 Task: Find and compare flights from New Delhi to Mumbai for June 1st, considering price, duration, and stops.
Action: Mouse moved to (289, 248)
Screenshot: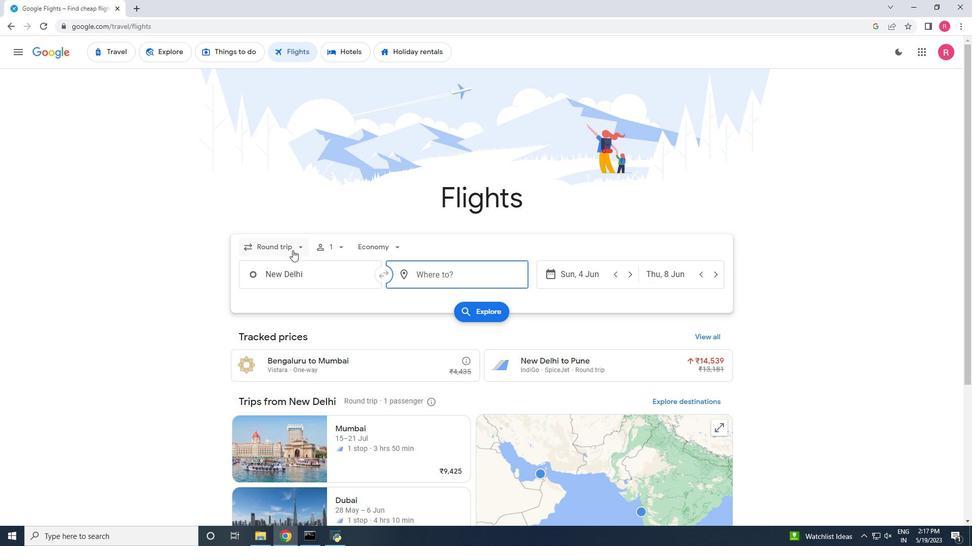 
Action: Mouse pressed left at (289, 248)
Screenshot: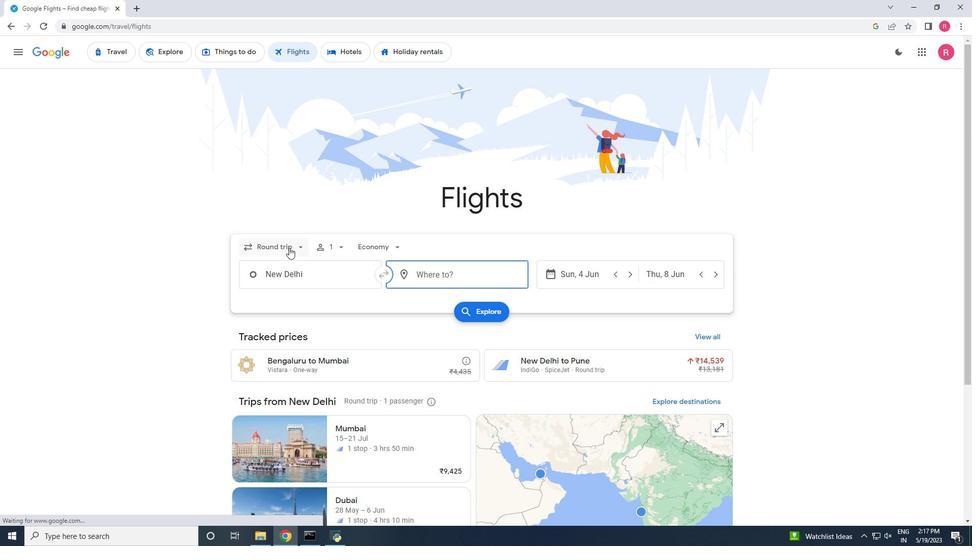 
Action: Mouse moved to (289, 287)
Screenshot: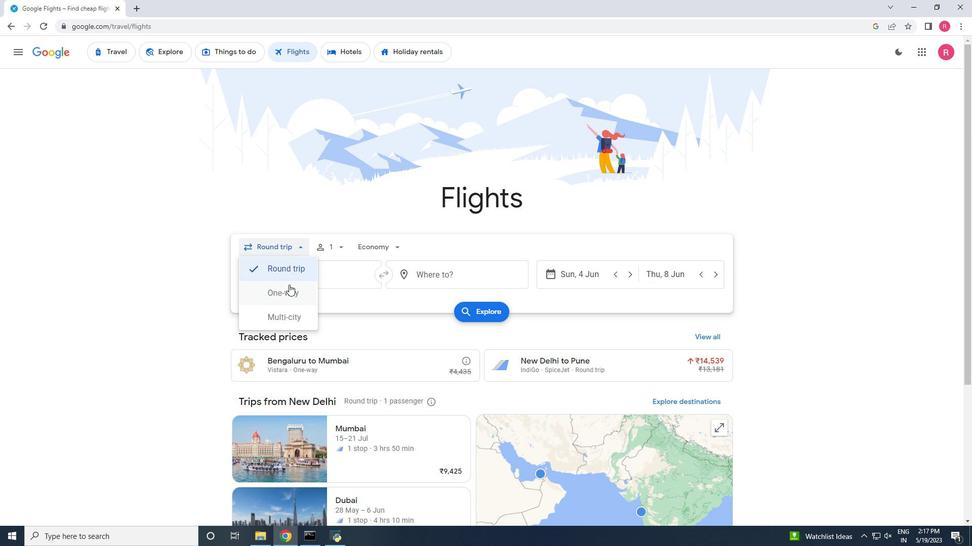 
Action: Mouse pressed left at (289, 287)
Screenshot: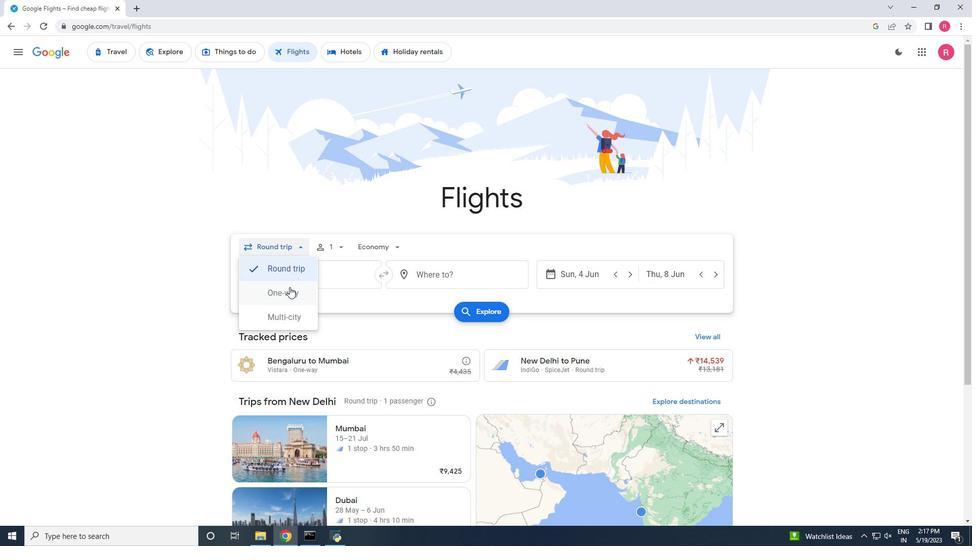 
Action: Mouse moved to (321, 279)
Screenshot: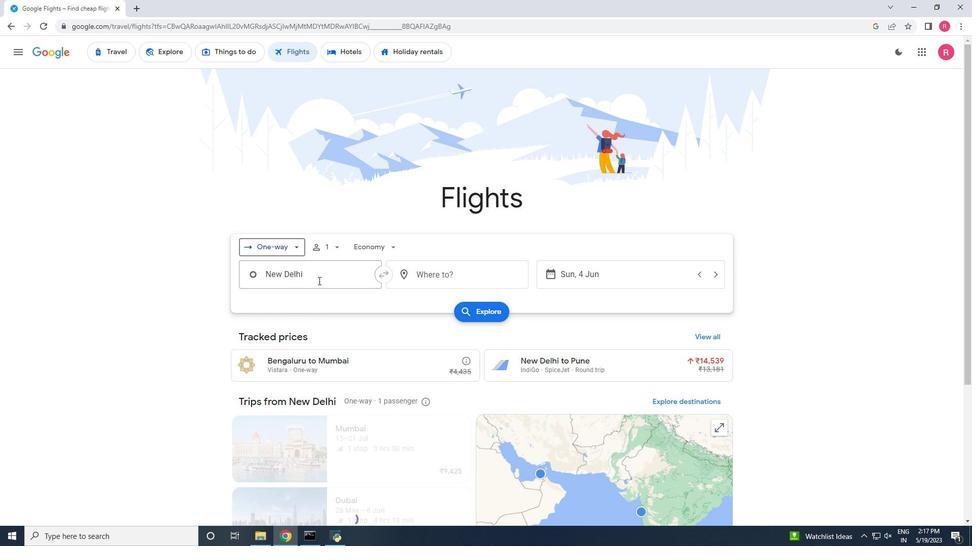 
Action: Mouse pressed left at (321, 279)
Screenshot: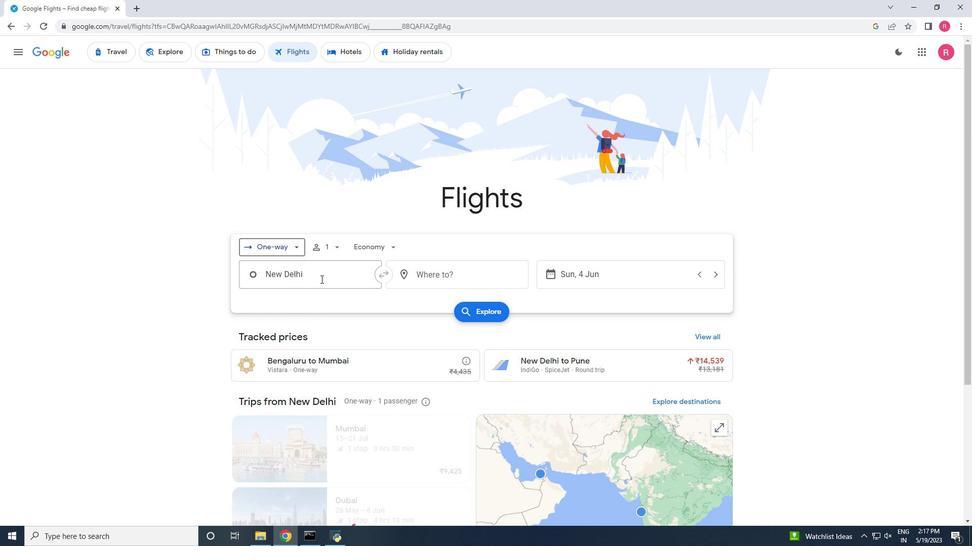 
Action: Mouse moved to (293, 319)
Screenshot: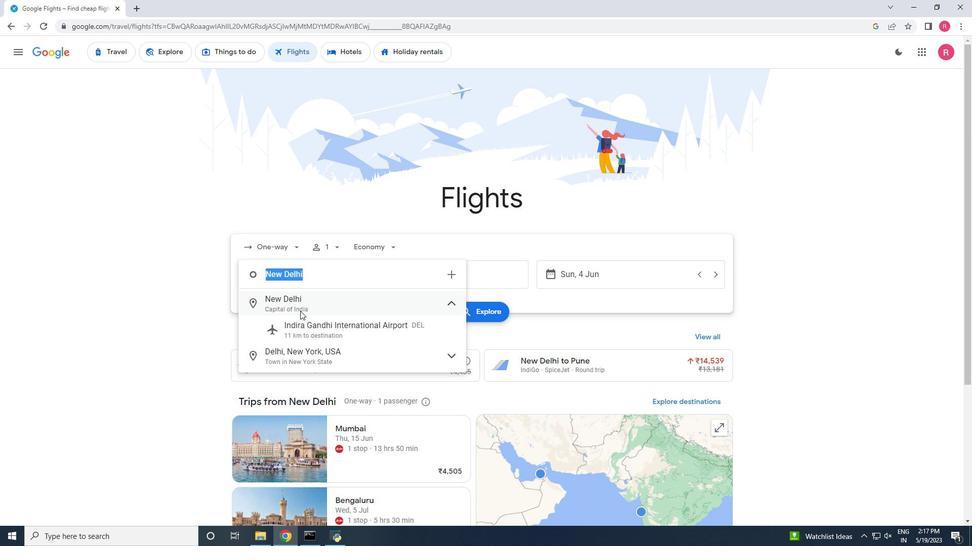 
Action: Mouse pressed left at (293, 319)
Screenshot: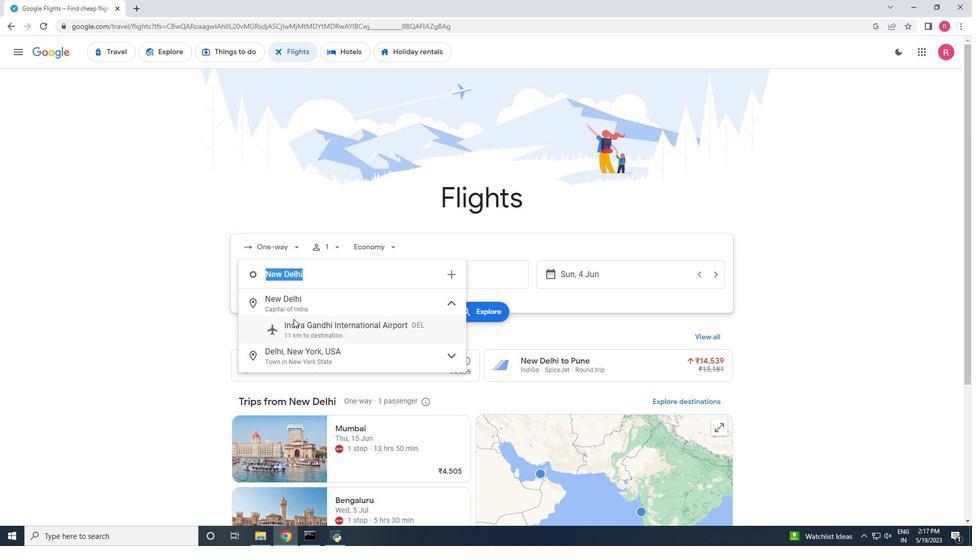 
Action: Mouse moved to (456, 282)
Screenshot: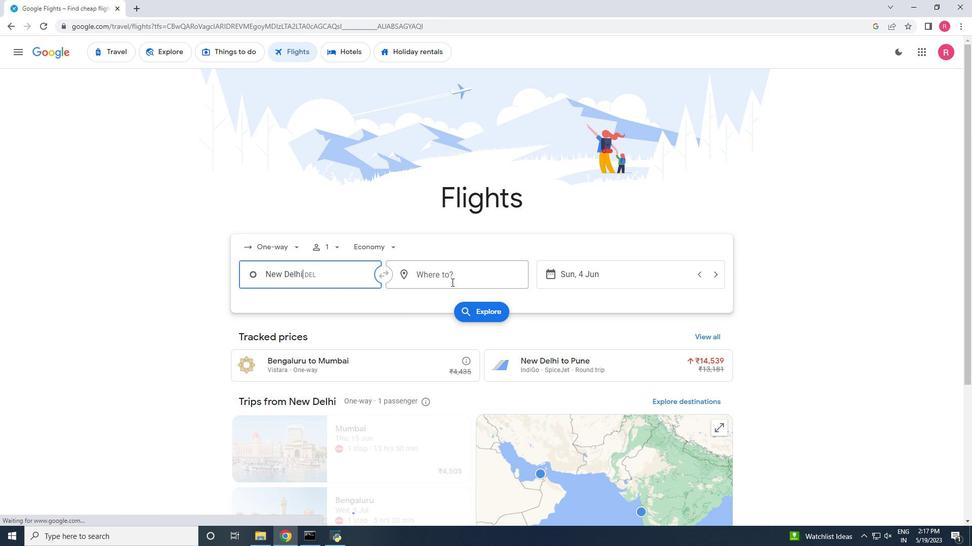 
Action: Mouse pressed left at (456, 282)
Screenshot: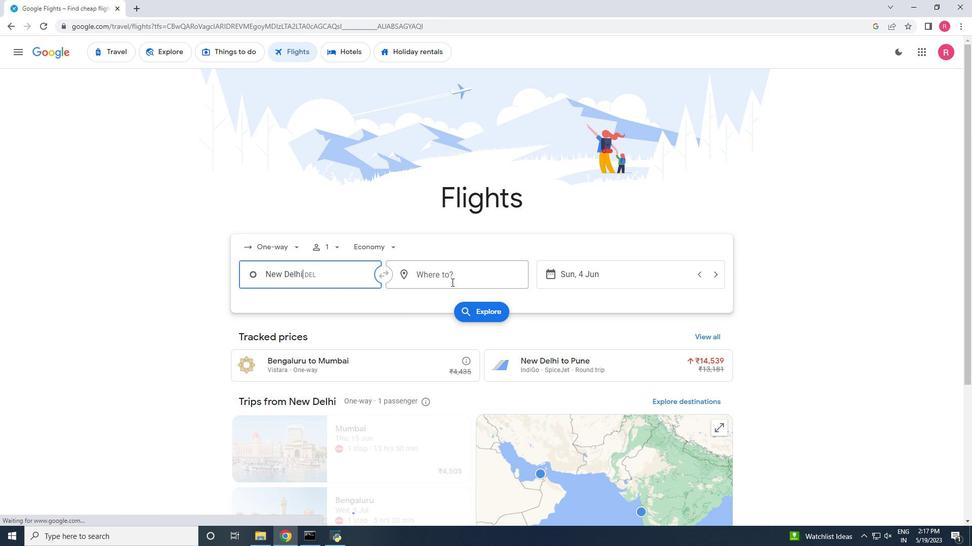 
Action: Mouse moved to (452, 326)
Screenshot: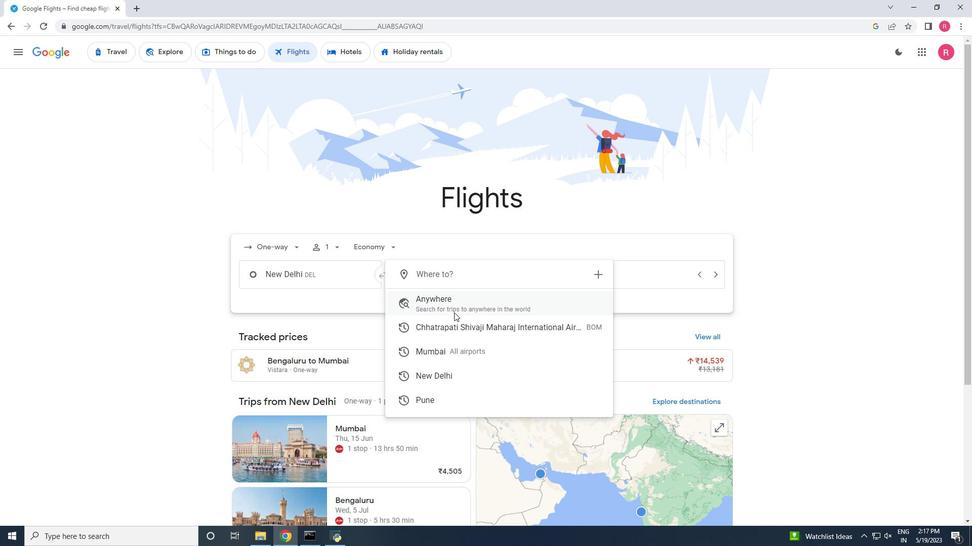 
Action: Mouse pressed left at (452, 326)
Screenshot: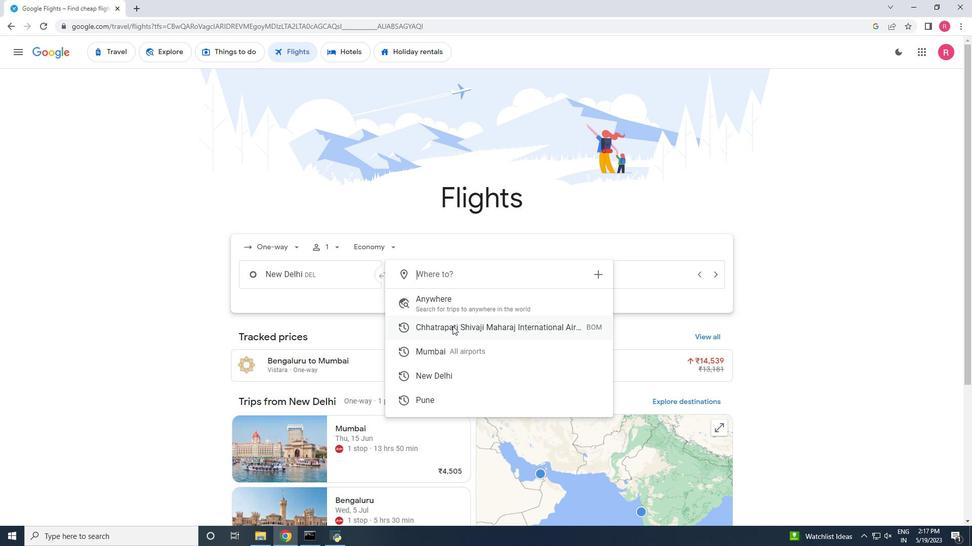 
Action: Mouse moved to (632, 270)
Screenshot: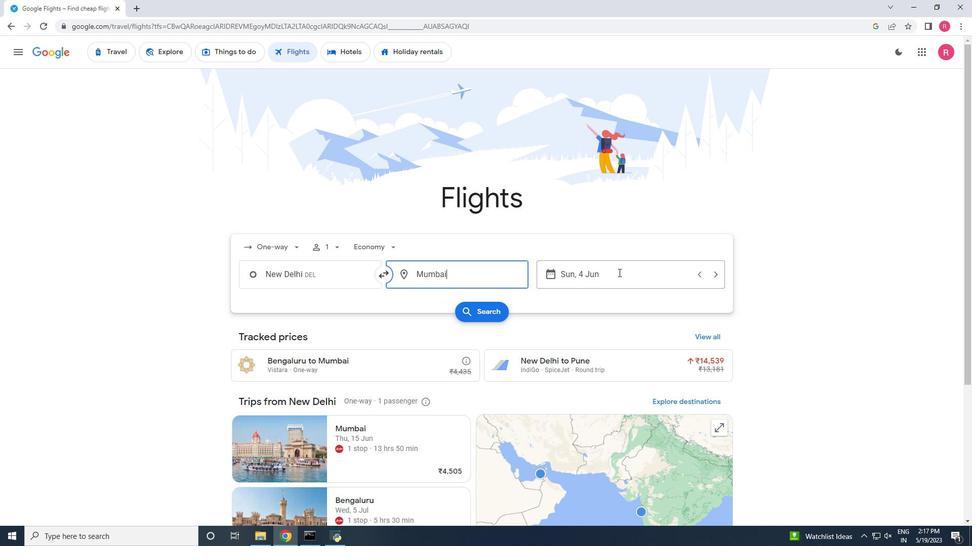 
Action: Mouse pressed left at (632, 270)
Screenshot: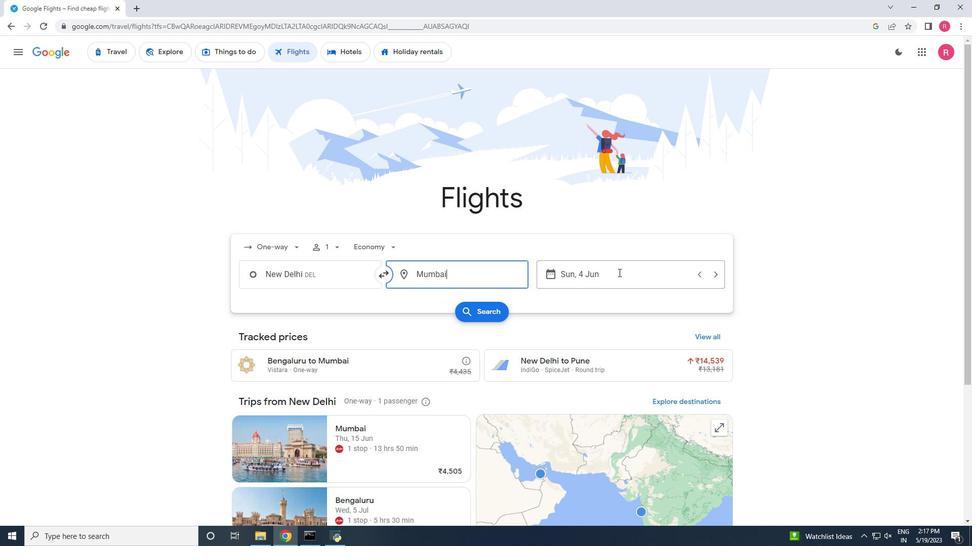 
Action: Mouse moved to (654, 345)
Screenshot: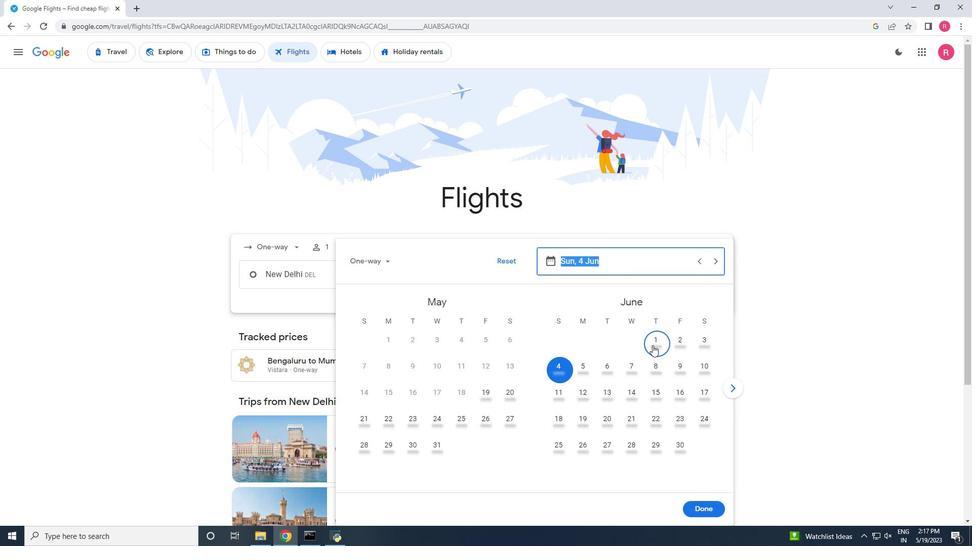 
Action: Mouse pressed left at (654, 345)
Screenshot: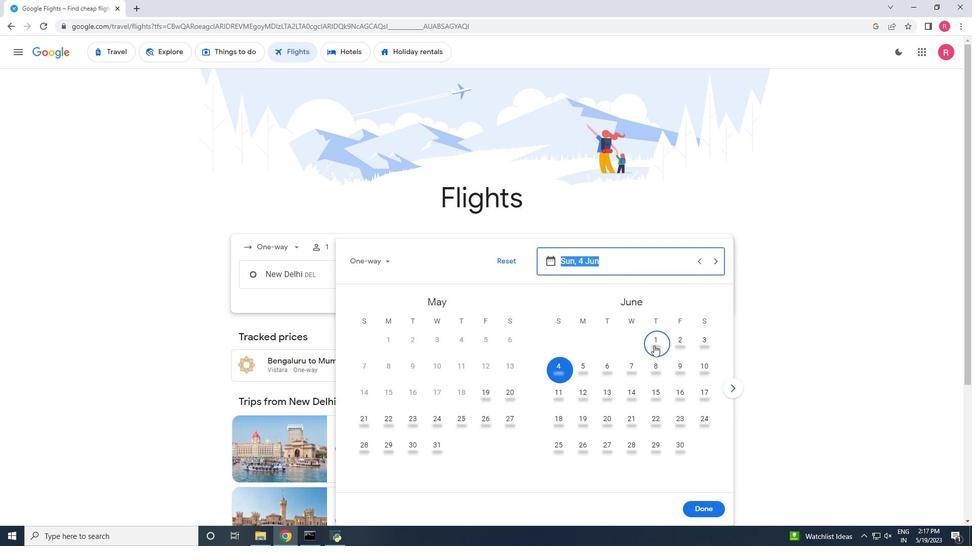 
Action: Mouse moved to (703, 506)
Screenshot: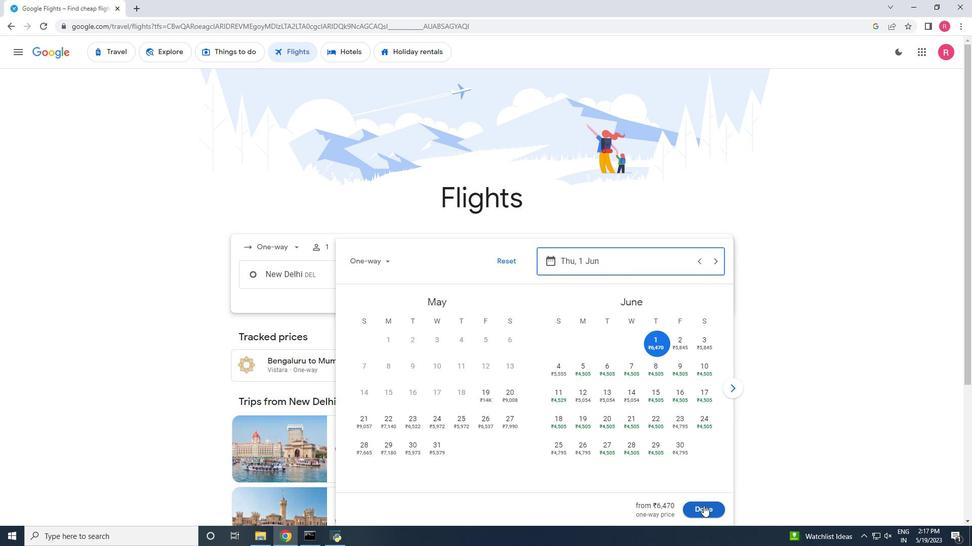 
Action: Mouse pressed left at (703, 506)
Screenshot: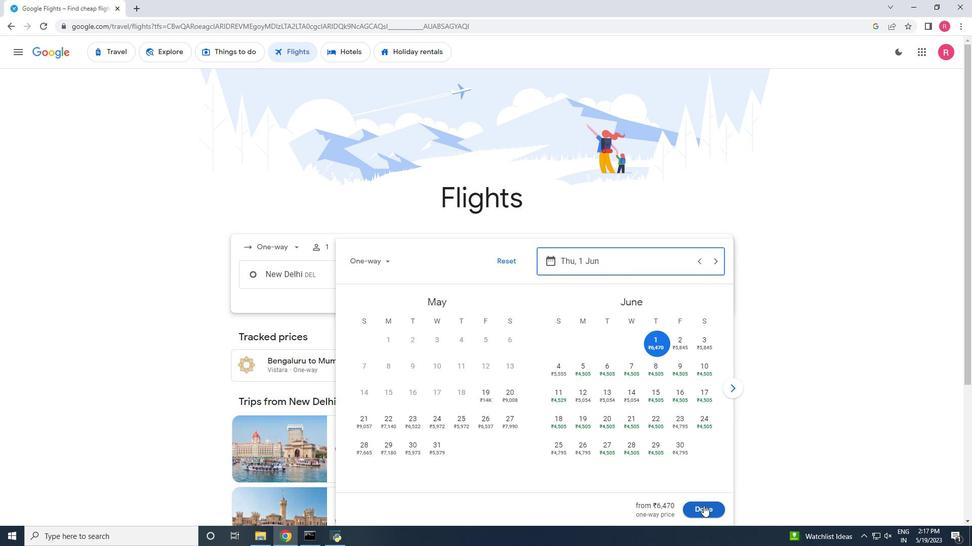 
Action: Mouse moved to (380, 244)
Screenshot: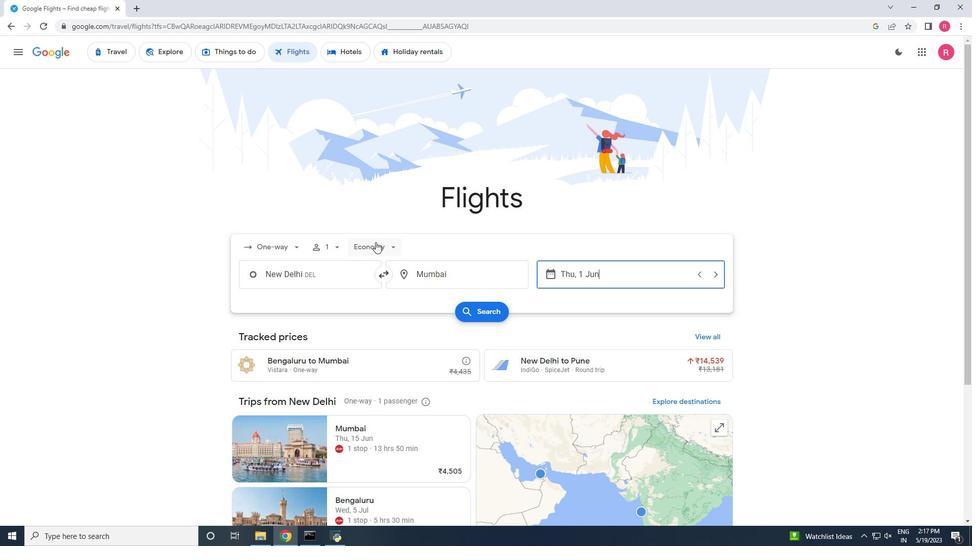 
Action: Mouse pressed left at (380, 244)
Screenshot: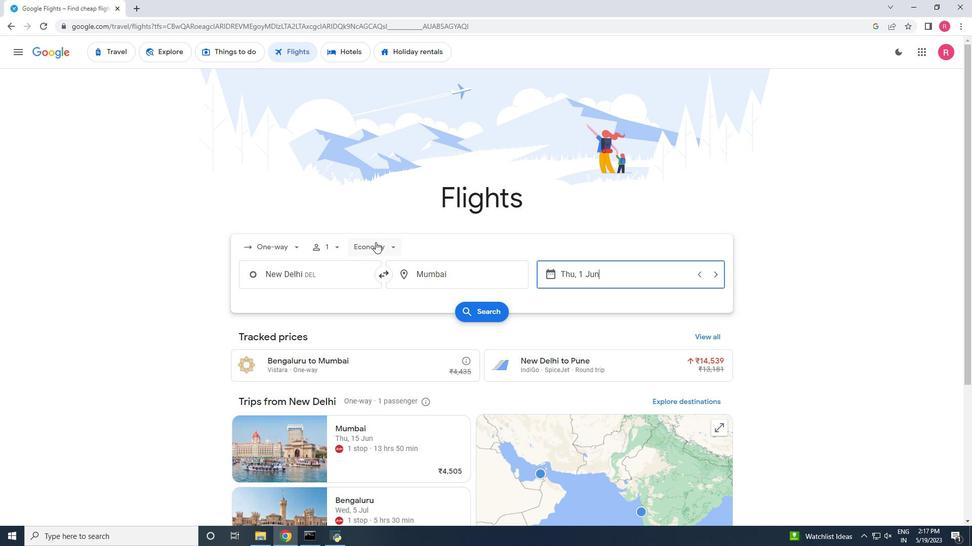 
Action: Mouse moved to (391, 269)
Screenshot: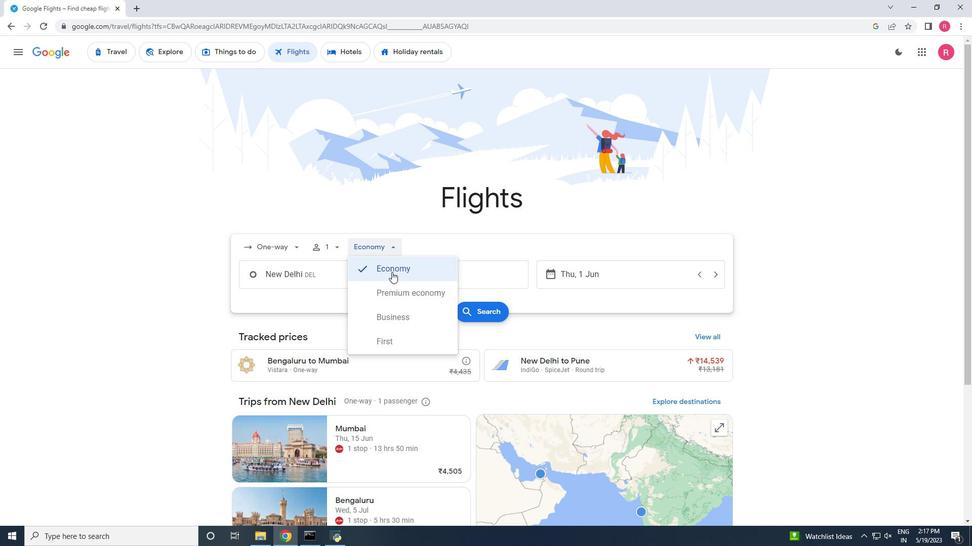 
Action: Mouse pressed left at (391, 269)
Screenshot: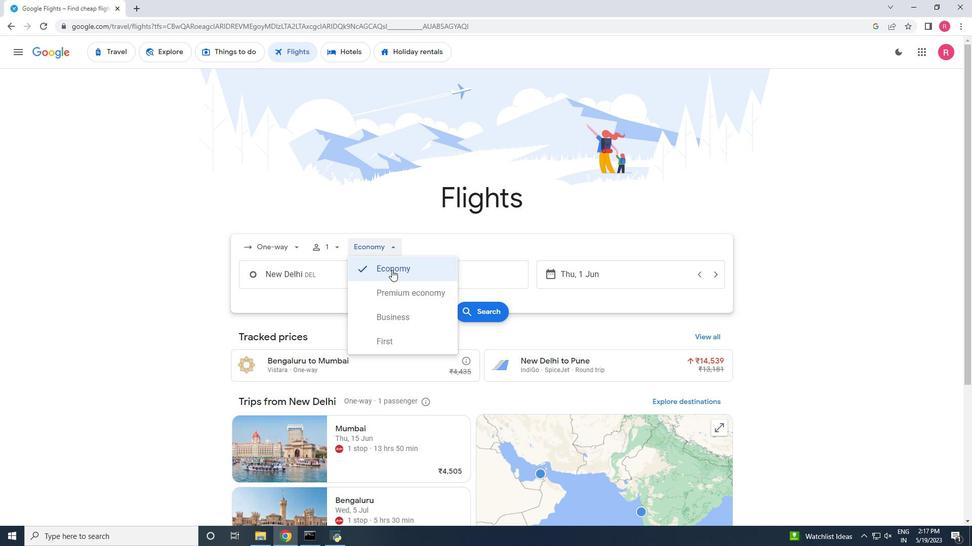 
Action: Mouse moved to (476, 306)
Screenshot: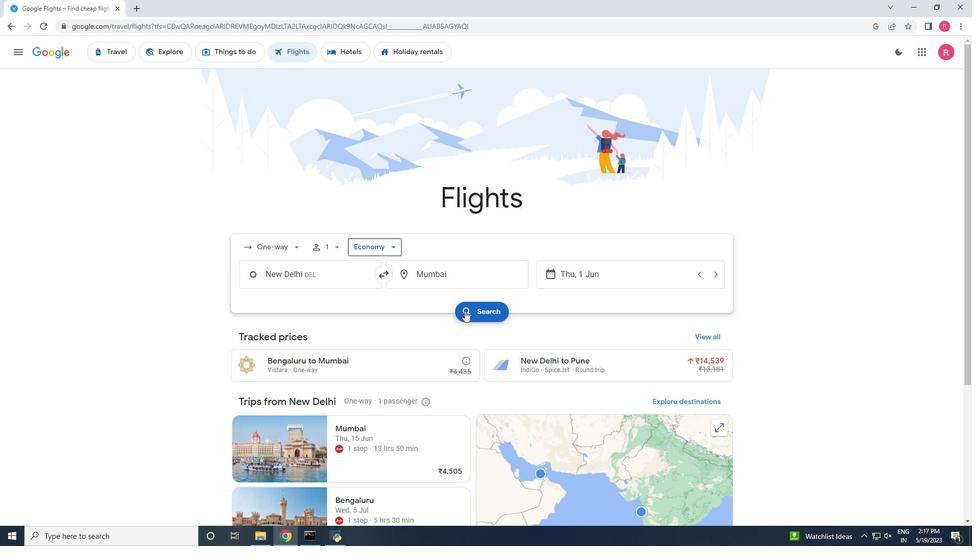 
Action: Mouse pressed left at (476, 306)
Screenshot: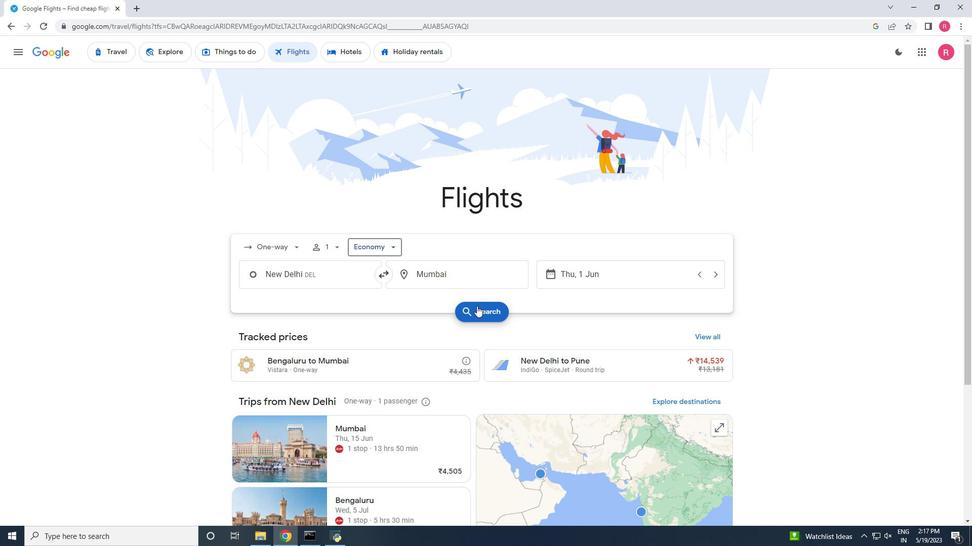 
Action: Mouse moved to (235, 148)
Screenshot: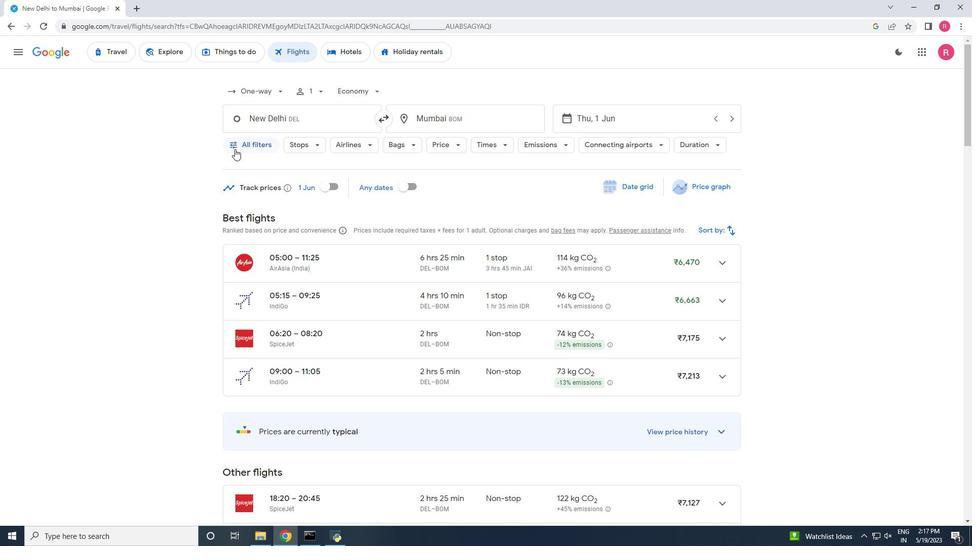 
Action: Mouse pressed left at (235, 148)
Screenshot: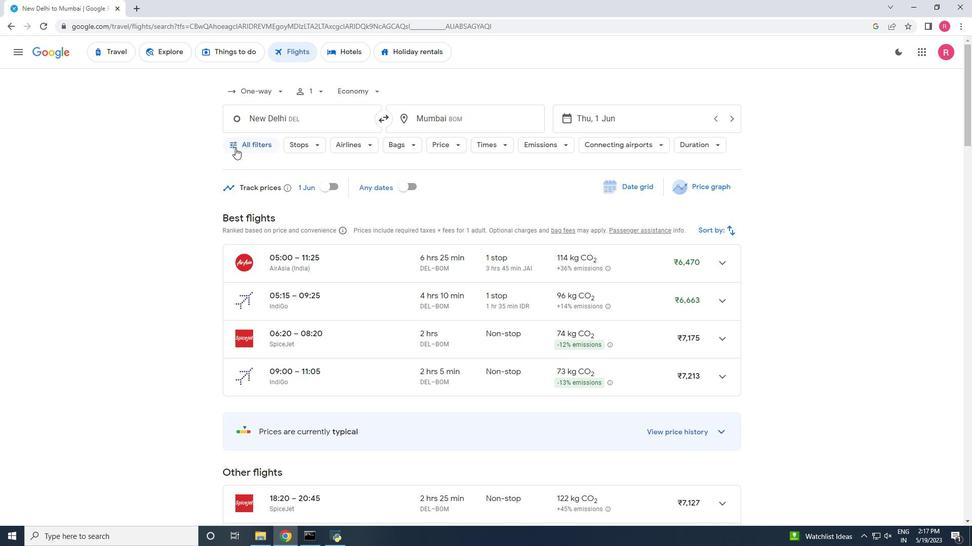 
Action: Mouse moved to (325, 315)
Screenshot: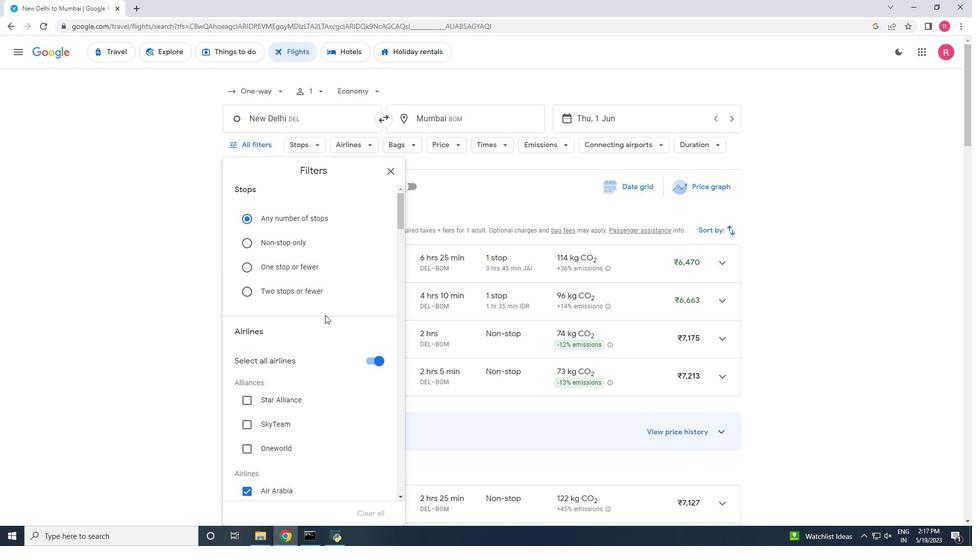 
Action: Mouse scrolled (325, 314) with delta (0, 0)
Screenshot: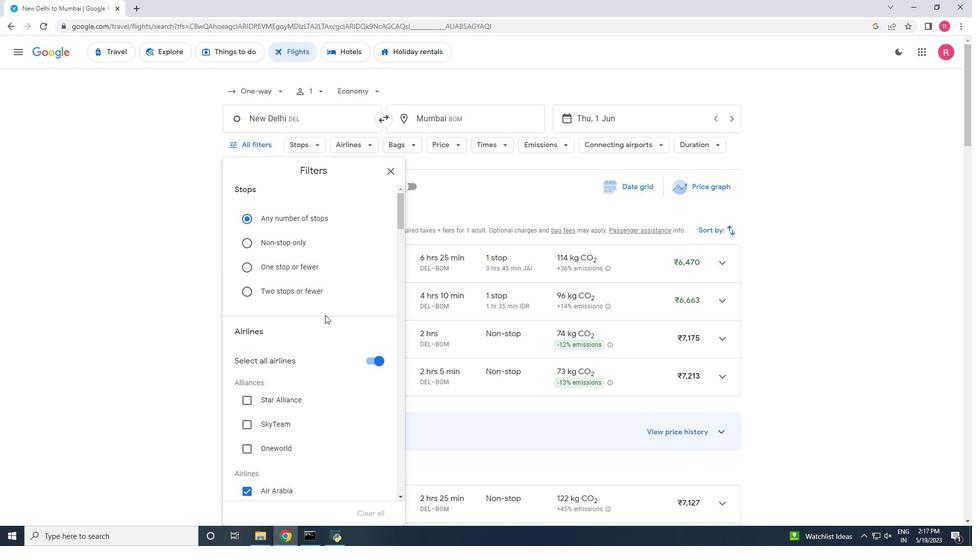 
Action: Mouse scrolled (325, 314) with delta (0, 0)
Screenshot: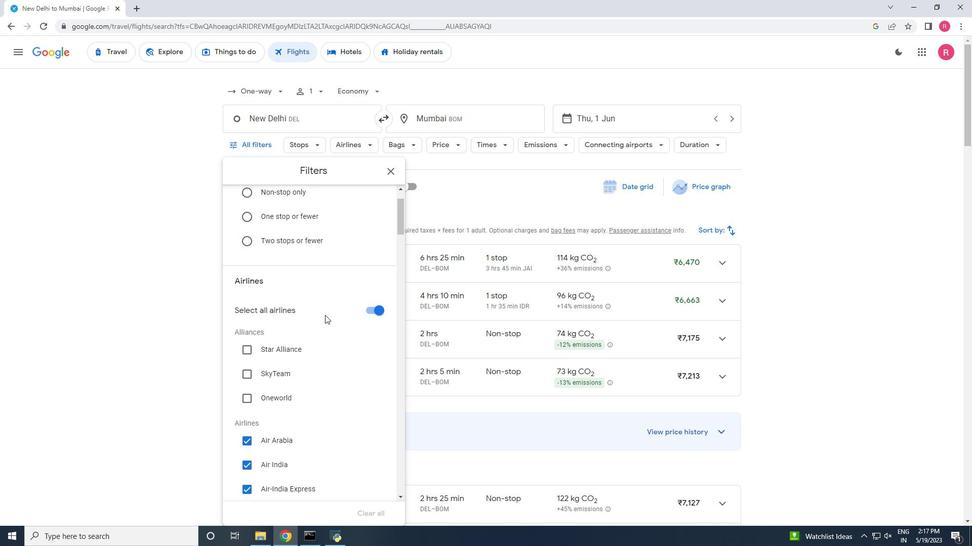 
Action: Mouse scrolled (325, 314) with delta (0, 0)
Screenshot: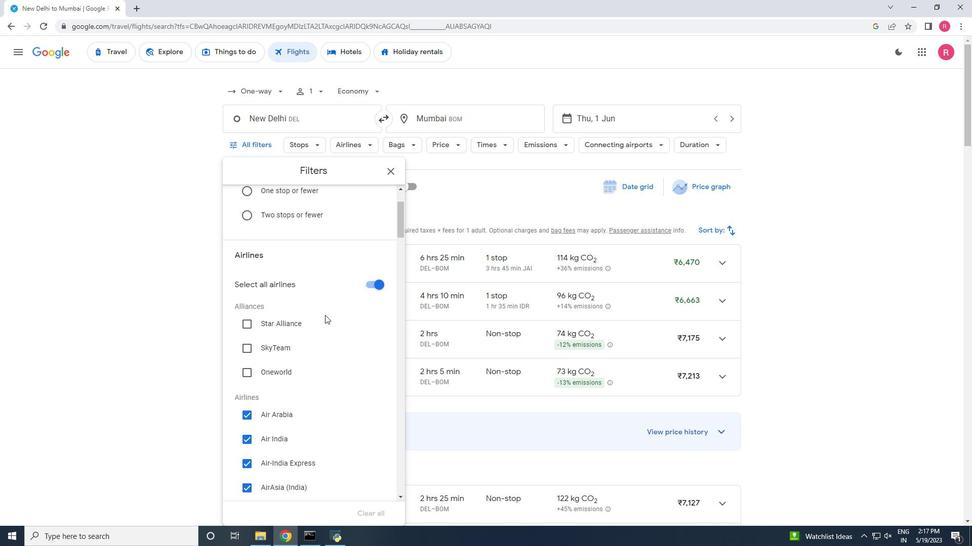 
Action: Mouse scrolled (325, 314) with delta (0, 0)
Screenshot: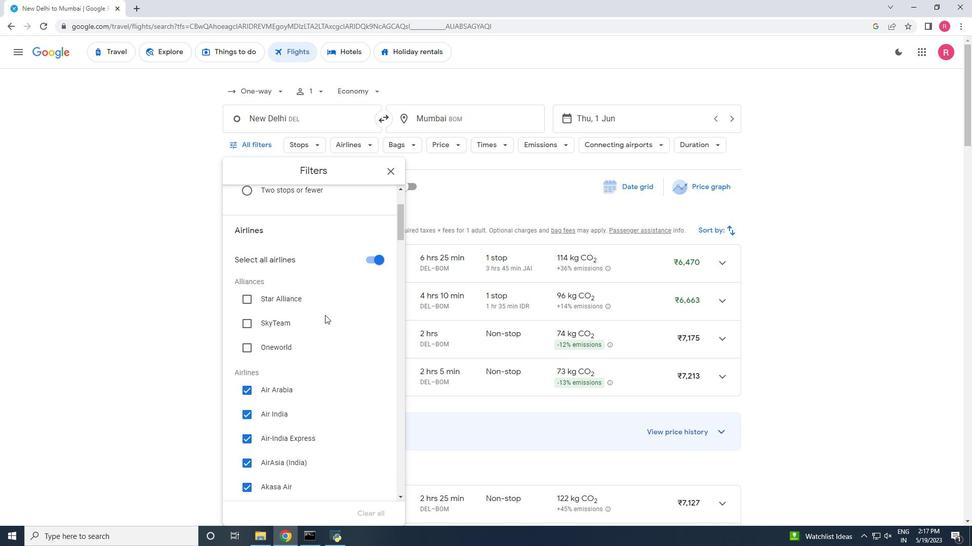 
Action: Mouse scrolled (325, 314) with delta (0, 0)
Screenshot: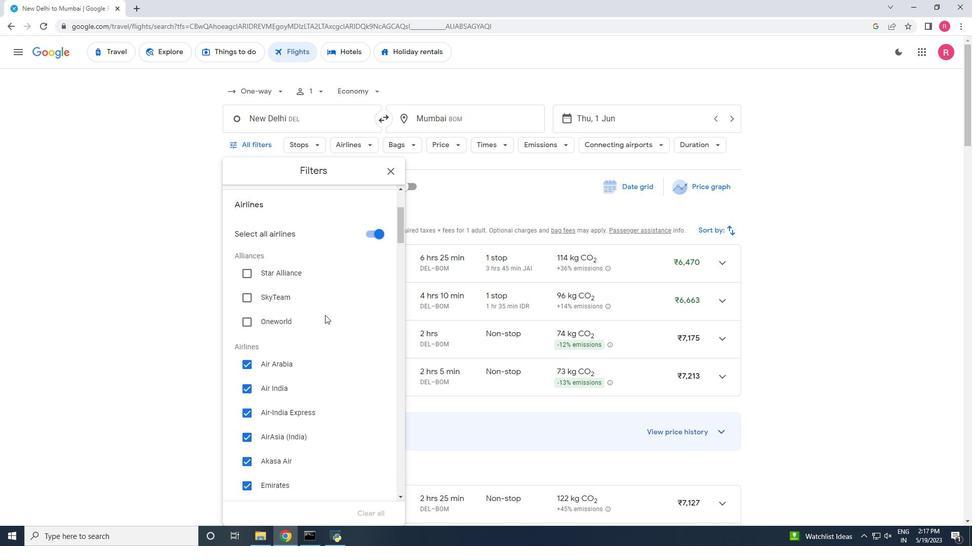 
Action: Mouse scrolled (325, 314) with delta (0, 0)
Screenshot: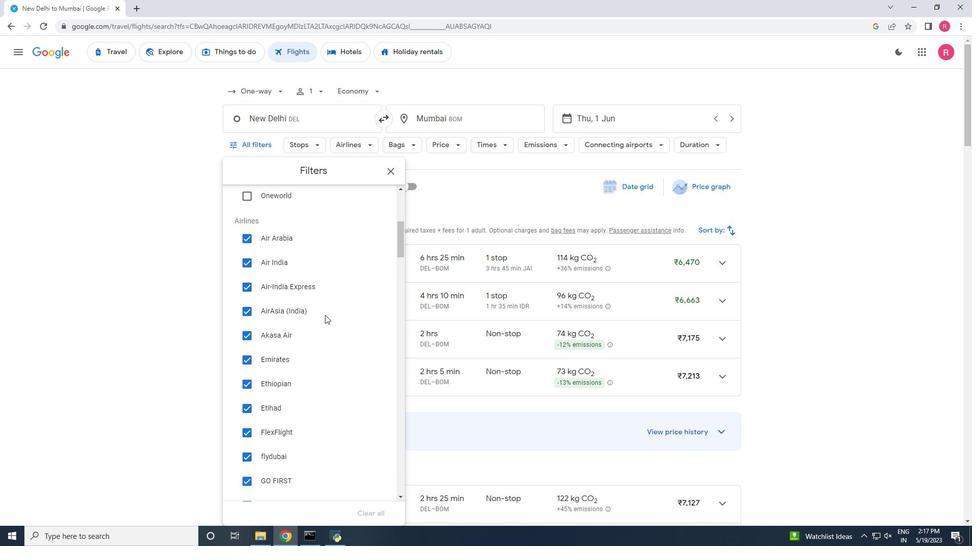 
Action: Mouse scrolled (325, 314) with delta (0, 0)
Screenshot: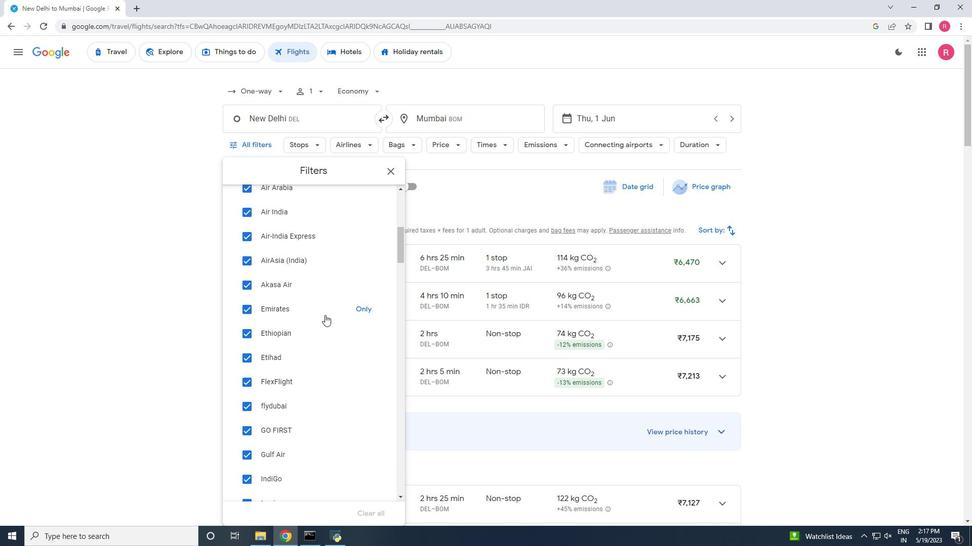 
Action: Mouse scrolled (325, 314) with delta (0, 0)
Screenshot: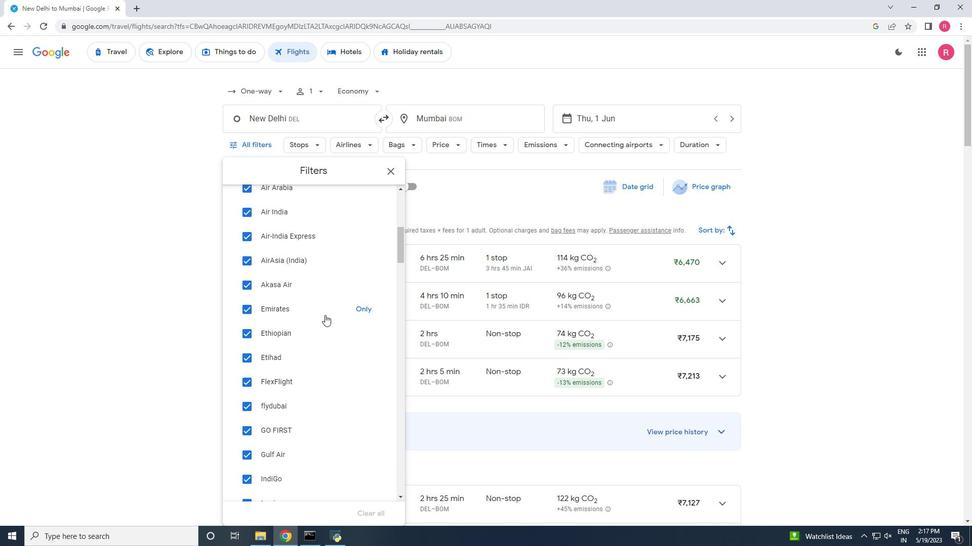 
Action: Mouse scrolled (325, 314) with delta (0, 0)
Screenshot: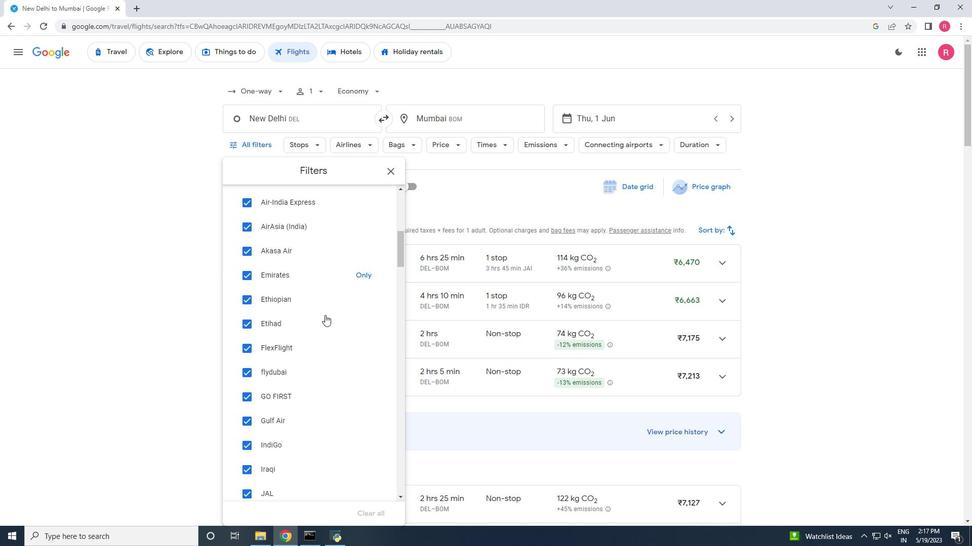 
Action: Mouse scrolled (325, 314) with delta (0, 0)
Screenshot: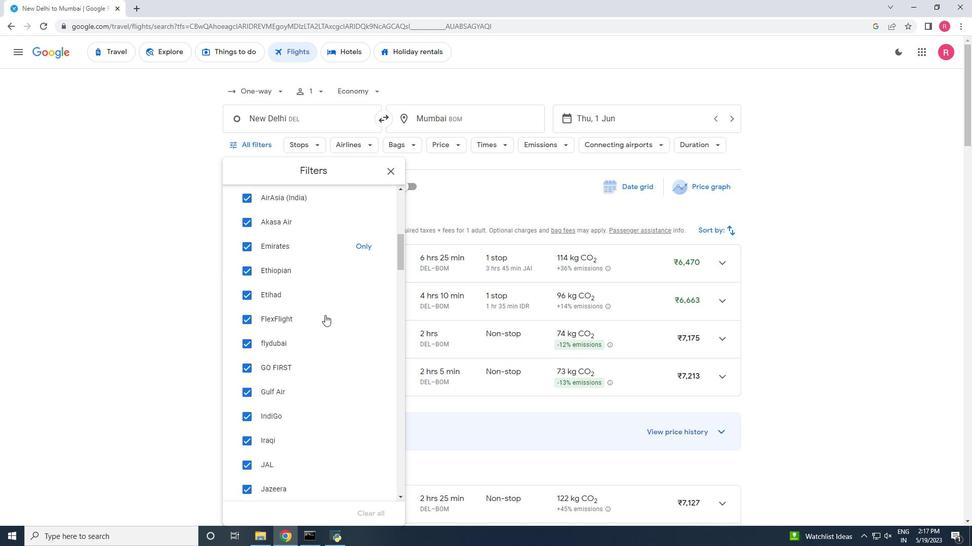 
Action: Mouse scrolled (325, 314) with delta (0, 0)
Screenshot: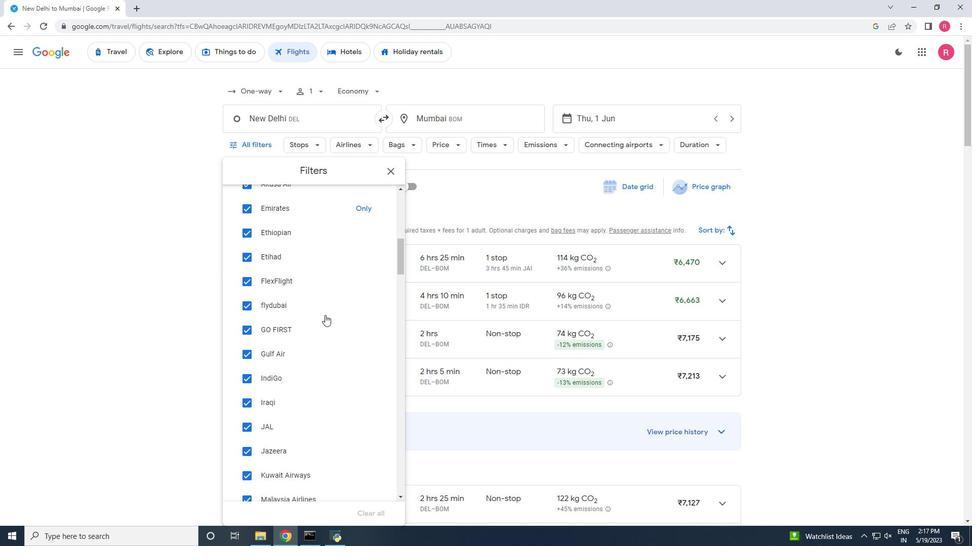 
Action: Mouse scrolled (325, 314) with delta (0, 0)
Screenshot: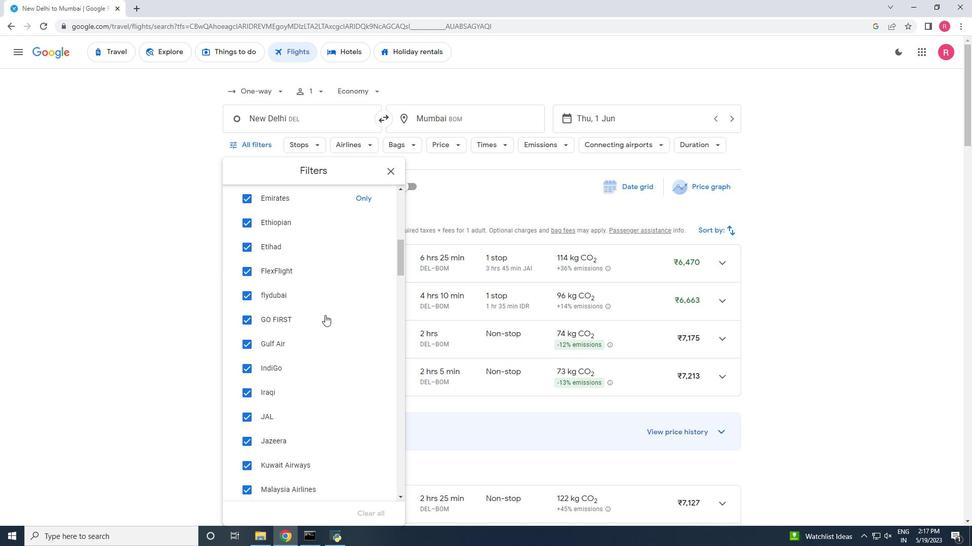 
Action: Mouse scrolled (325, 314) with delta (0, 0)
Screenshot: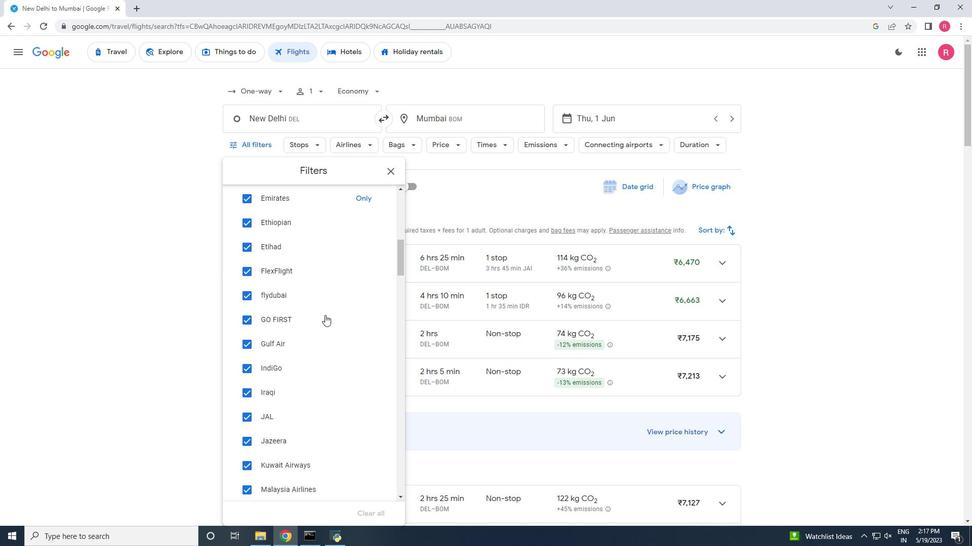 
Action: Mouse moved to (325, 314)
Screenshot: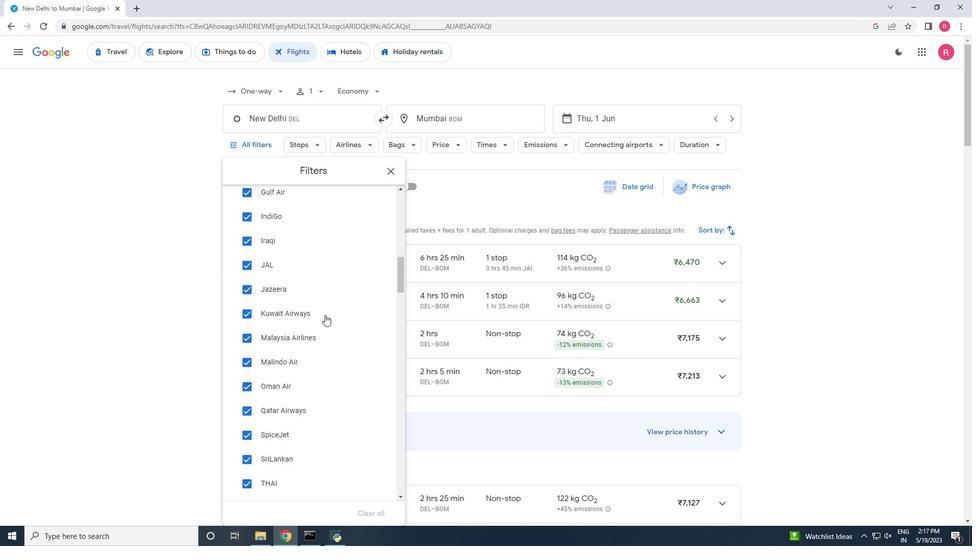 
Action: Mouse scrolled (325, 314) with delta (0, 0)
Screenshot: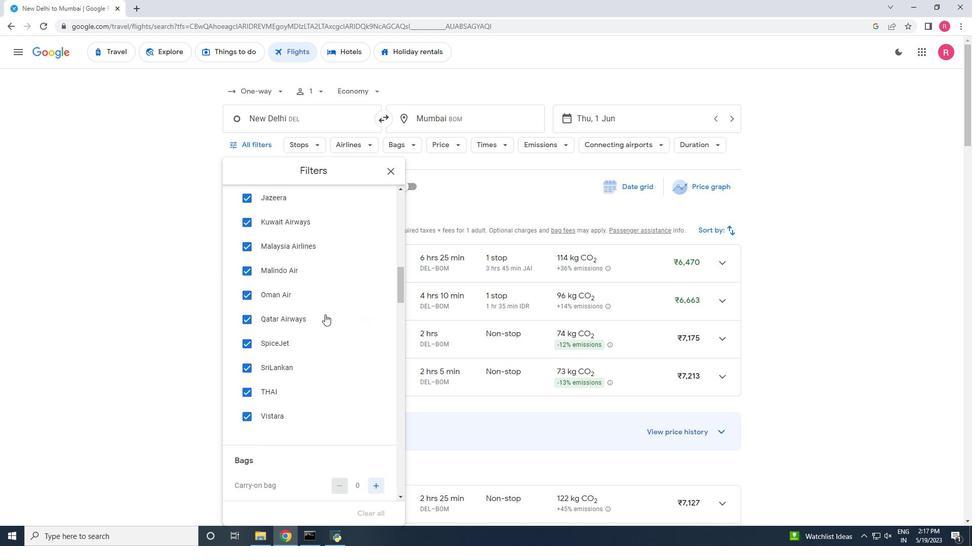 
Action: Mouse scrolled (325, 314) with delta (0, 0)
Screenshot: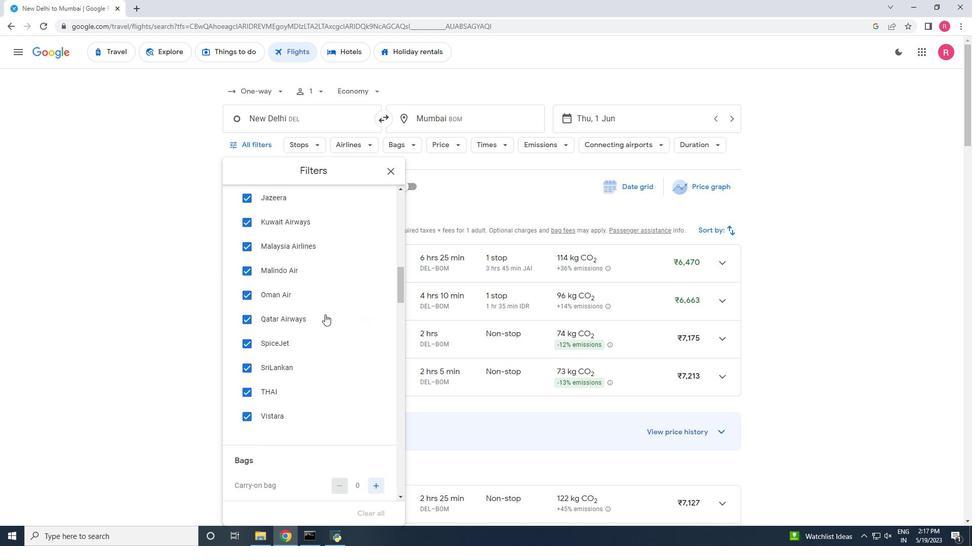 
Action: Mouse scrolled (325, 314) with delta (0, 0)
Screenshot: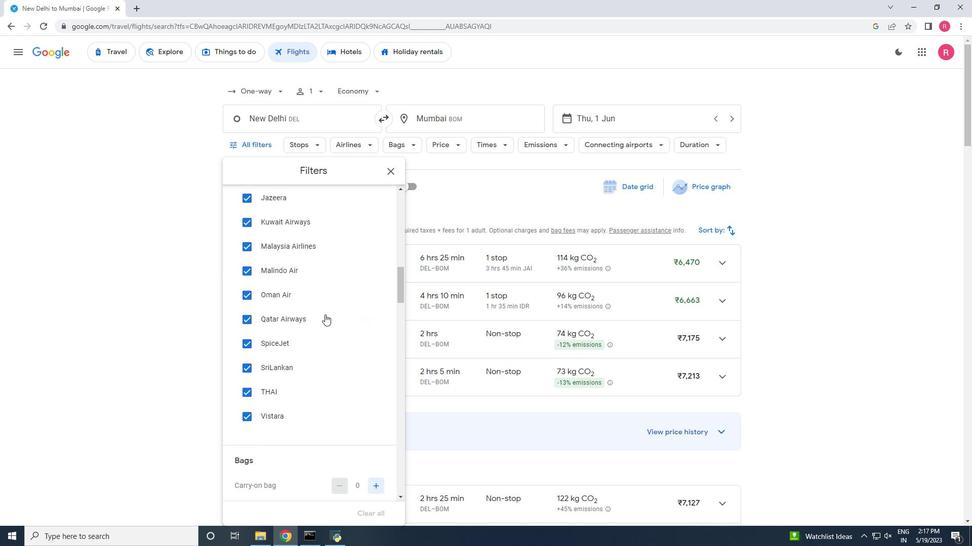 
Action: Mouse scrolled (325, 314) with delta (0, 0)
Screenshot: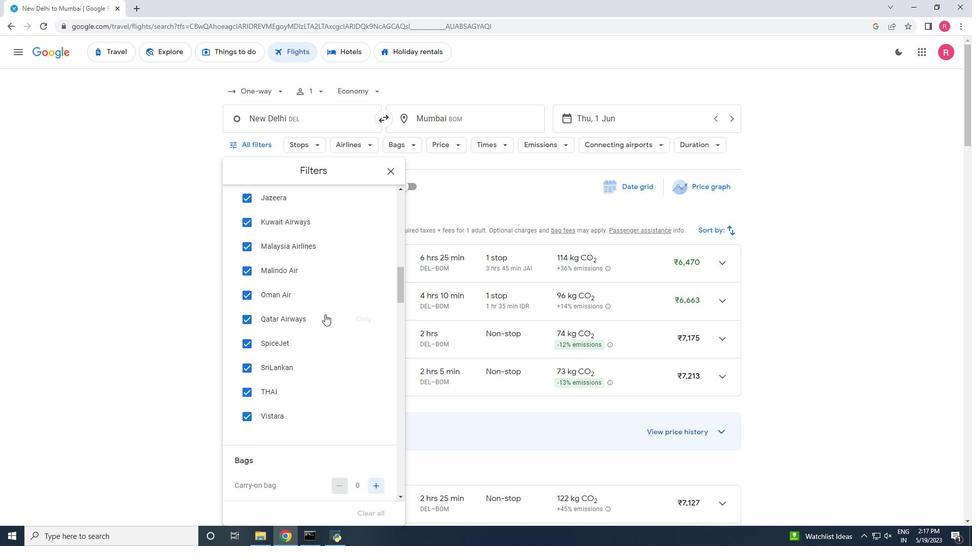 
Action: Mouse scrolled (325, 314) with delta (0, 0)
Screenshot: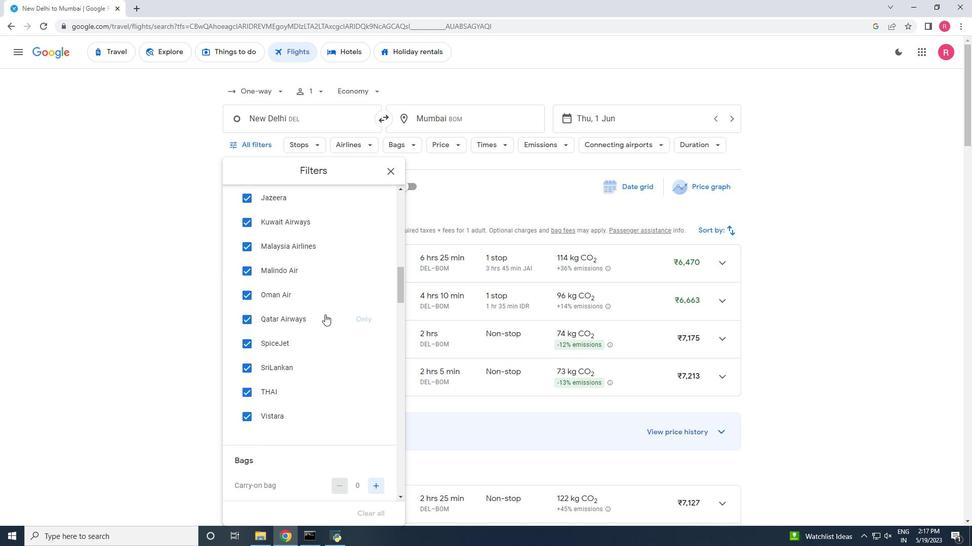 
Action: Mouse moved to (463, 429)
Screenshot: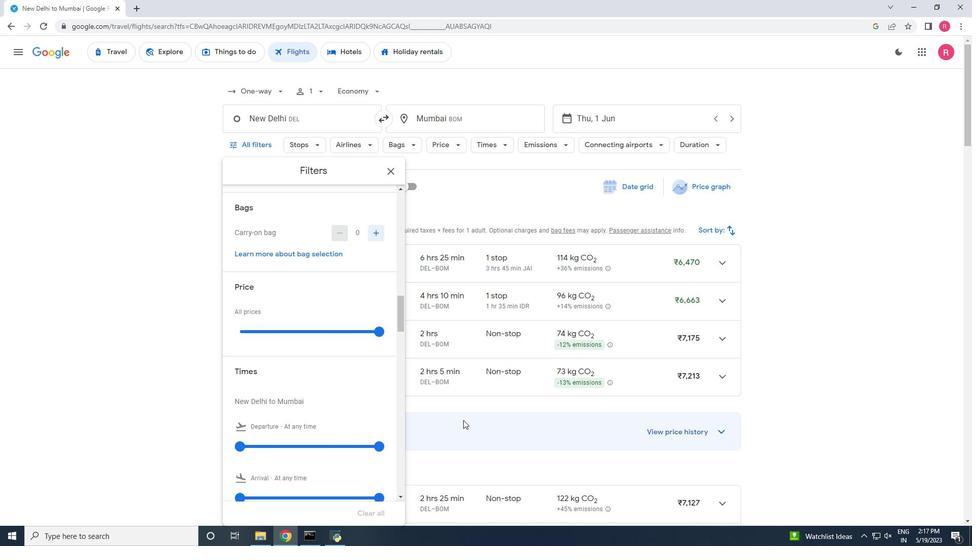 
Action: Mouse pressed left at (463, 429)
Screenshot: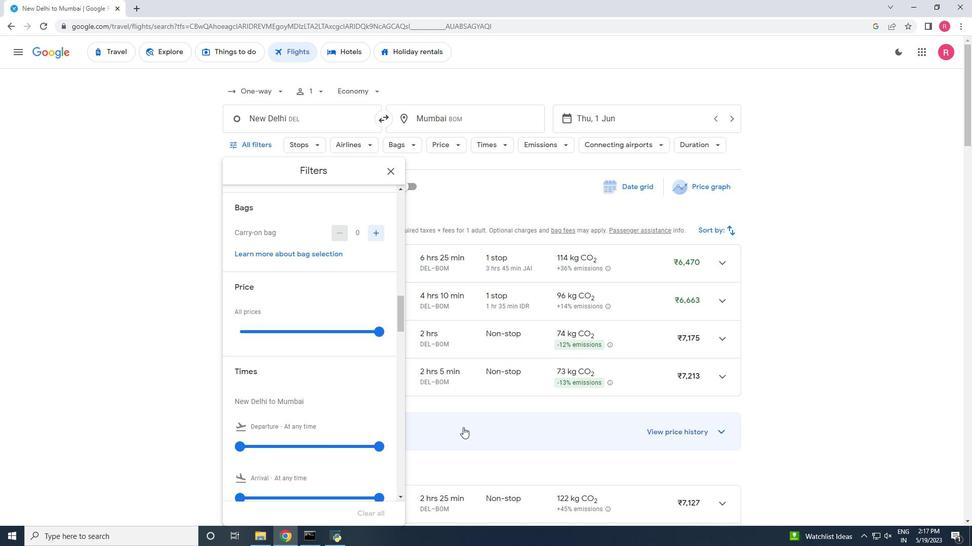 
Action: Mouse moved to (460, 416)
Screenshot: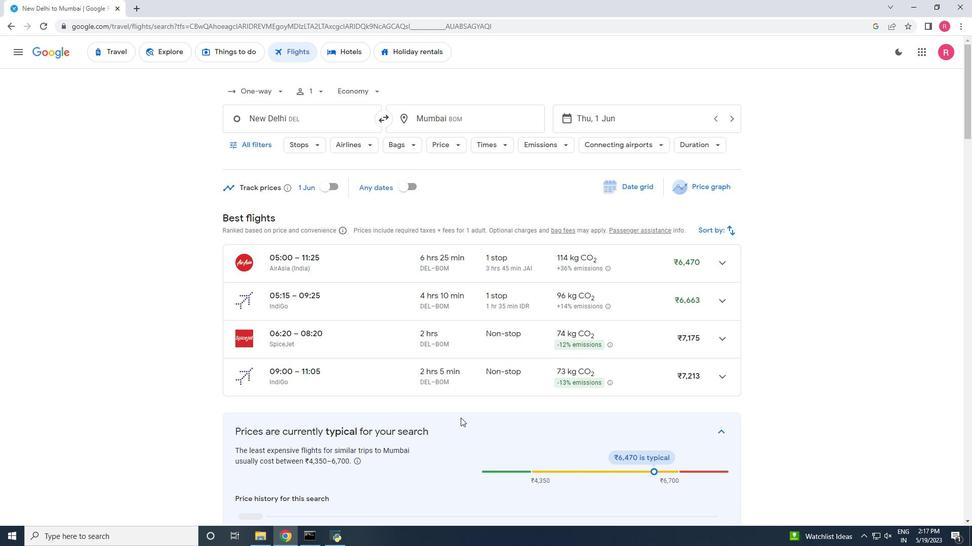 
Action: Mouse scrolled (460, 415) with delta (0, 0)
Screenshot: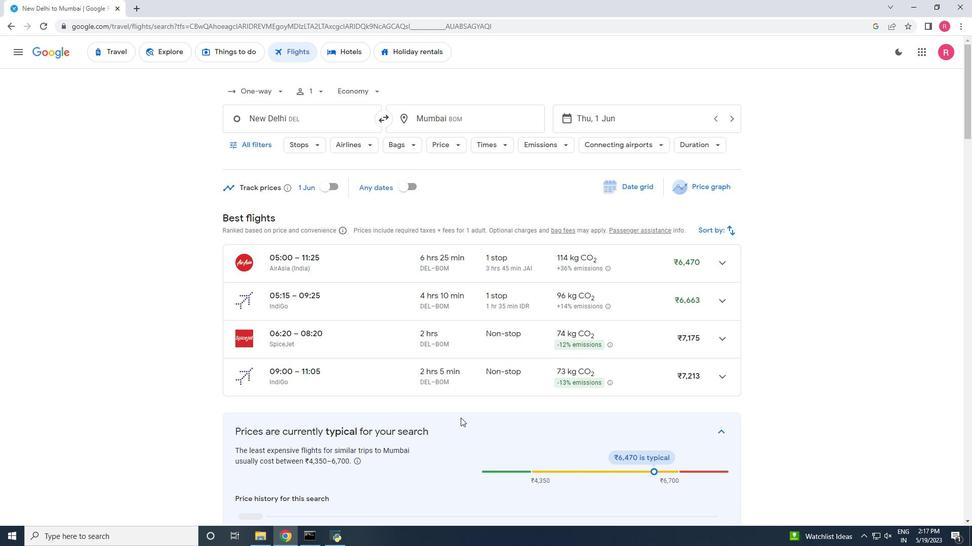 
Action: Mouse moved to (719, 214)
Screenshot: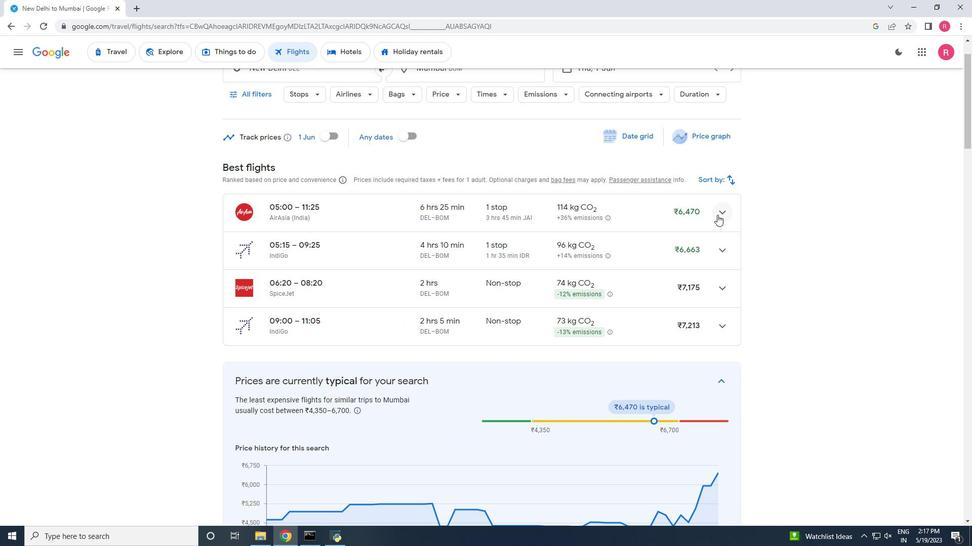 
Action: Mouse pressed left at (719, 214)
Screenshot: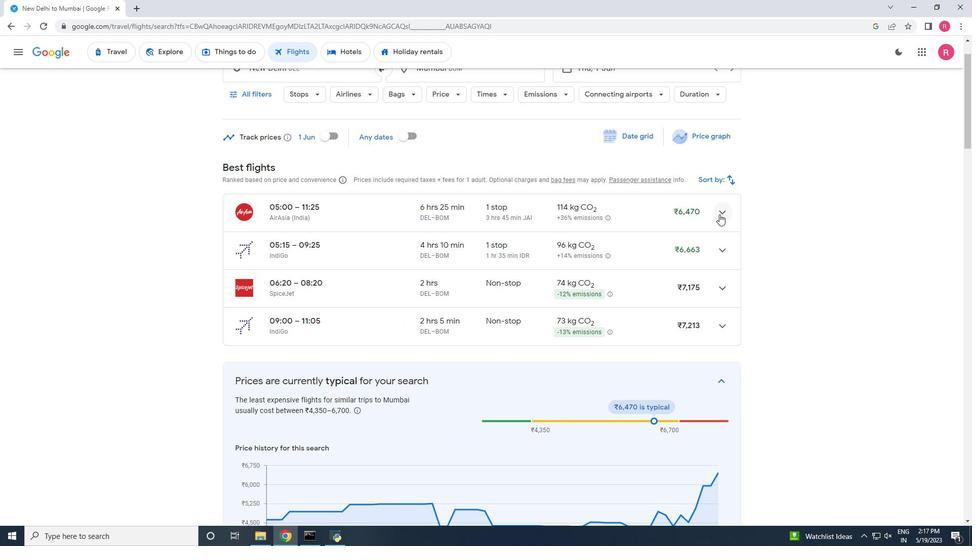 
Action: Mouse moved to (509, 293)
Screenshot: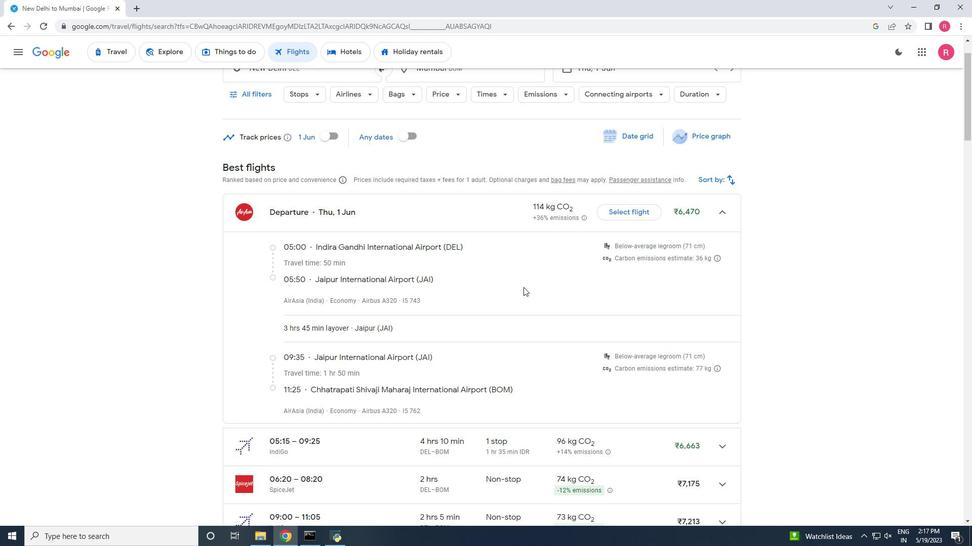
Action: Mouse scrolled (509, 292) with delta (0, 0)
Screenshot: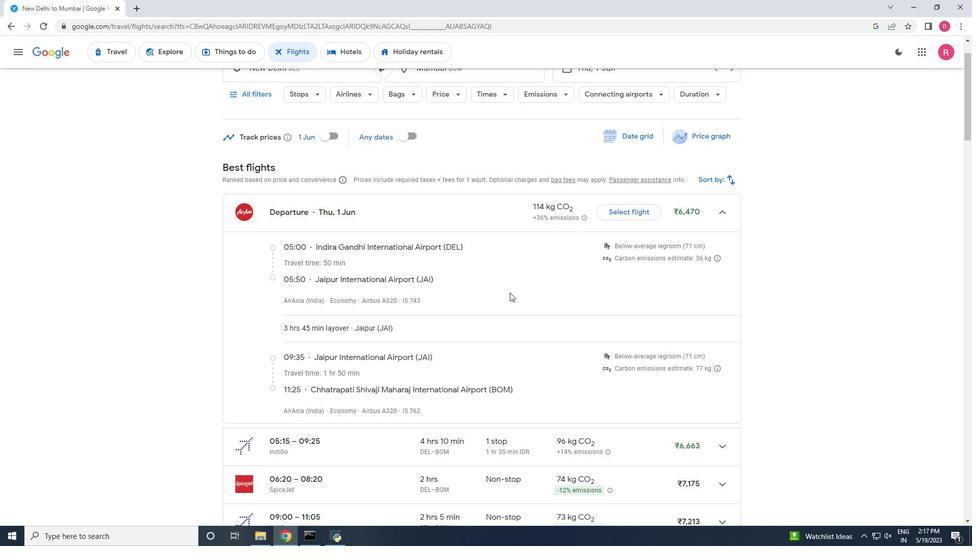 
Action: Mouse scrolled (509, 292) with delta (0, 0)
Screenshot: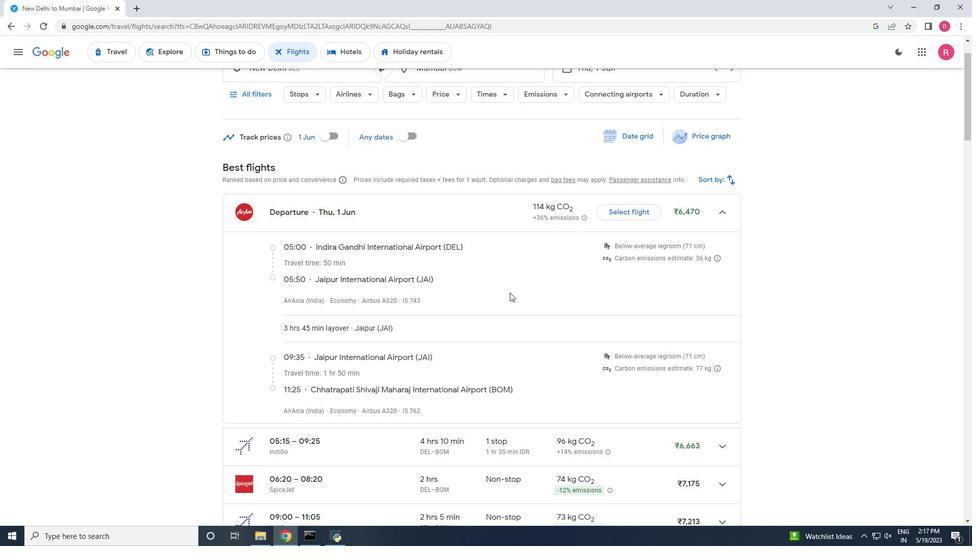 
Action: Mouse scrolled (509, 292) with delta (0, 0)
Screenshot: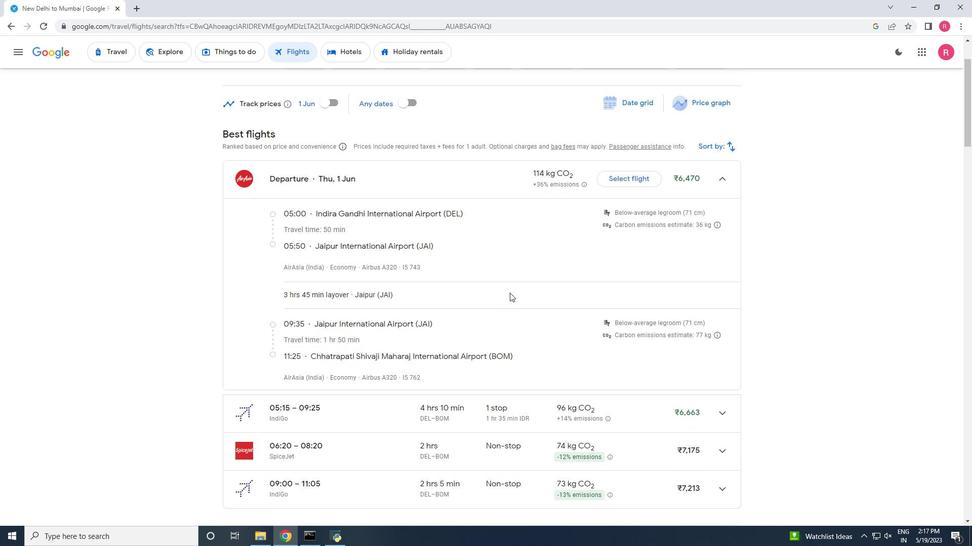 
Action: Mouse moved to (724, 300)
Screenshot: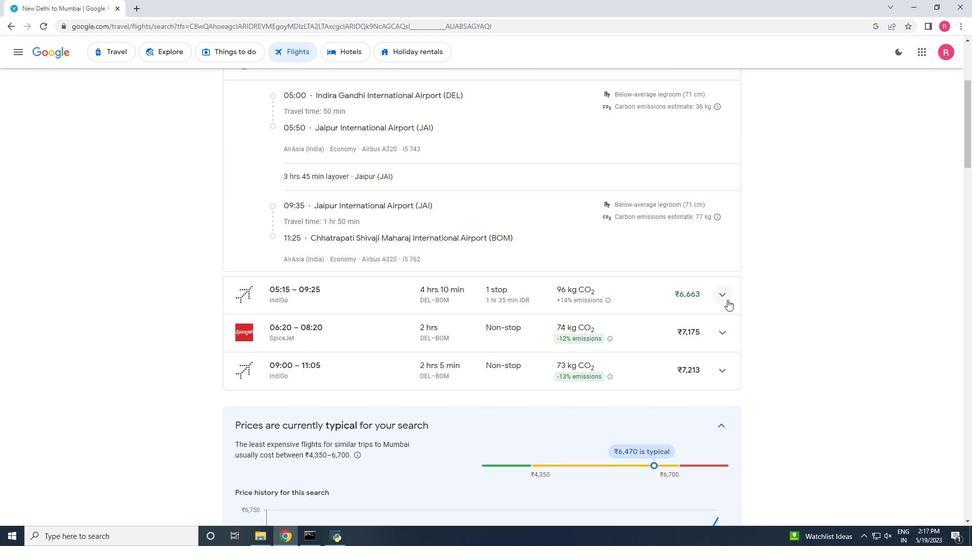 
Action: Mouse pressed left at (724, 300)
Screenshot: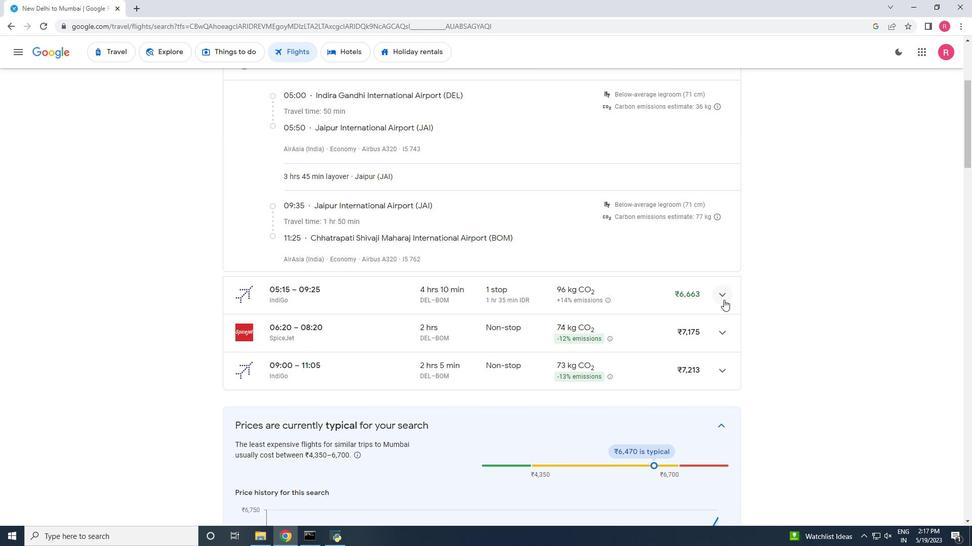 
Action: Mouse moved to (624, 297)
Screenshot: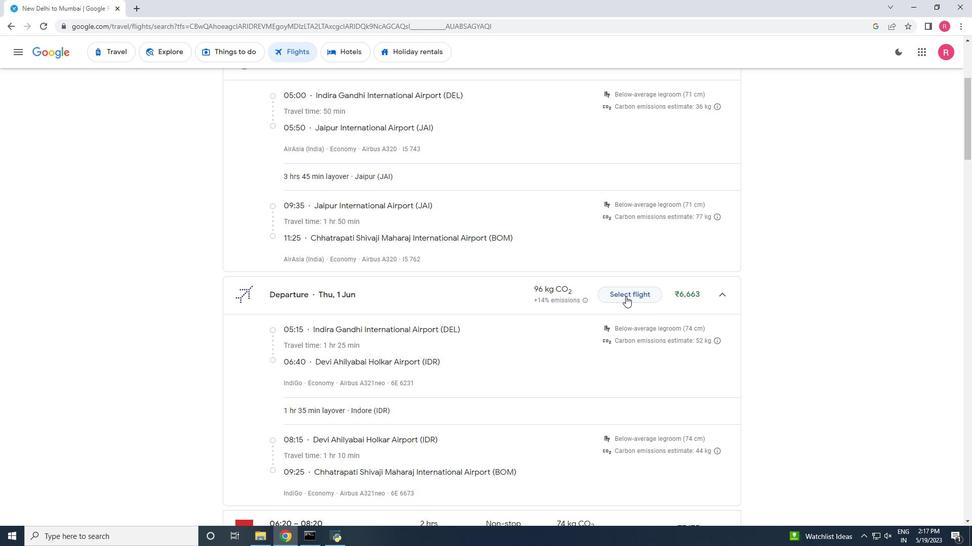 
Action: Mouse scrolled (624, 296) with delta (0, 0)
Screenshot: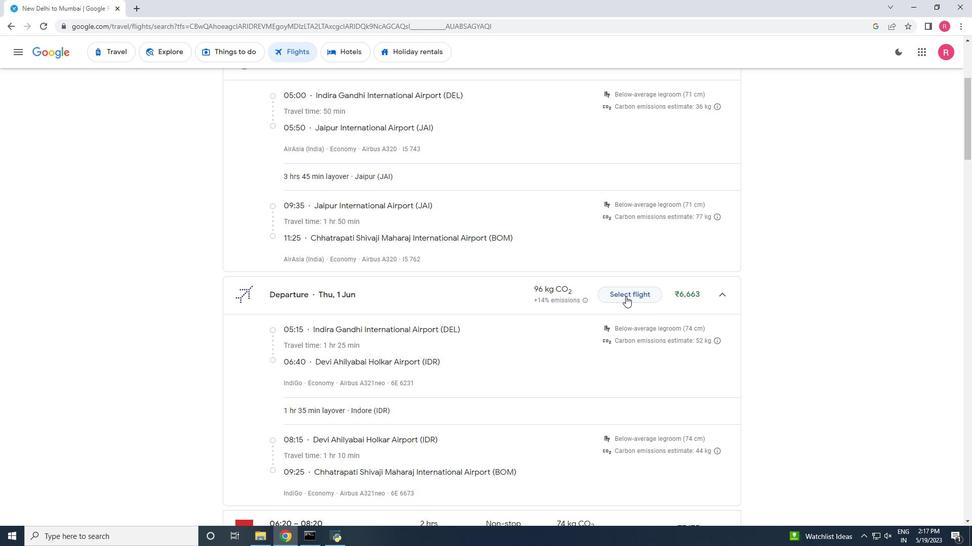 
Action: Mouse scrolled (624, 296) with delta (0, 0)
Screenshot: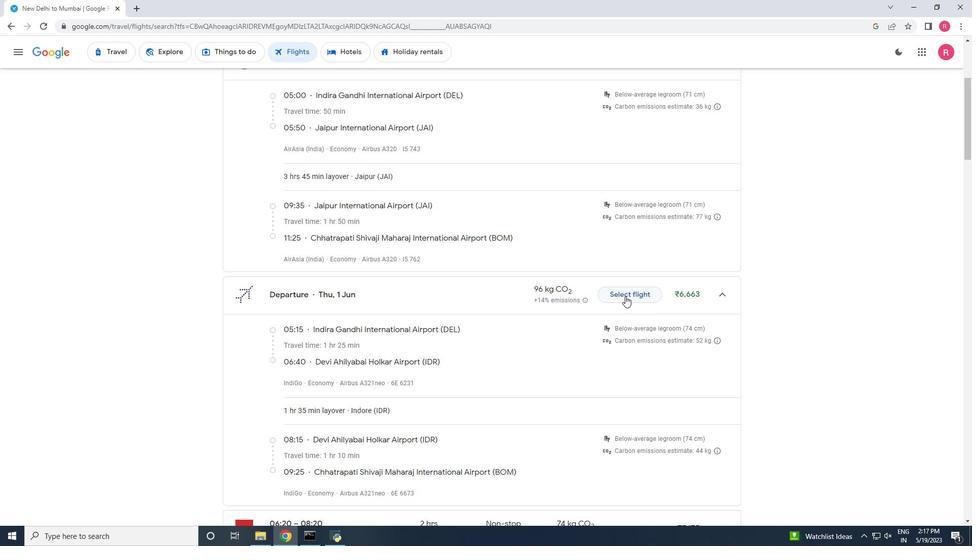 
Action: Mouse scrolled (624, 296) with delta (0, 0)
Screenshot: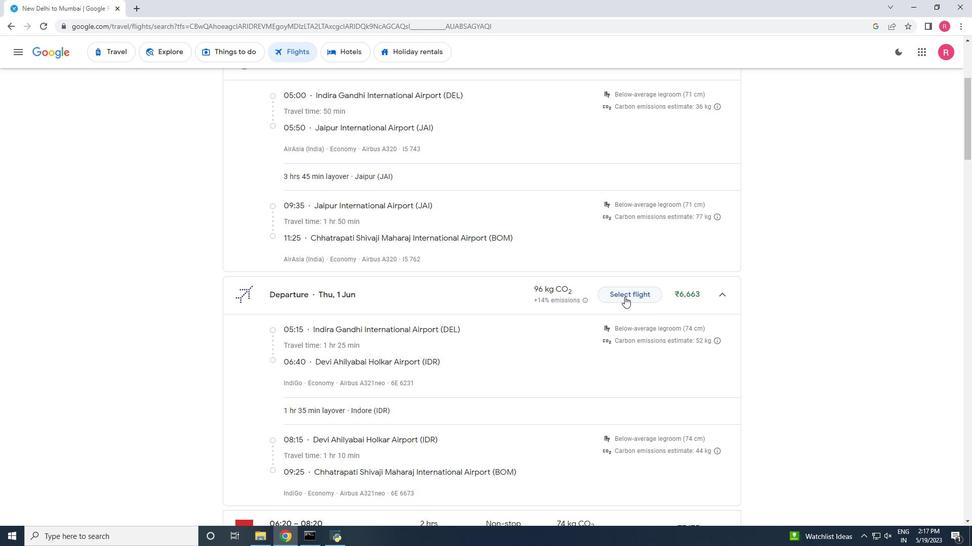 
Action: Mouse scrolled (624, 296) with delta (0, 0)
Screenshot: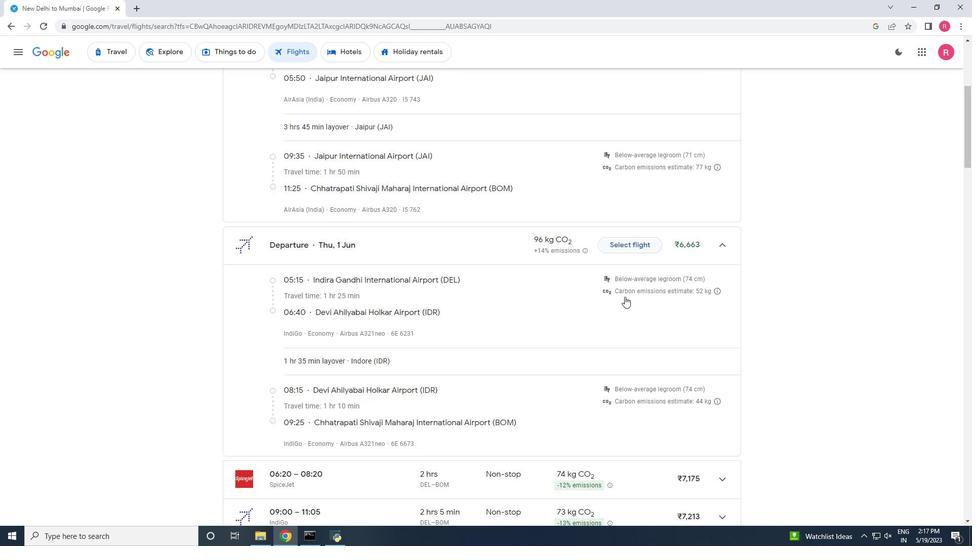 
Action: Mouse moved to (729, 359)
Screenshot: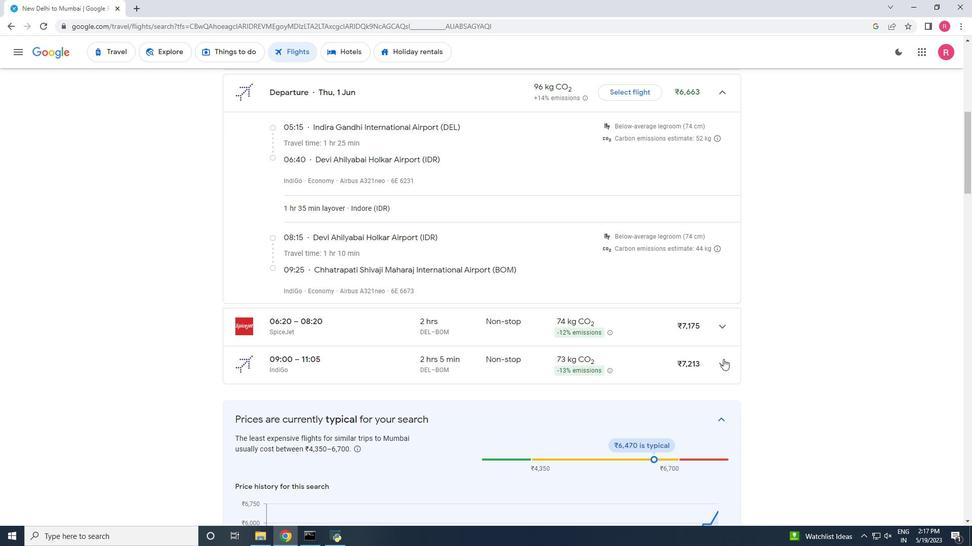 
Action: Mouse scrolled (729, 358) with delta (0, 0)
Screenshot: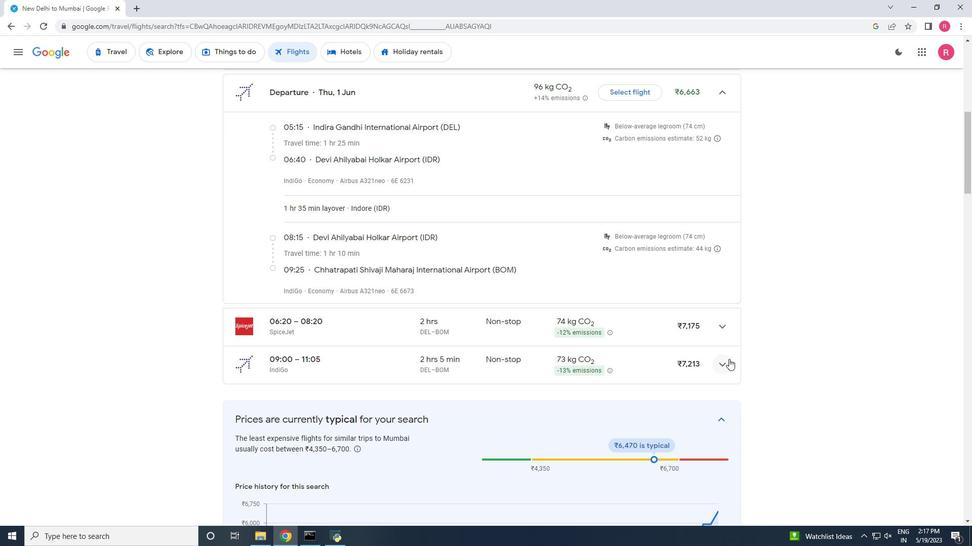 
Action: Mouse moved to (727, 359)
Screenshot: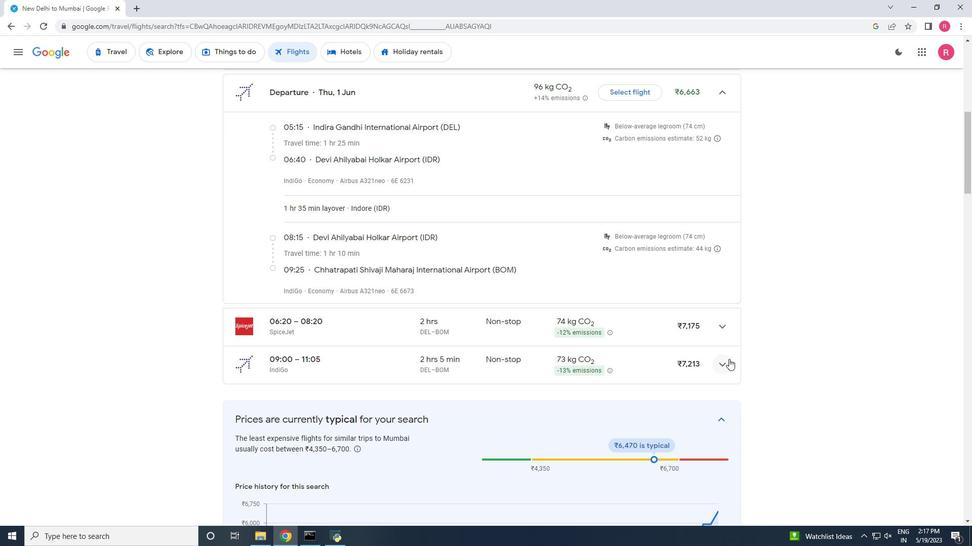 
Action: Mouse scrolled (727, 358) with delta (0, 0)
Screenshot: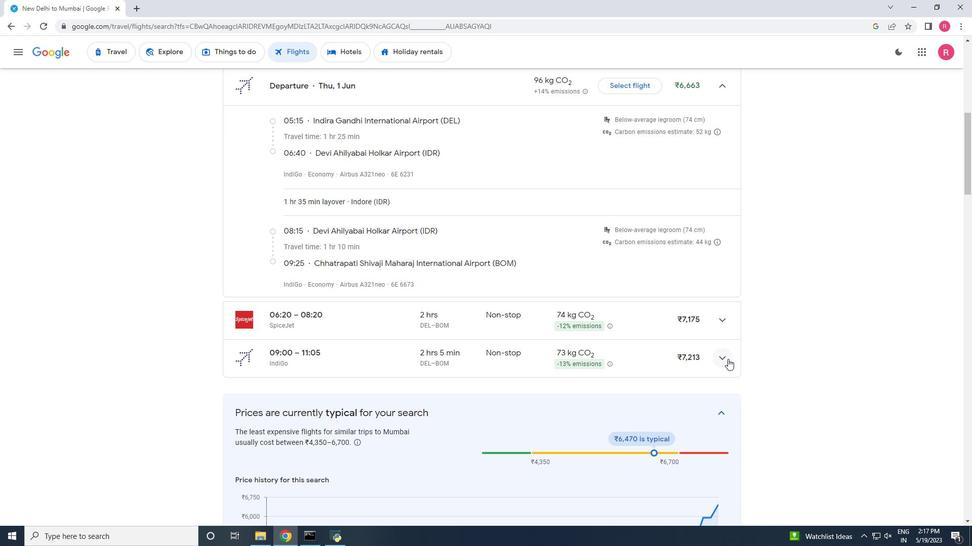 
Action: Mouse moved to (724, 359)
Screenshot: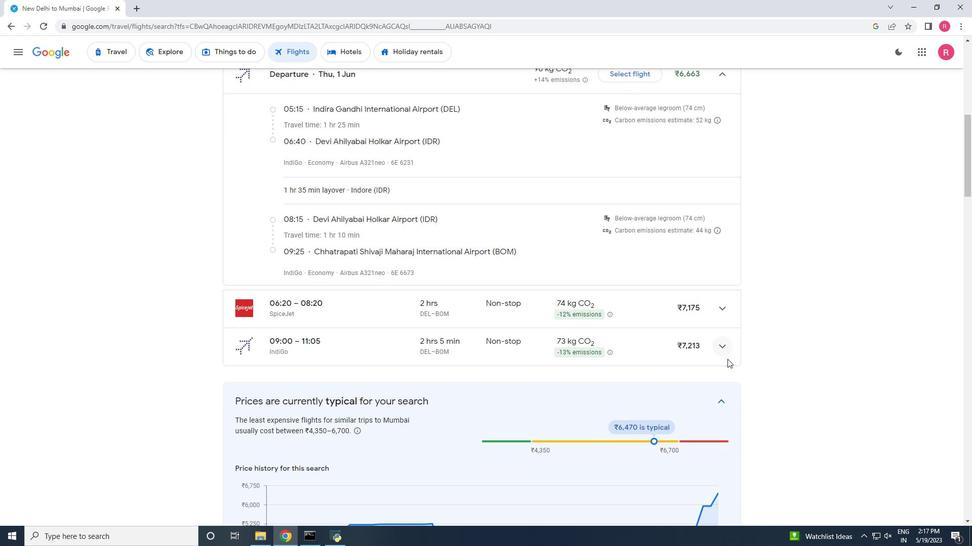 
Action: Mouse scrolled (724, 358) with delta (0, 0)
Screenshot: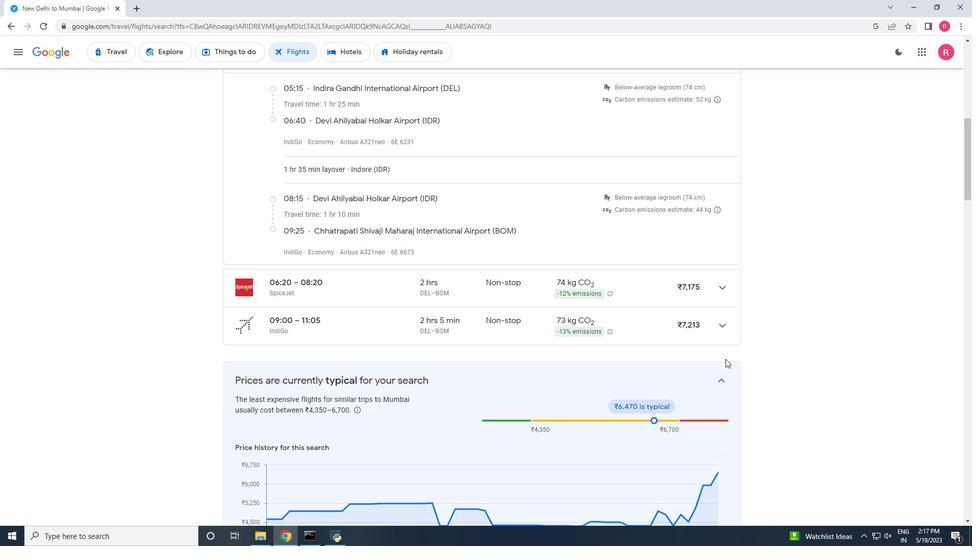 
Action: Mouse moved to (723, 359)
Screenshot: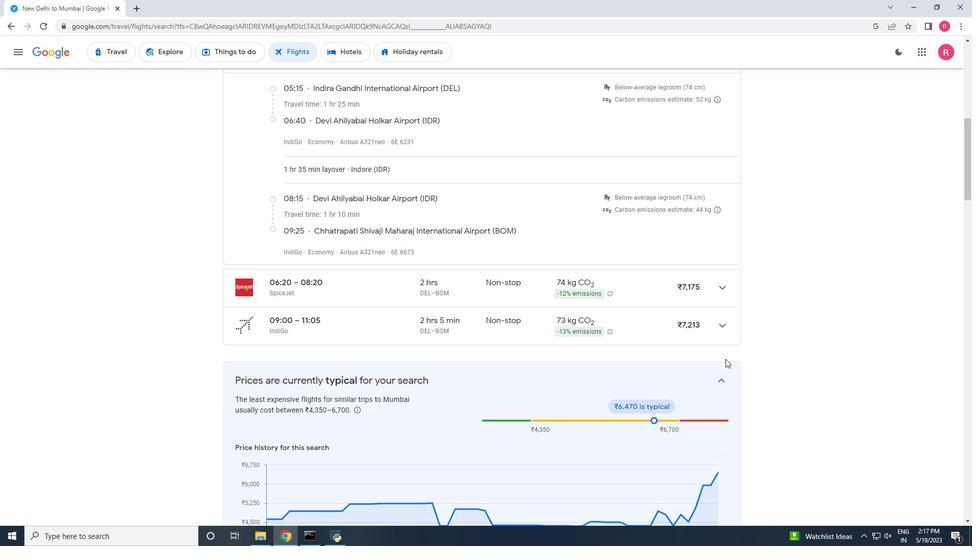 
Action: Mouse scrolled (723, 358) with delta (0, 0)
Screenshot: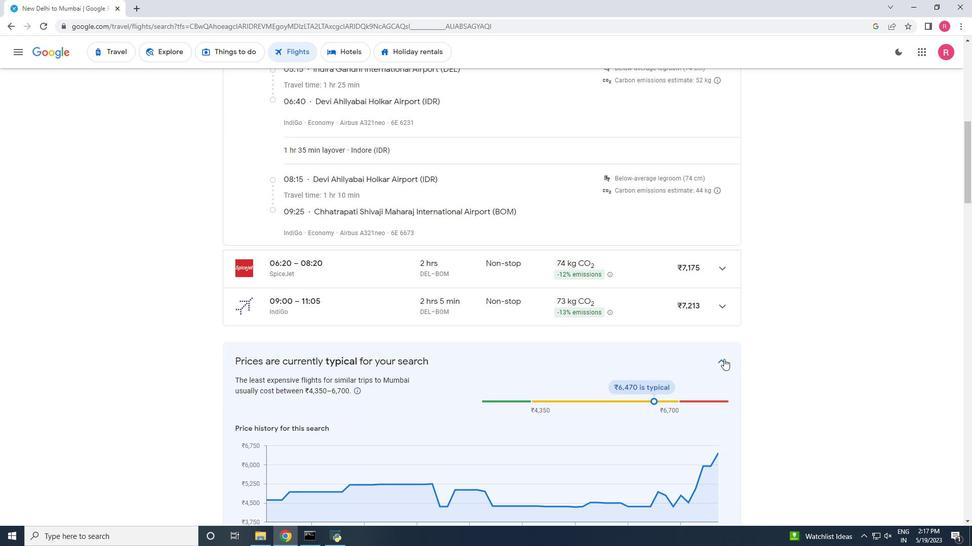 
Action: Mouse scrolled (723, 358) with delta (0, 0)
Screenshot: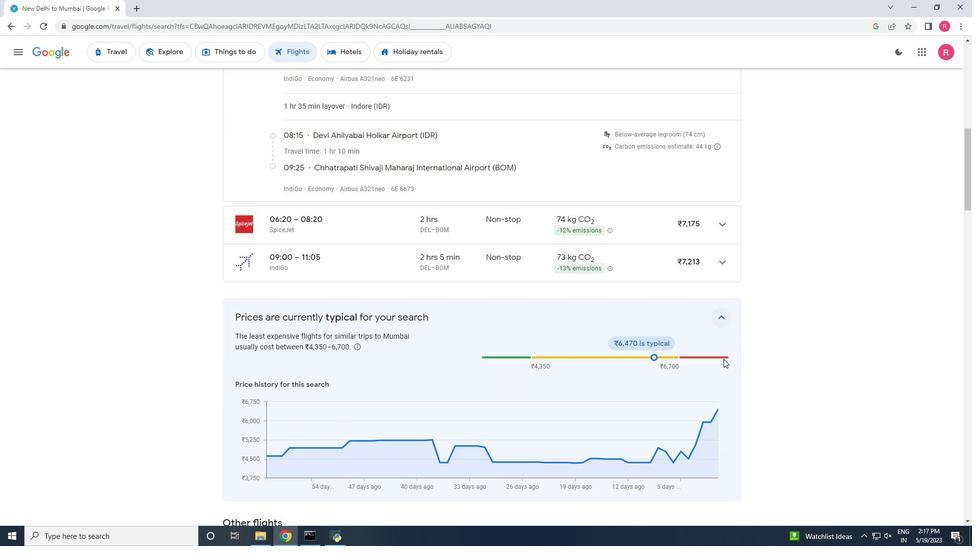 
Action: Mouse moved to (723, 359)
Screenshot: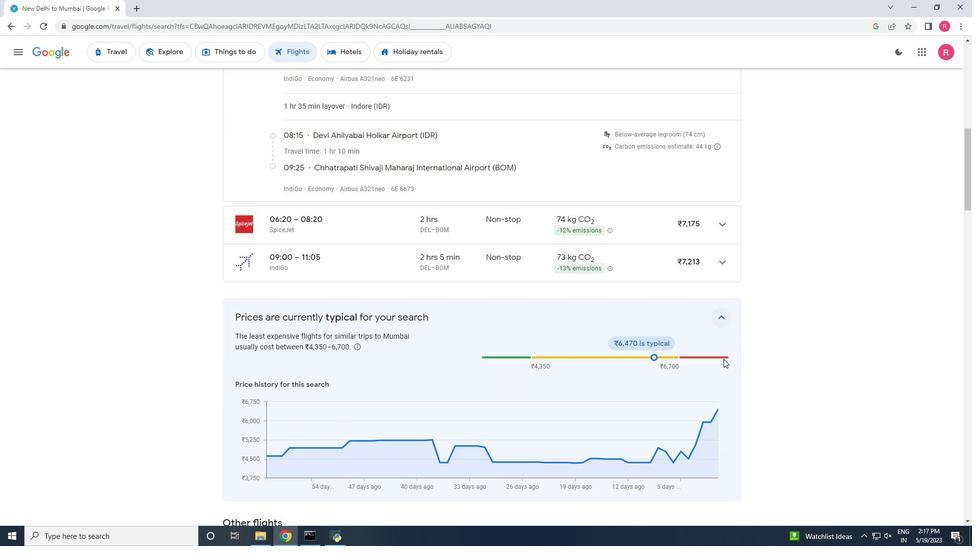 
Action: Mouse scrolled (723, 358) with delta (0, 0)
Screenshot: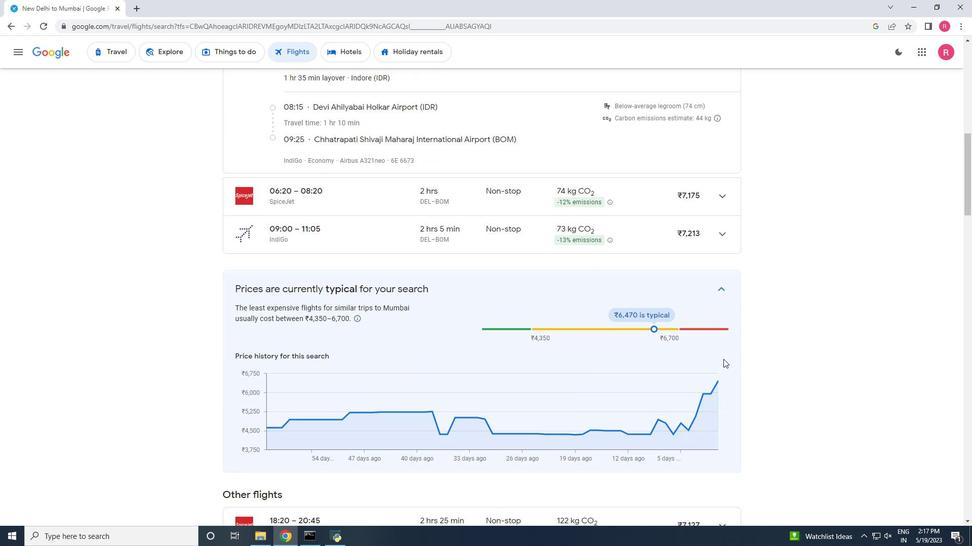 
Action: Mouse moved to (719, 355)
Screenshot: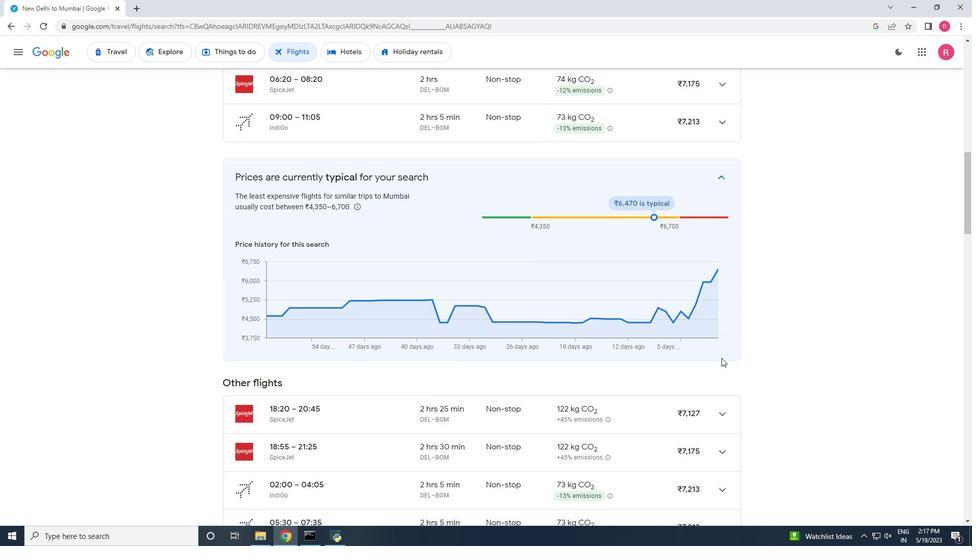 
Action: Mouse pressed left at (719, 355)
Screenshot: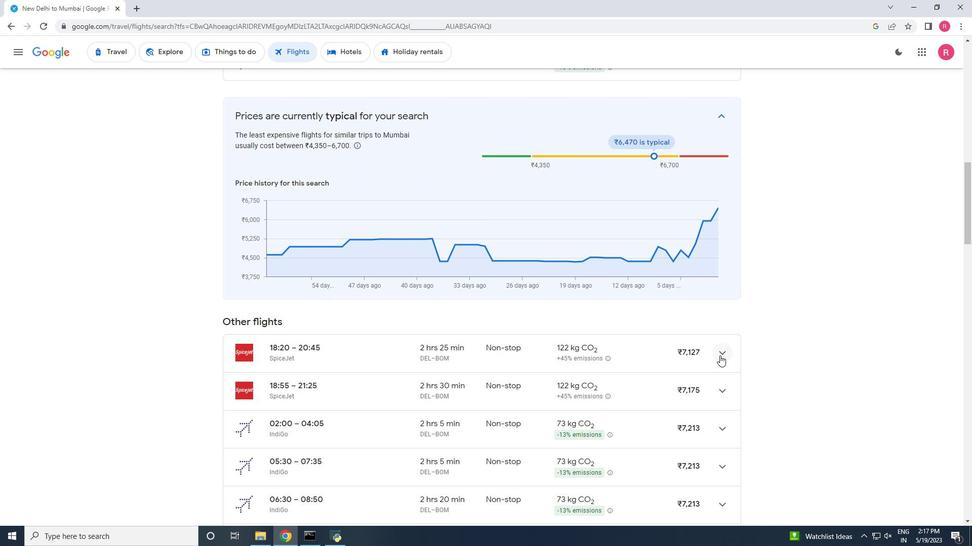 
Action: Mouse moved to (705, 357)
Screenshot: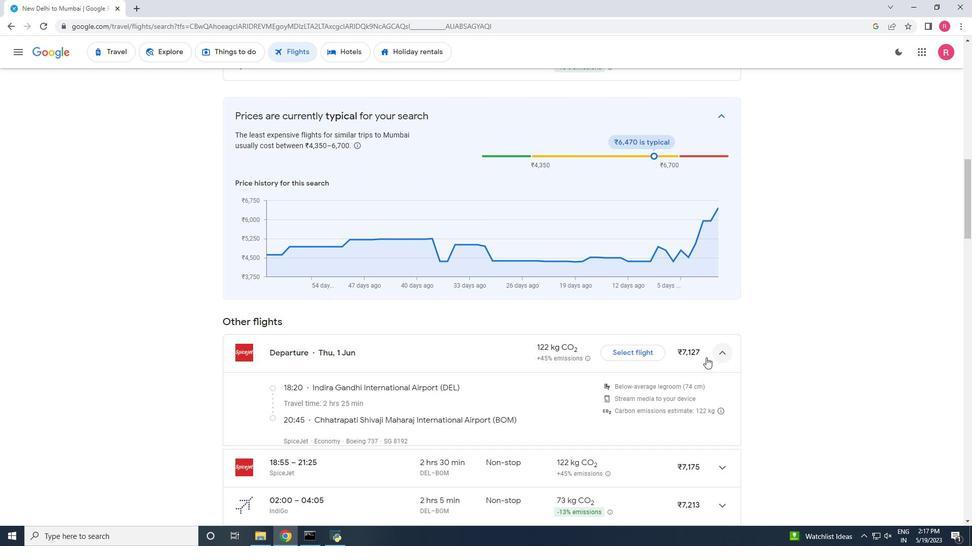 
Action: Mouse scrolled (705, 357) with delta (0, 0)
Screenshot: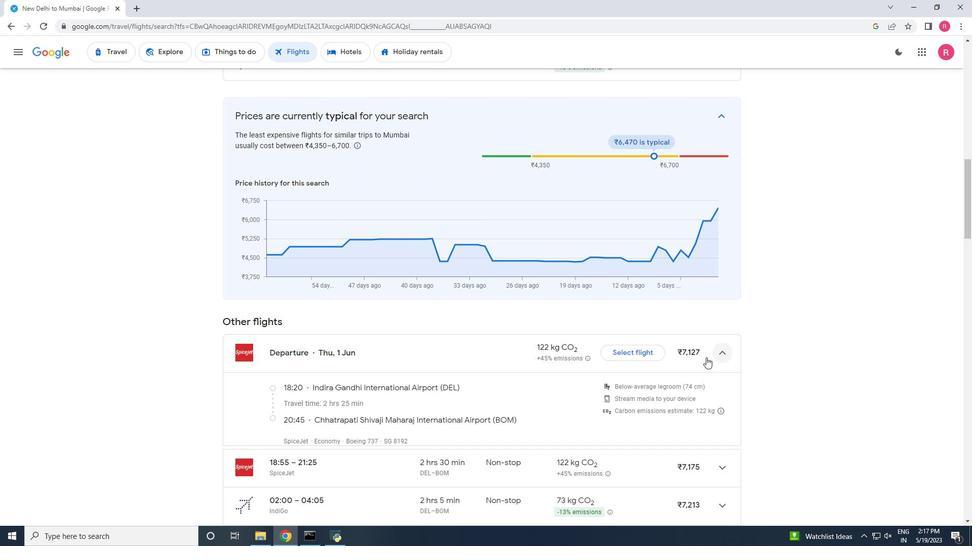 
Action: Mouse scrolled (705, 357) with delta (0, 0)
Screenshot: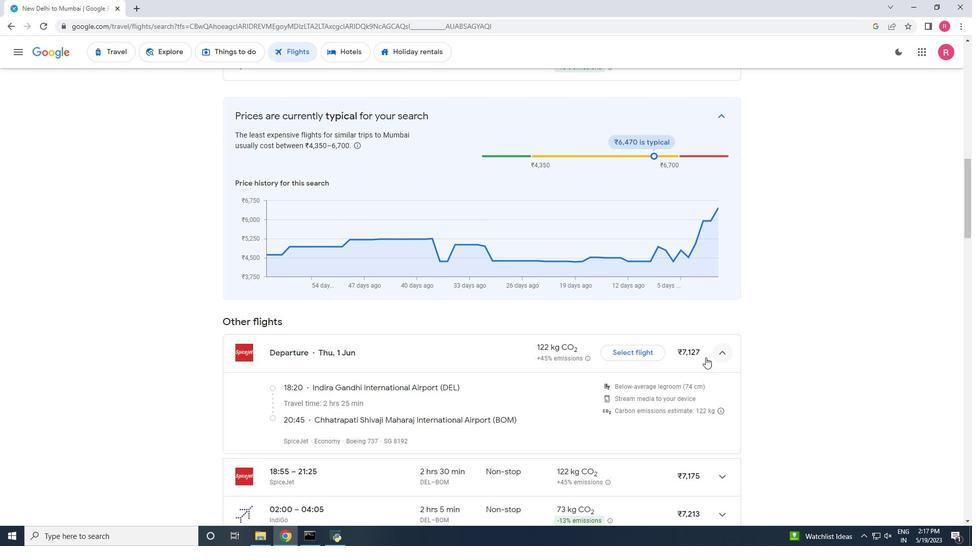 
Action: Mouse scrolled (705, 357) with delta (0, 0)
Screenshot: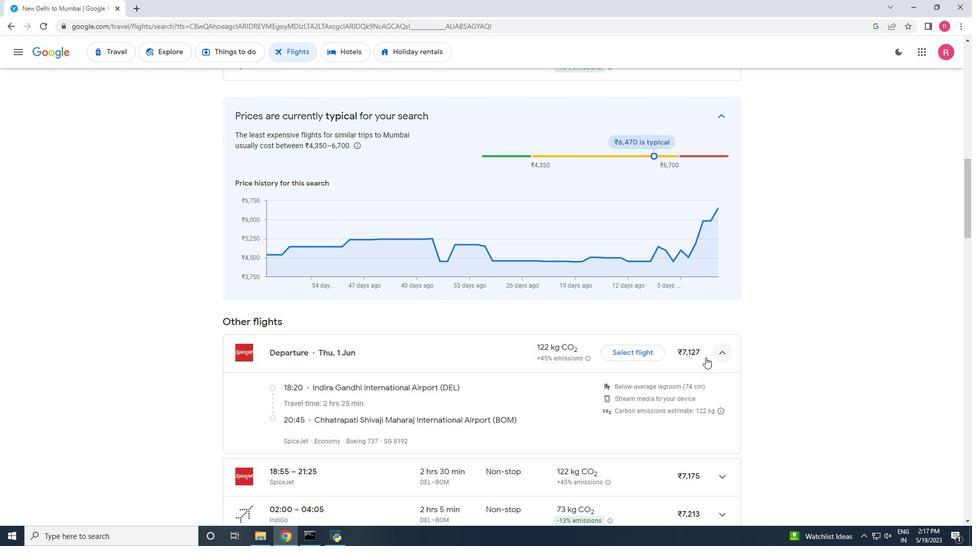 
Action: Mouse scrolled (705, 357) with delta (0, 0)
Screenshot: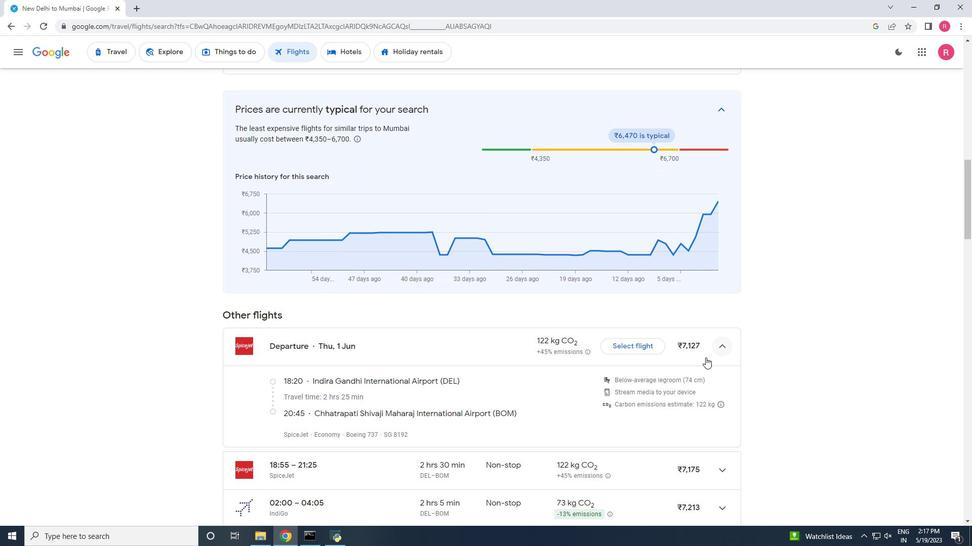 
Action: Mouse moved to (726, 271)
Screenshot: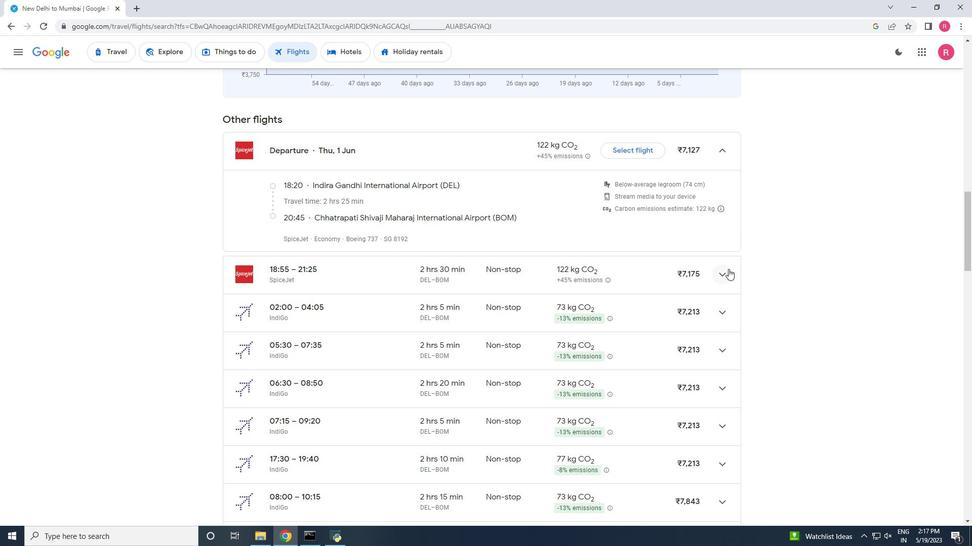 
Action: Mouse pressed left at (726, 271)
Screenshot: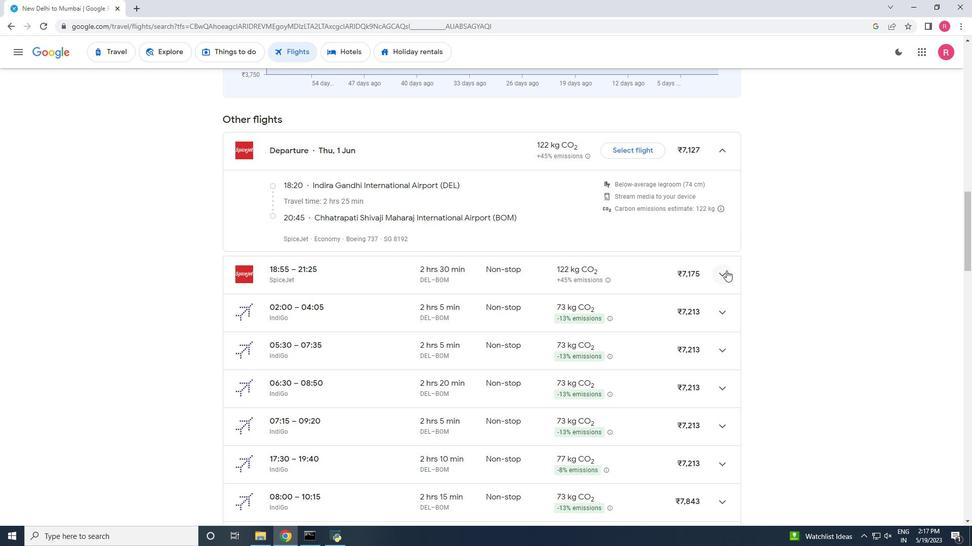 
Action: Mouse moved to (681, 328)
Screenshot: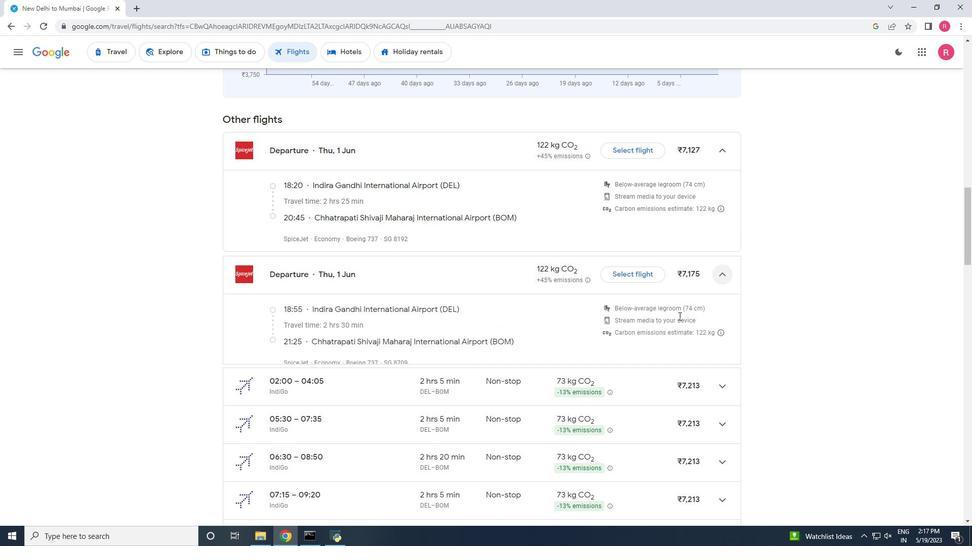 
Action: Mouse scrolled (681, 327) with delta (0, 0)
Screenshot: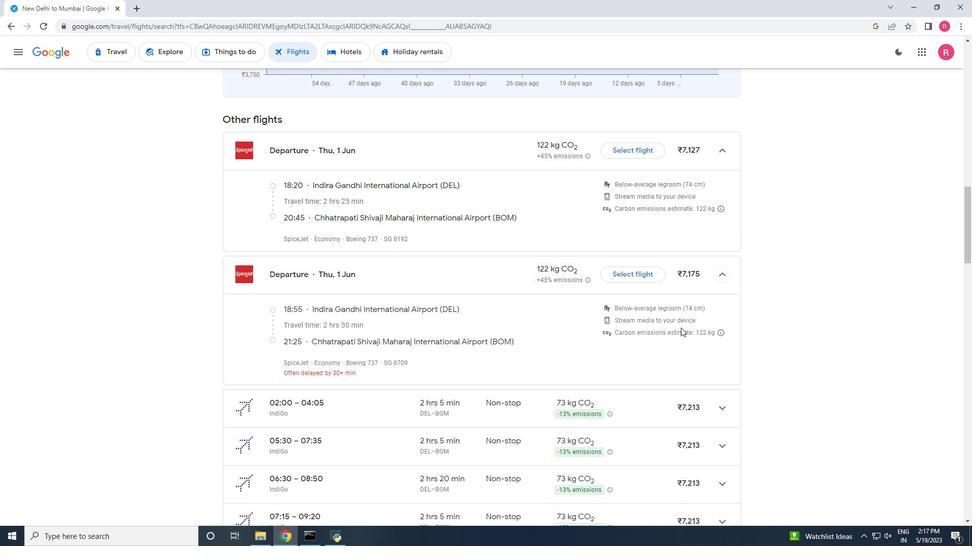 
Action: Mouse scrolled (681, 327) with delta (0, 0)
Screenshot: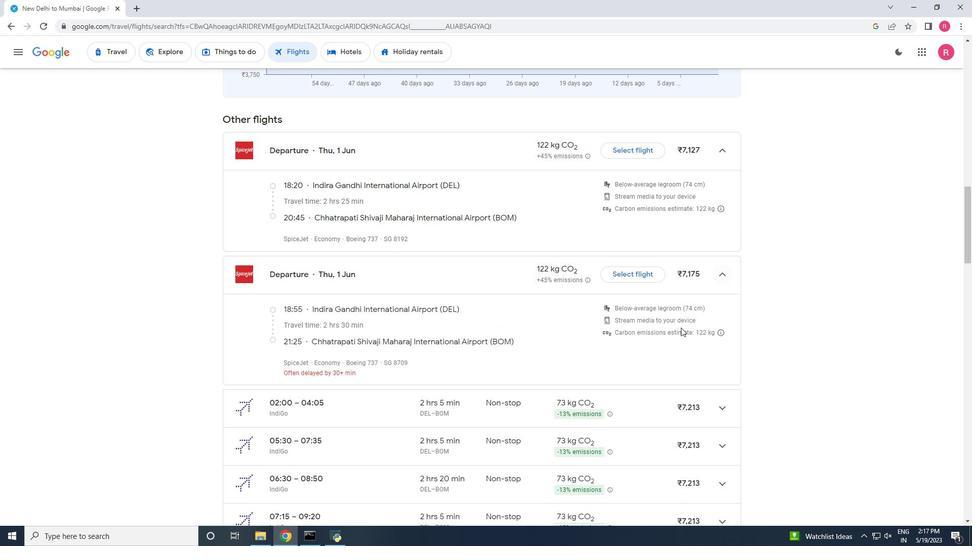 
Action: Mouse scrolled (681, 327) with delta (0, 0)
Screenshot: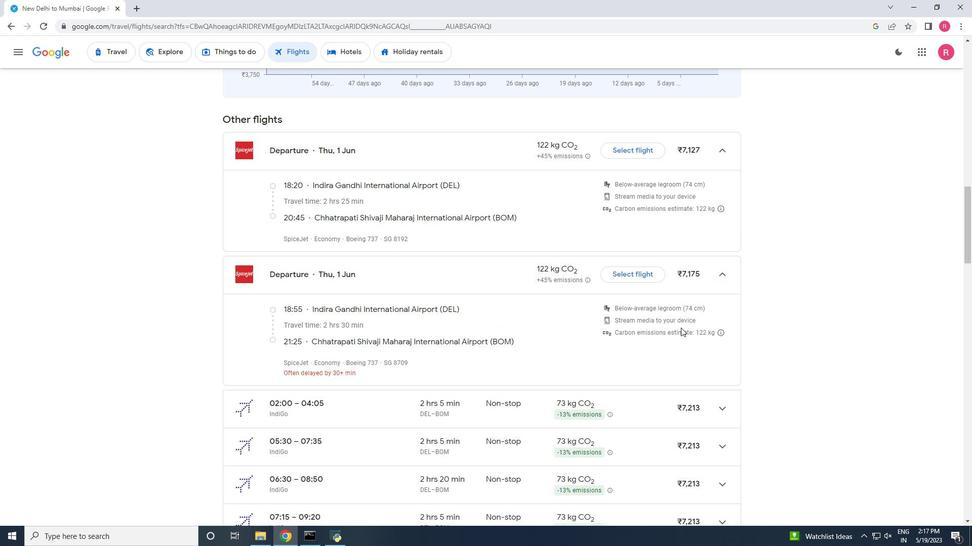 
Action: Mouse scrolled (681, 327) with delta (0, 0)
Screenshot: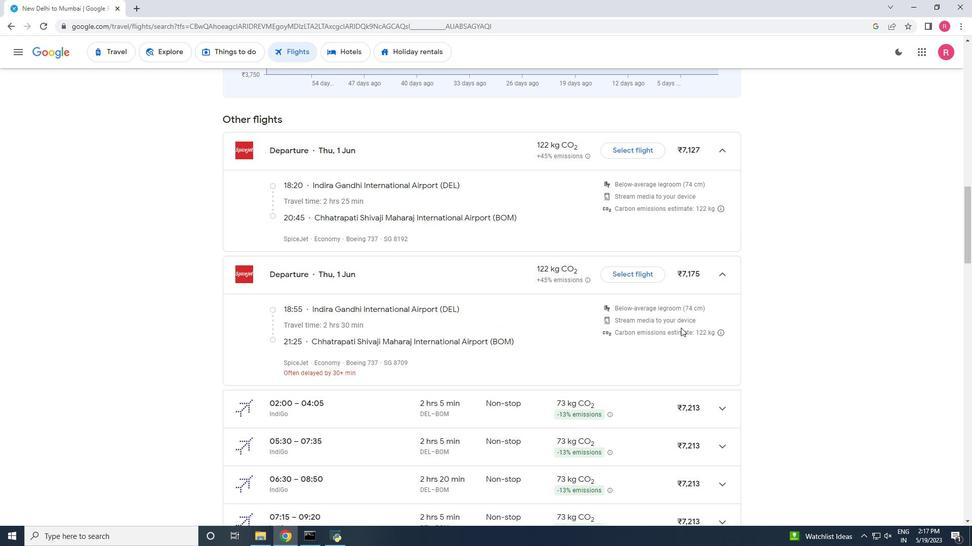 
Action: Mouse moved to (721, 216)
Screenshot: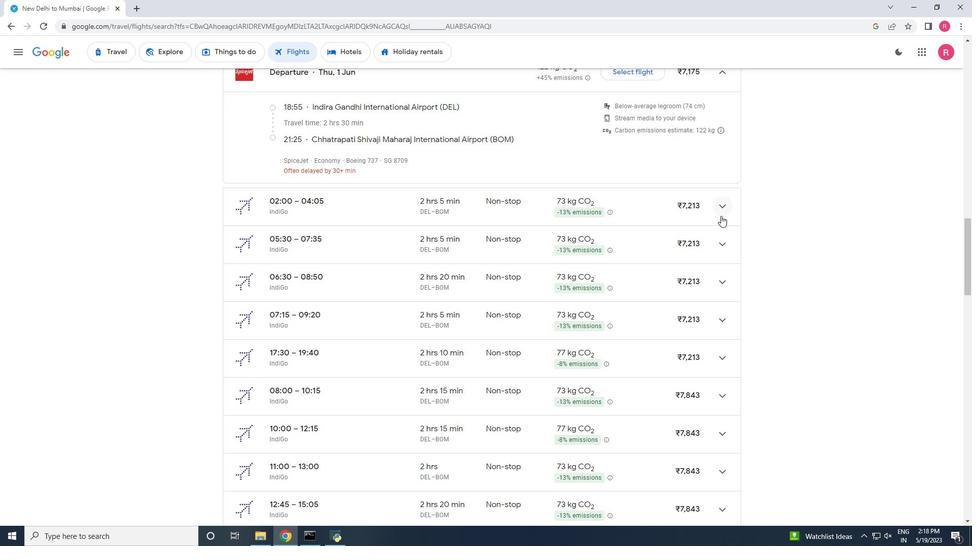 
Action: Mouse pressed left at (721, 216)
Screenshot: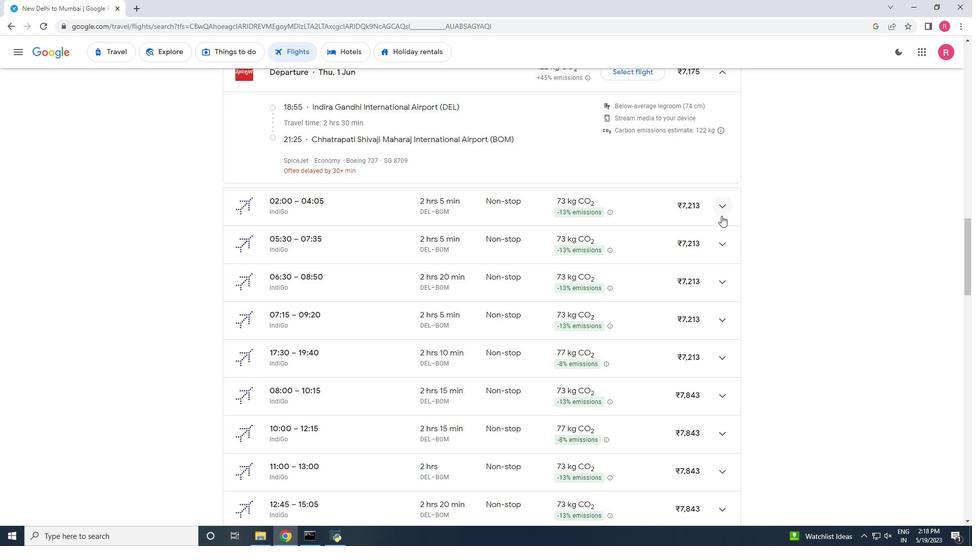 
Action: Mouse moved to (709, 266)
Screenshot: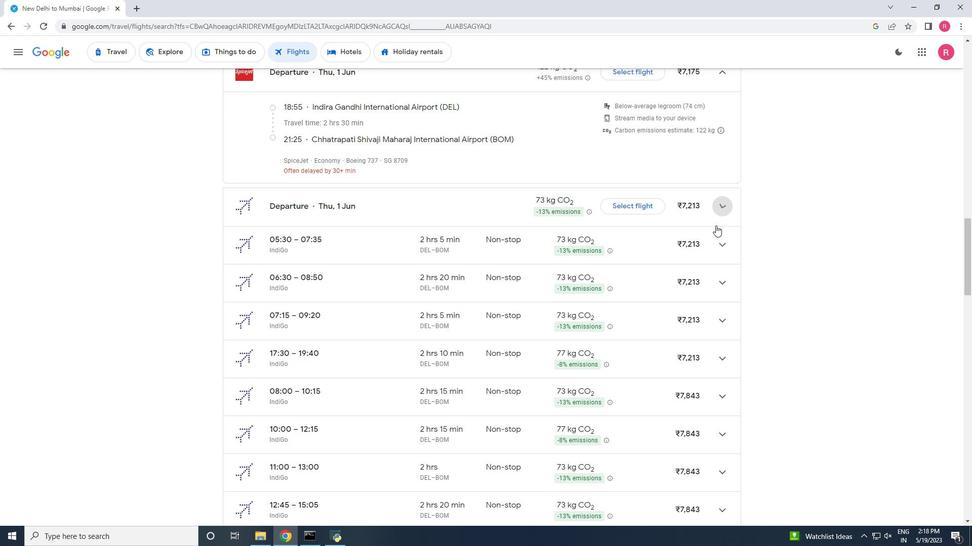 
Action: Mouse scrolled (709, 265) with delta (0, 0)
Screenshot: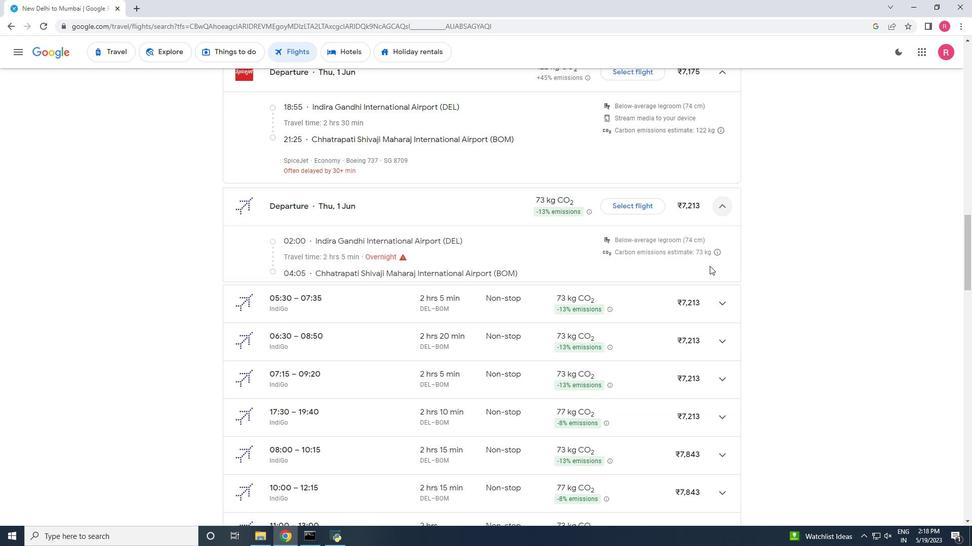 
Action: Mouse scrolled (709, 265) with delta (0, 0)
Screenshot: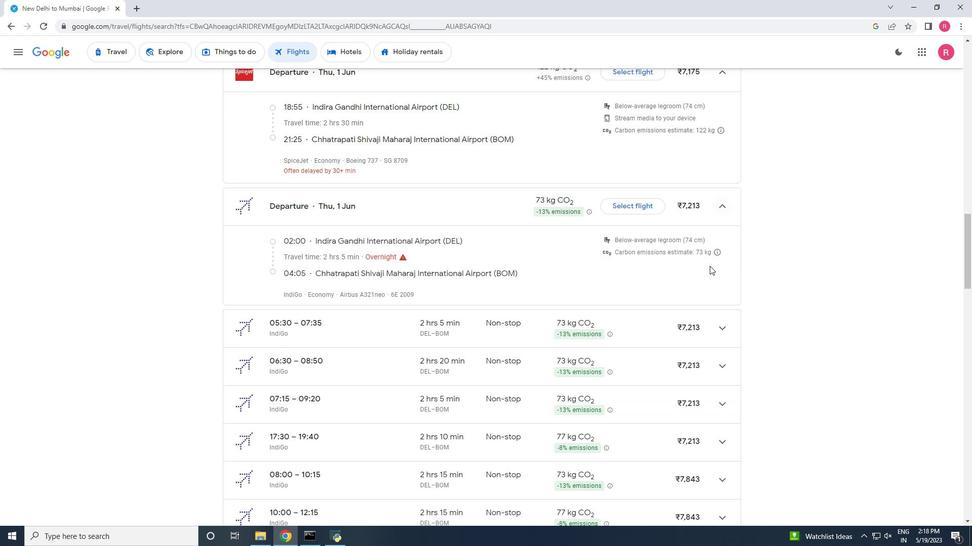 
Action: Mouse scrolled (709, 265) with delta (0, 0)
Screenshot: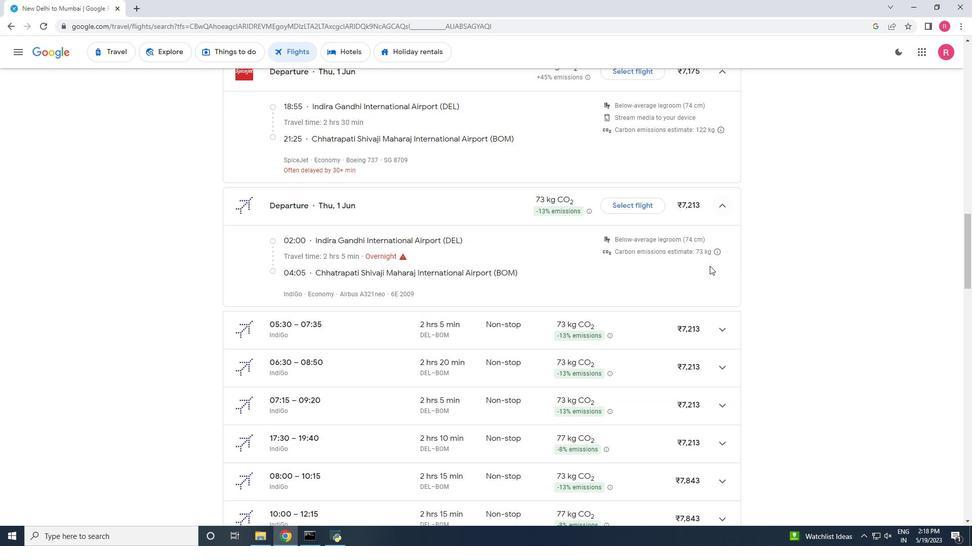 
Action: Mouse moved to (719, 186)
Screenshot: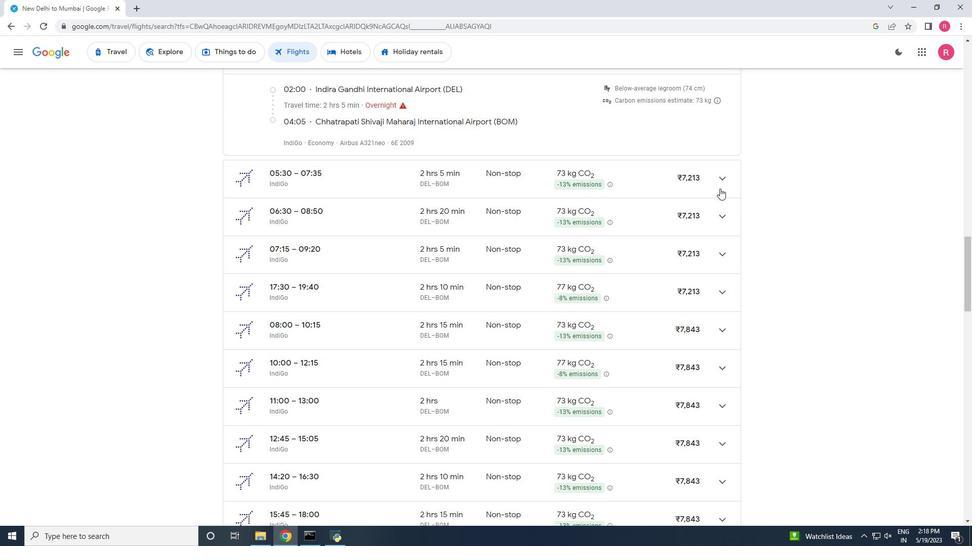 
Action: Mouse pressed left at (719, 186)
Screenshot: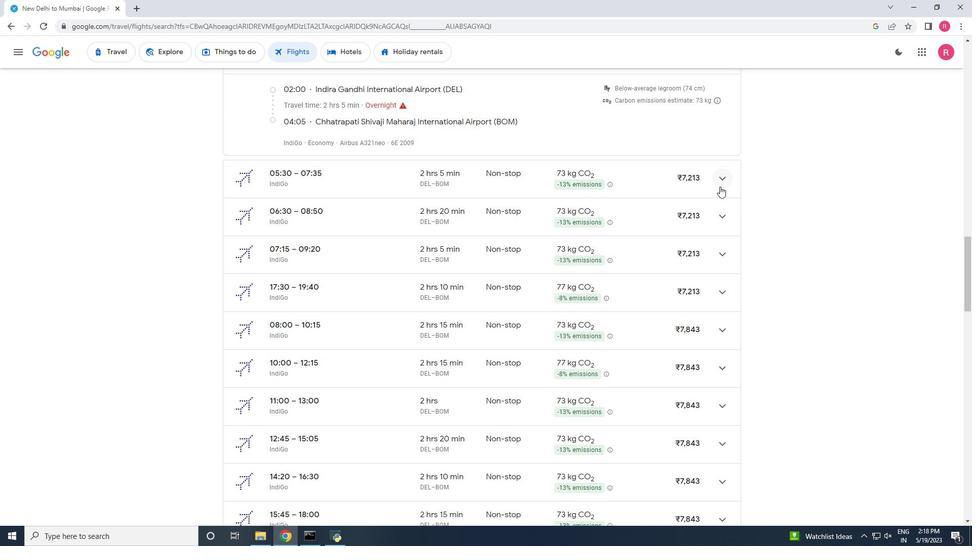 
Action: Mouse moved to (633, 256)
Screenshot: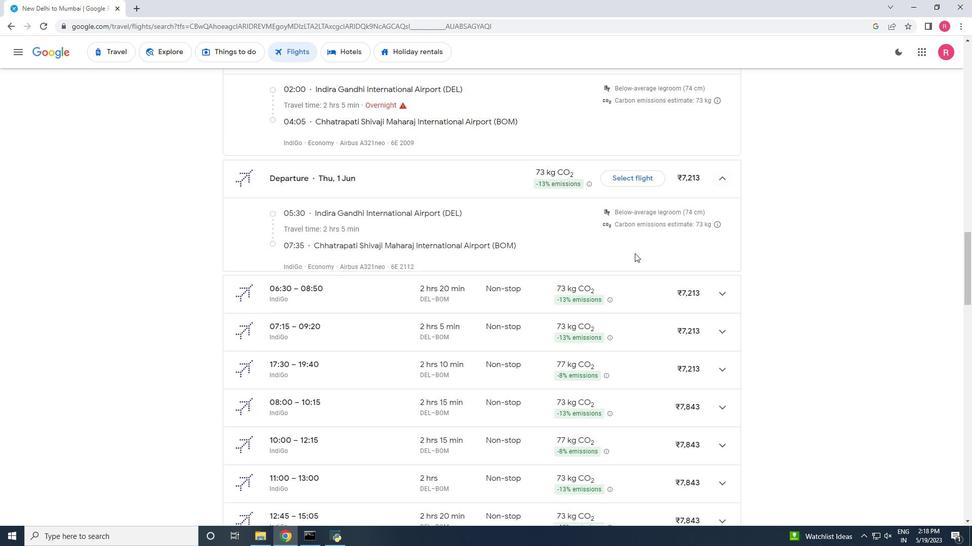 
Action: Mouse scrolled (633, 255) with delta (0, 0)
Screenshot: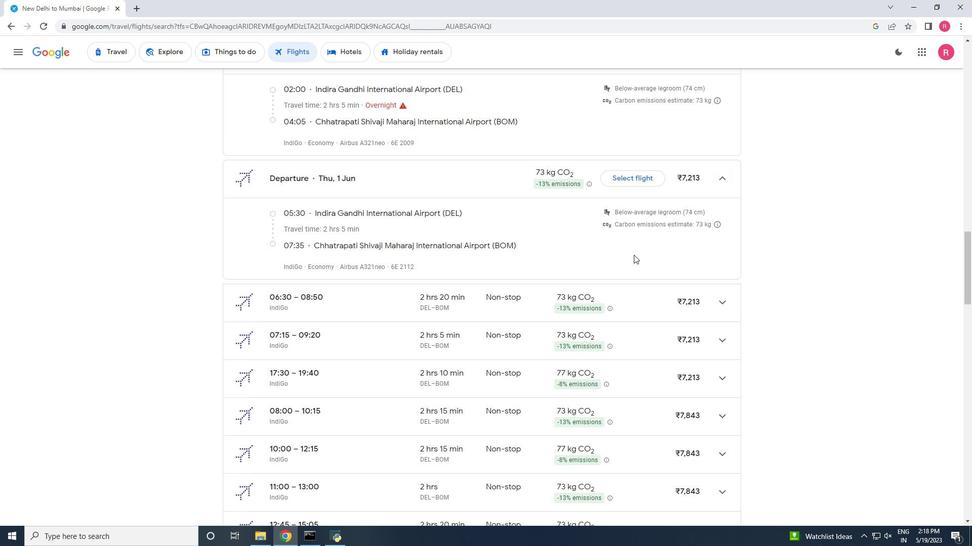 
Action: Mouse scrolled (633, 255) with delta (0, 0)
Screenshot: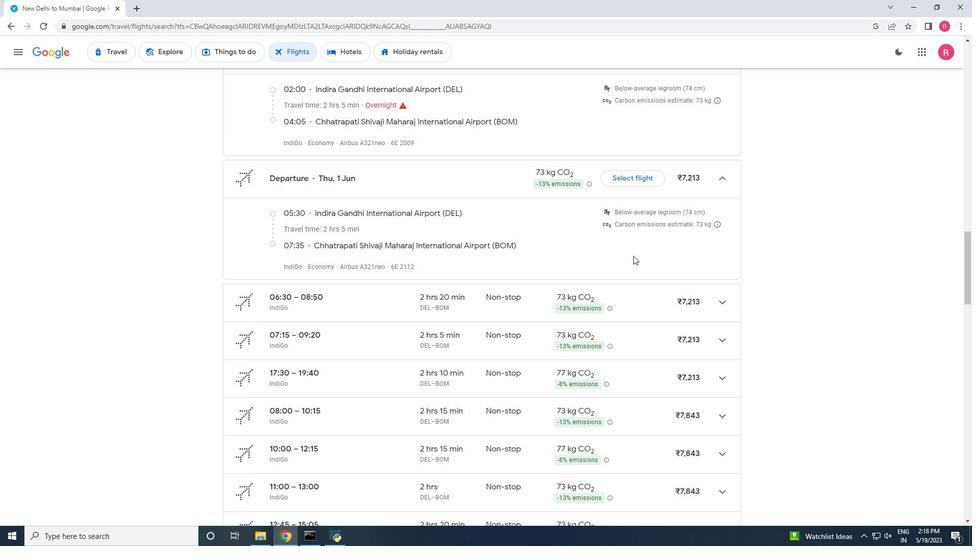 
Action: Mouse scrolled (633, 256) with delta (0, 0)
Screenshot: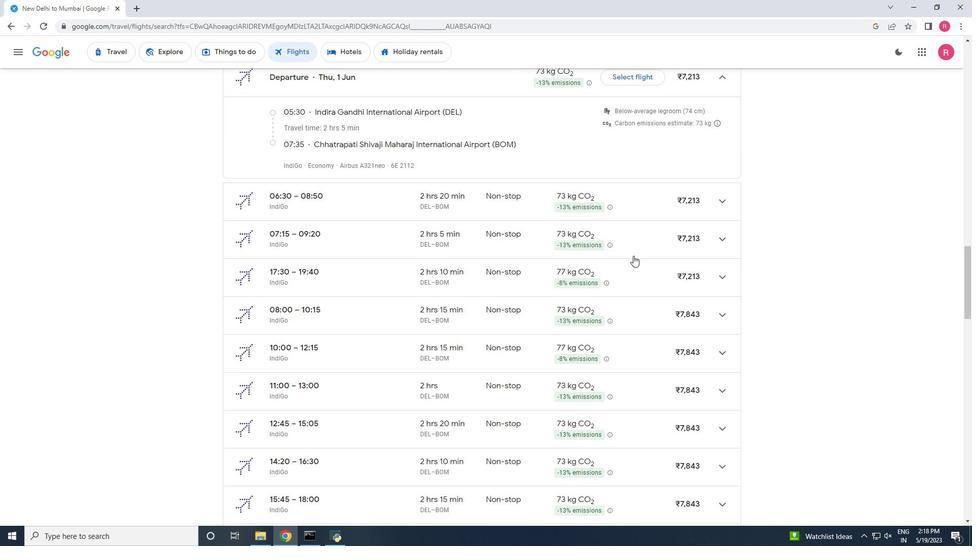 
Action: Mouse scrolled (633, 256) with delta (0, 0)
Screenshot: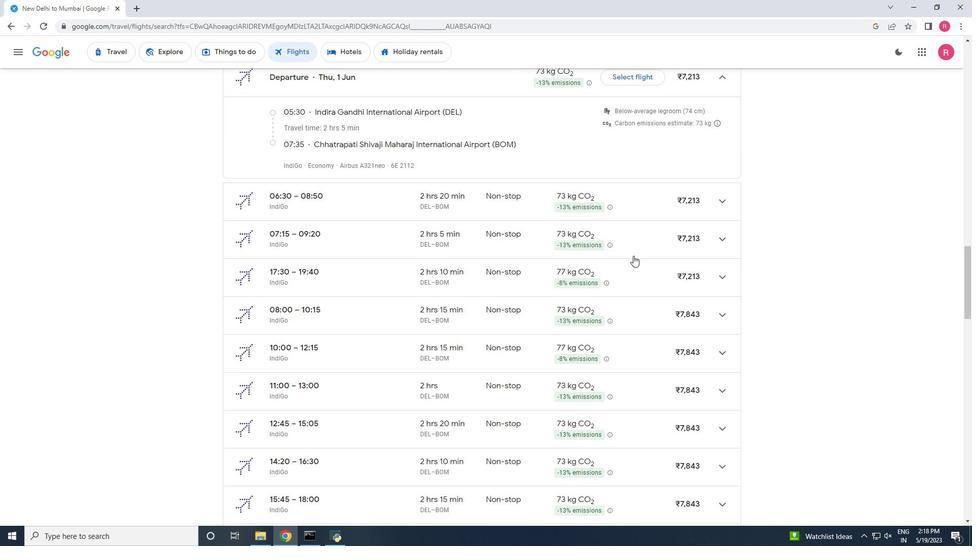 
Action: Mouse moved to (715, 299)
Screenshot: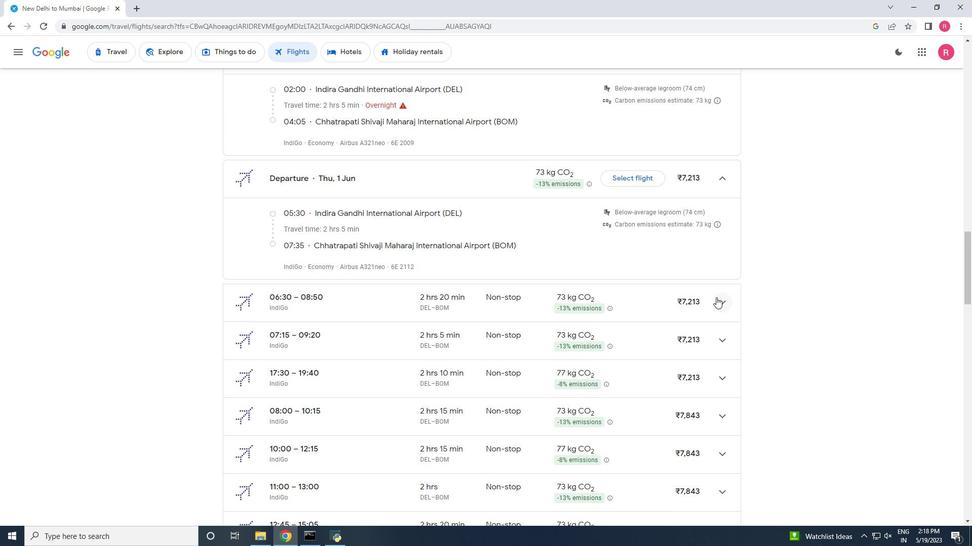 
Action: Mouse pressed left at (715, 299)
Screenshot: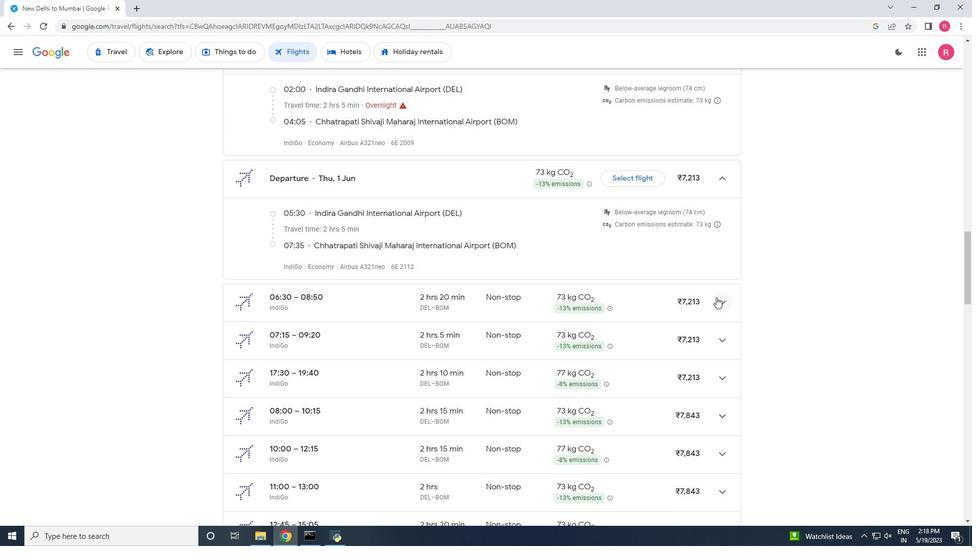 
Action: Mouse moved to (633, 322)
Screenshot: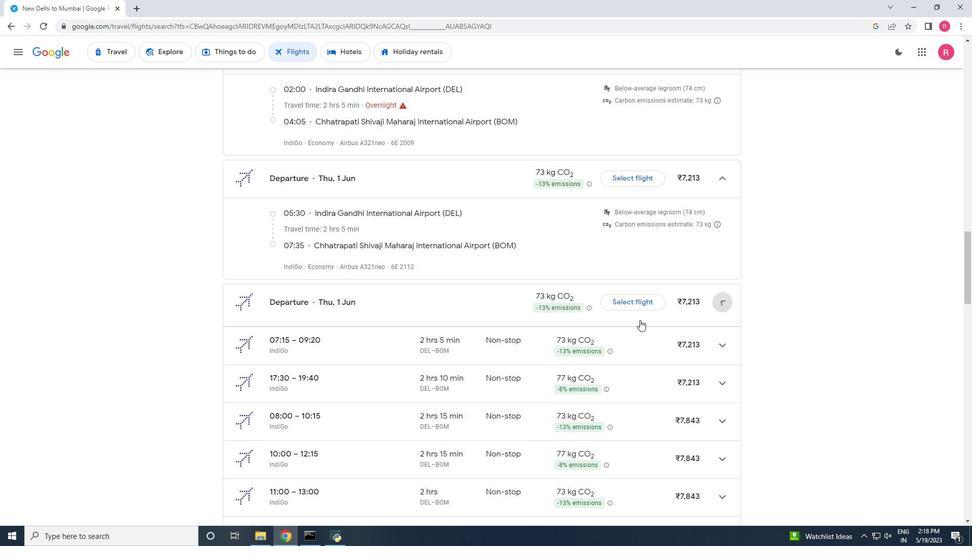 
Action: Mouse scrolled (633, 322) with delta (0, 0)
Screenshot: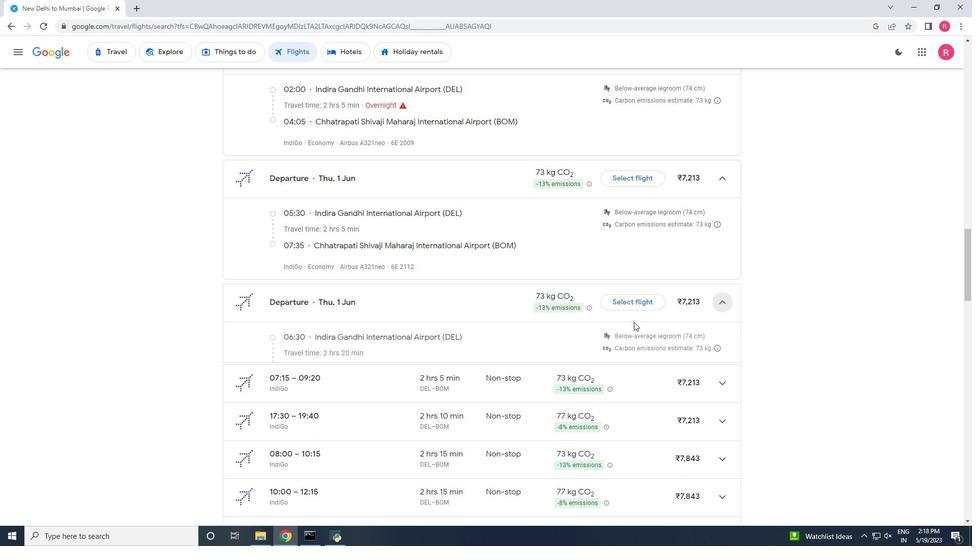 
Action: Mouse scrolled (633, 322) with delta (0, 0)
Screenshot: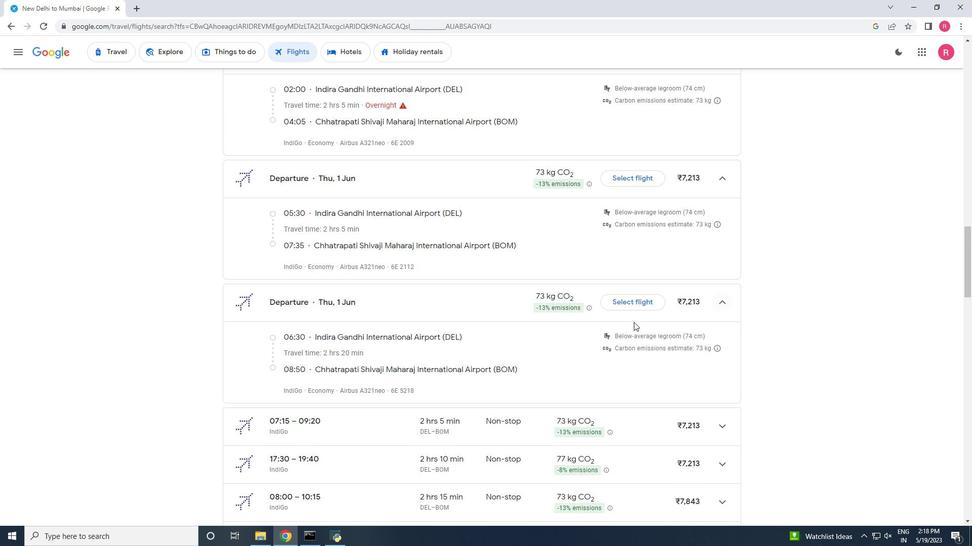 
Action: Mouse scrolled (633, 322) with delta (0, 0)
Screenshot: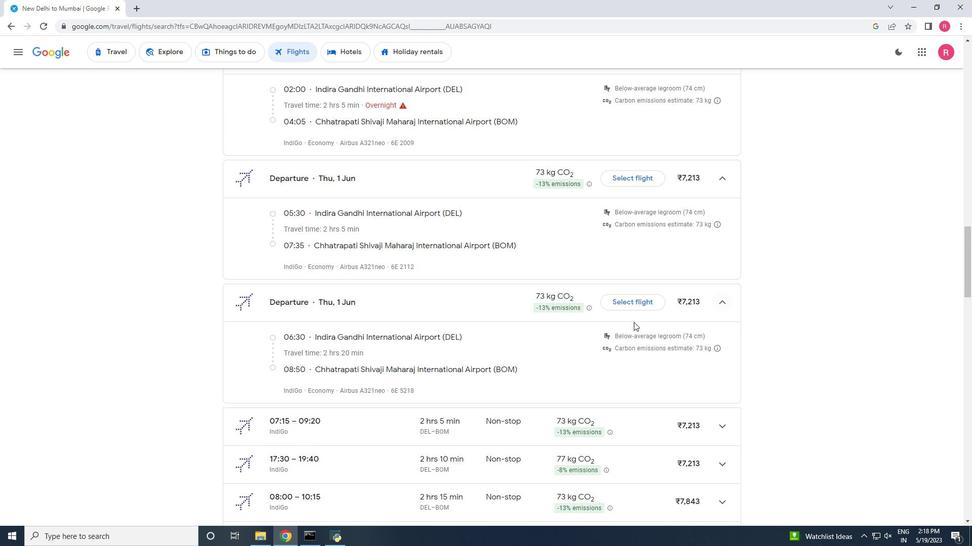 
Action: Mouse moved to (726, 278)
Screenshot: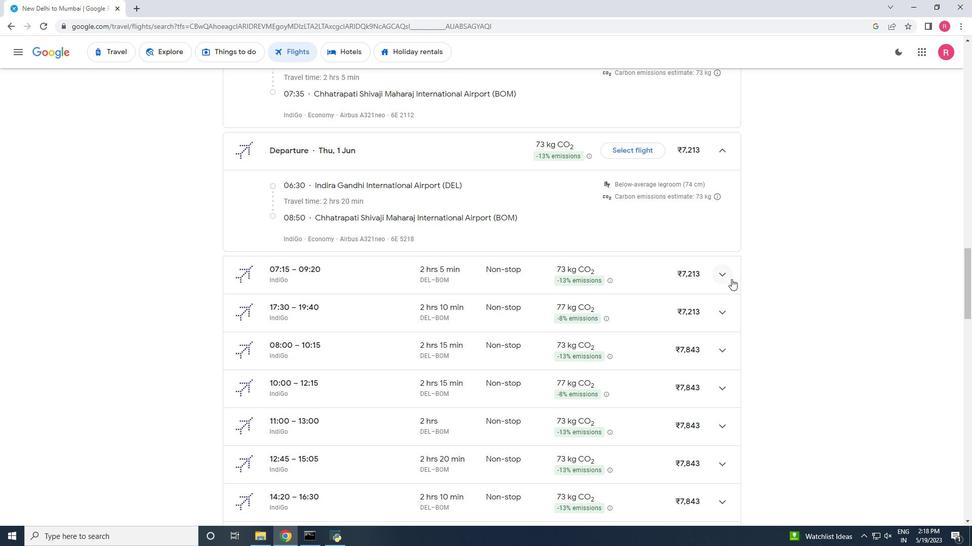 
Action: Mouse pressed left at (726, 278)
Screenshot: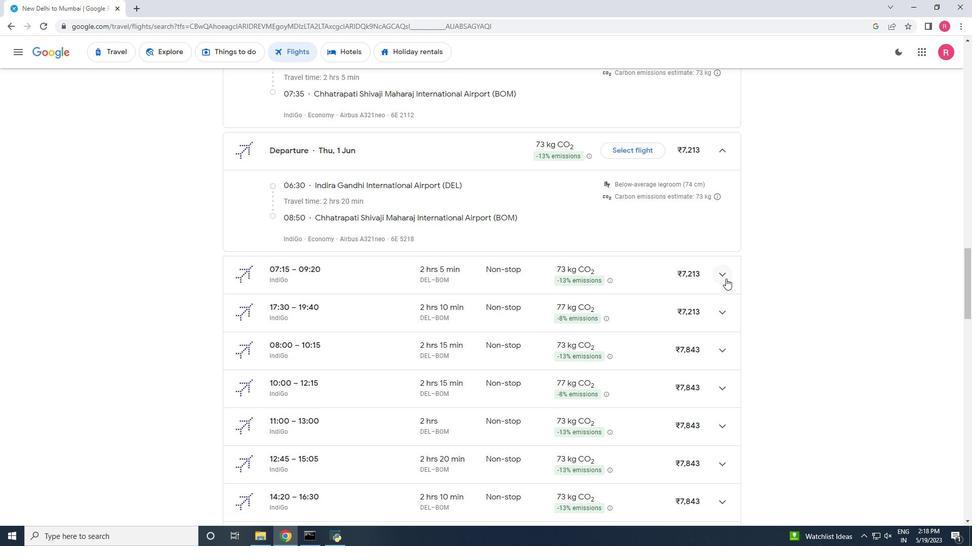 
Action: Mouse moved to (700, 274)
Screenshot: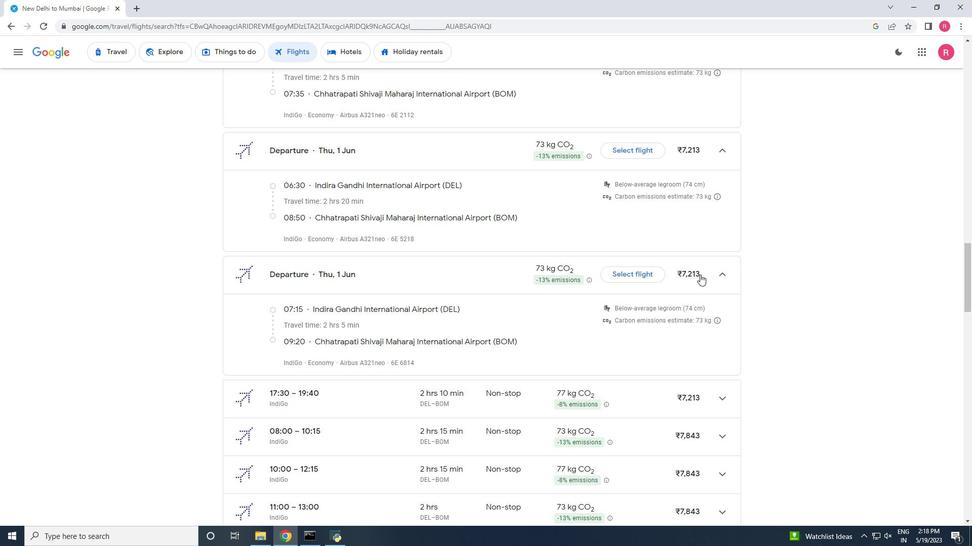 
Action: Mouse scrolled (700, 274) with delta (0, 0)
Screenshot: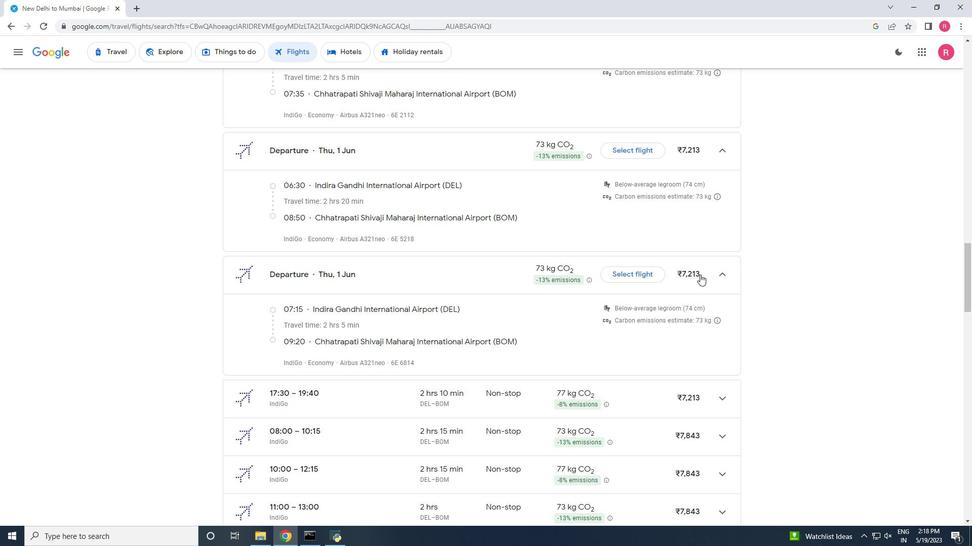 
Action: Mouse moved to (699, 274)
Screenshot: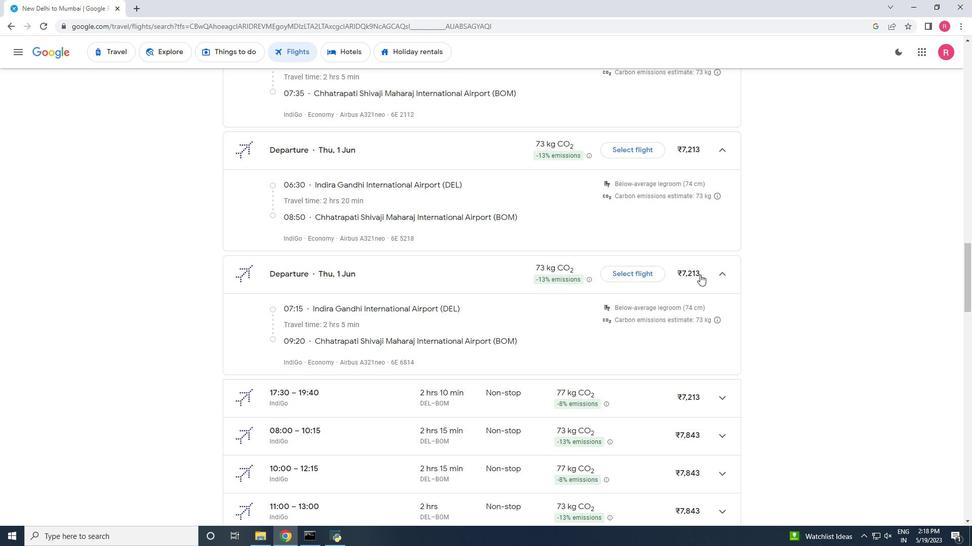 
Action: Mouse scrolled (699, 274) with delta (0, 0)
Screenshot: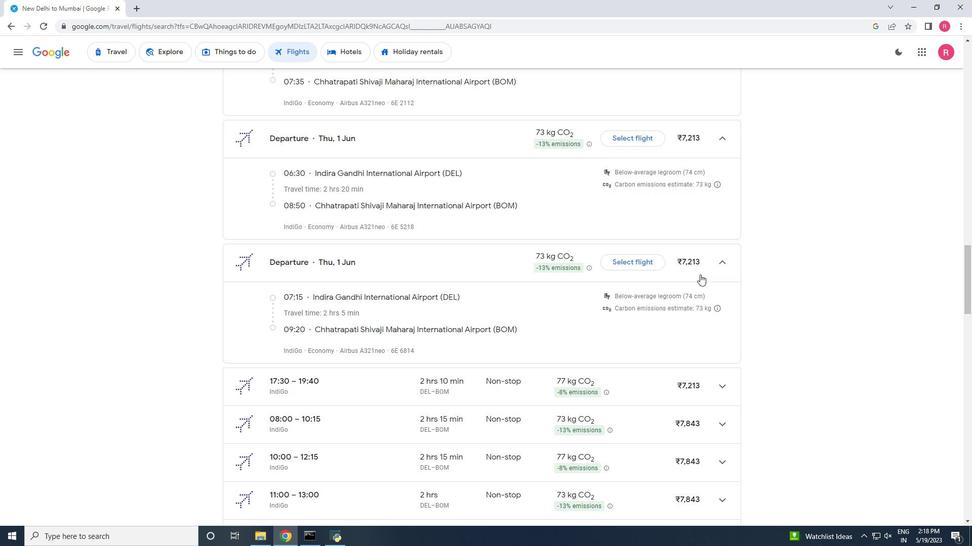 
Action: Mouse moved to (717, 298)
Screenshot: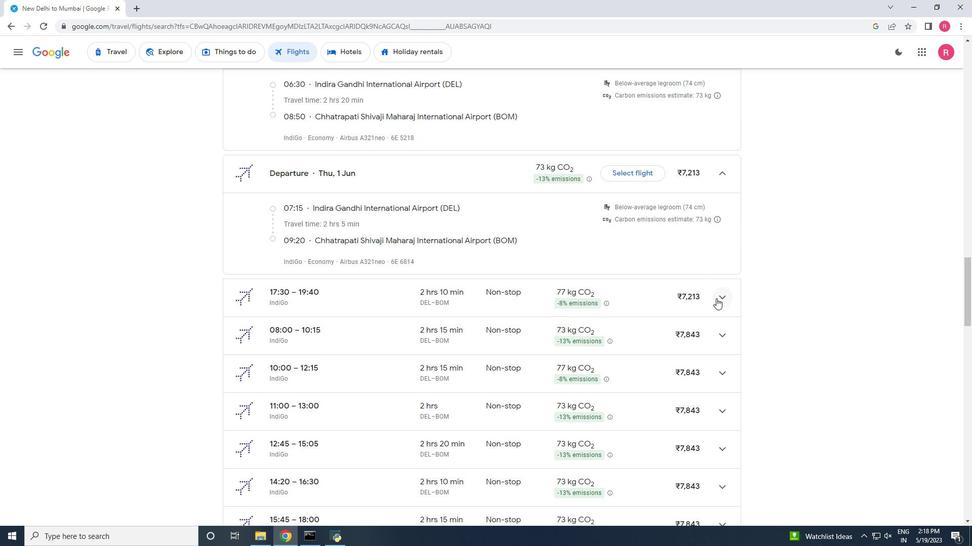 
Action: Mouse pressed left at (717, 298)
Screenshot: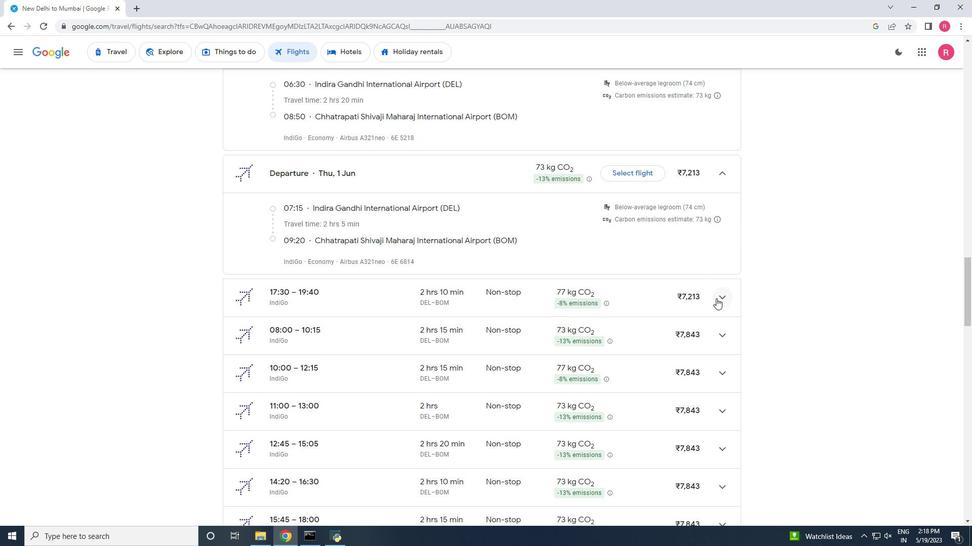 
Action: Mouse moved to (680, 343)
Screenshot: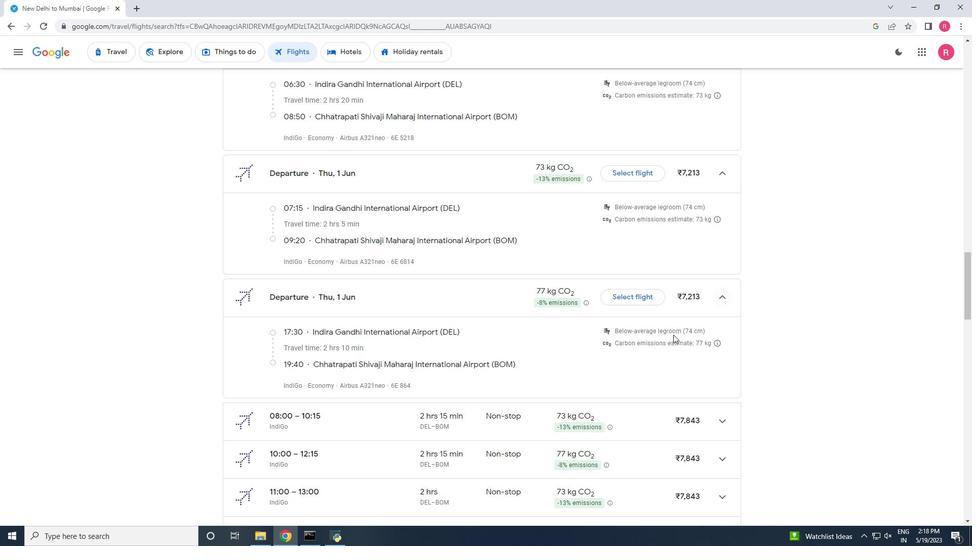 
Action: Mouse scrolled (680, 343) with delta (0, 0)
Screenshot: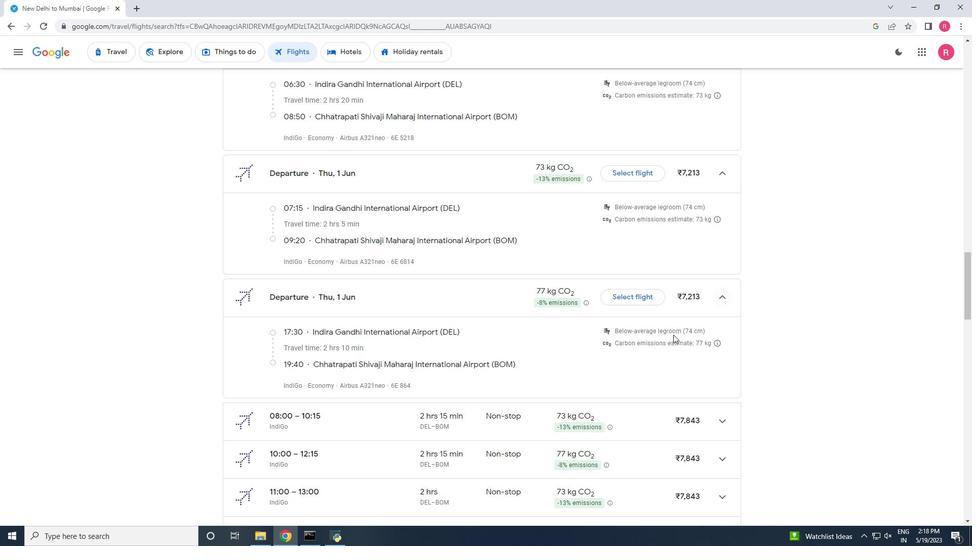 
Action: Mouse scrolled (680, 343) with delta (0, 0)
Screenshot: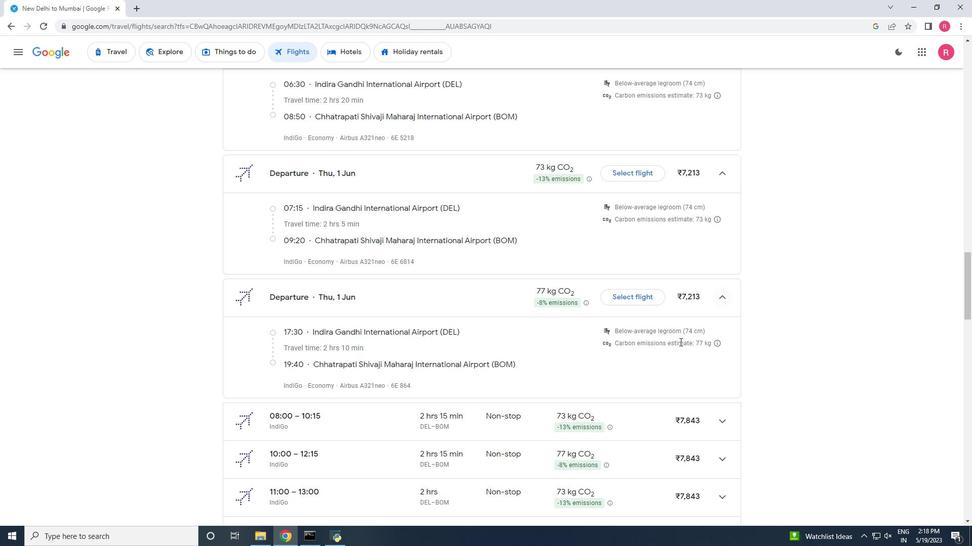 
Action: Mouse moved to (725, 318)
Screenshot: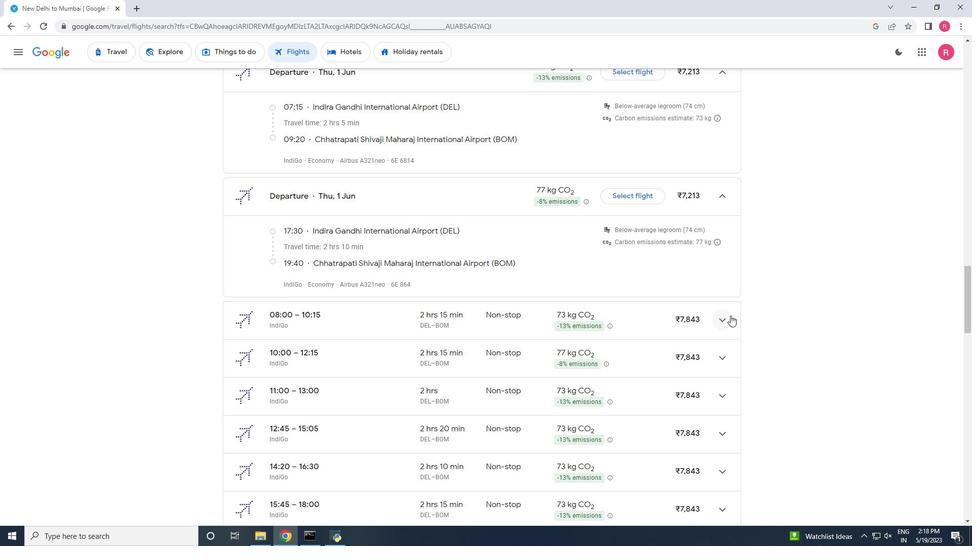 
Action: Mouse pressed left at (725, 318)
Screenshot: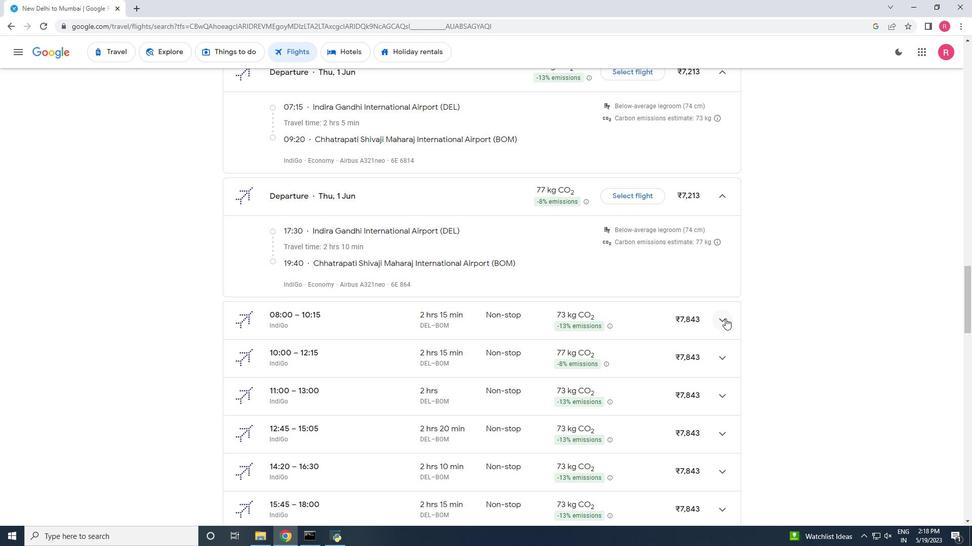 
Action: Mouse moved to (723, 319)
Screenshot: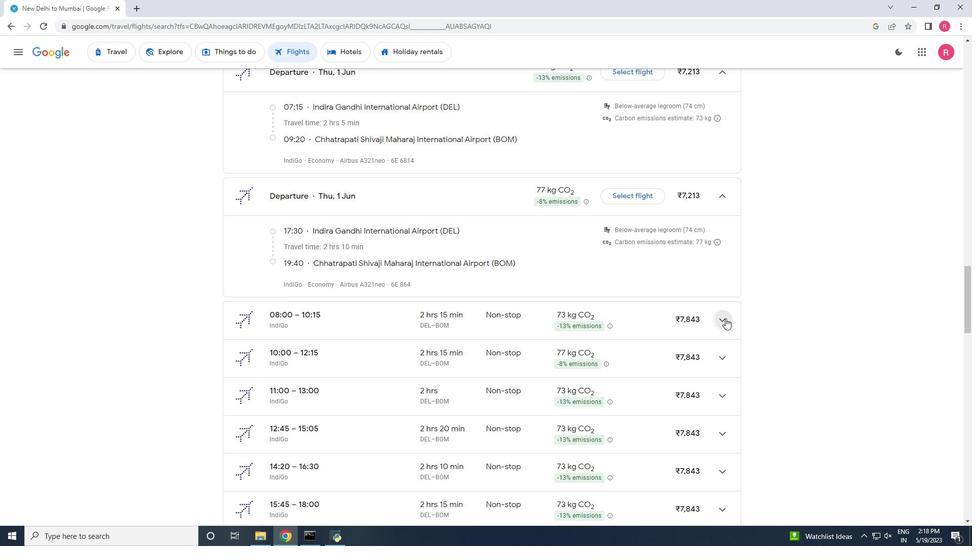 
Action: Mouse scrolled (723, 319) with delta (0, 0)
Screenshot: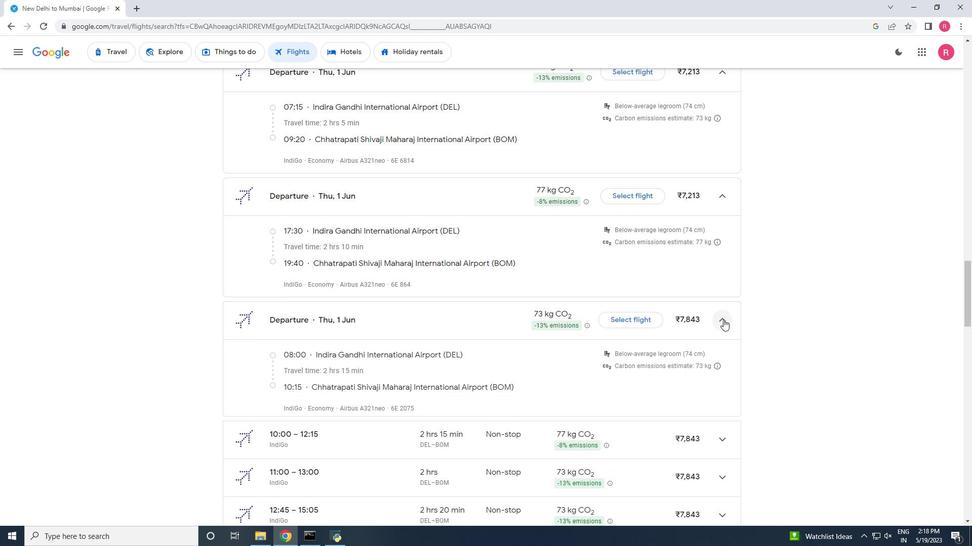 
Action: Mouse scrolled (723, 319) with delta (0, 0)
Screenshot: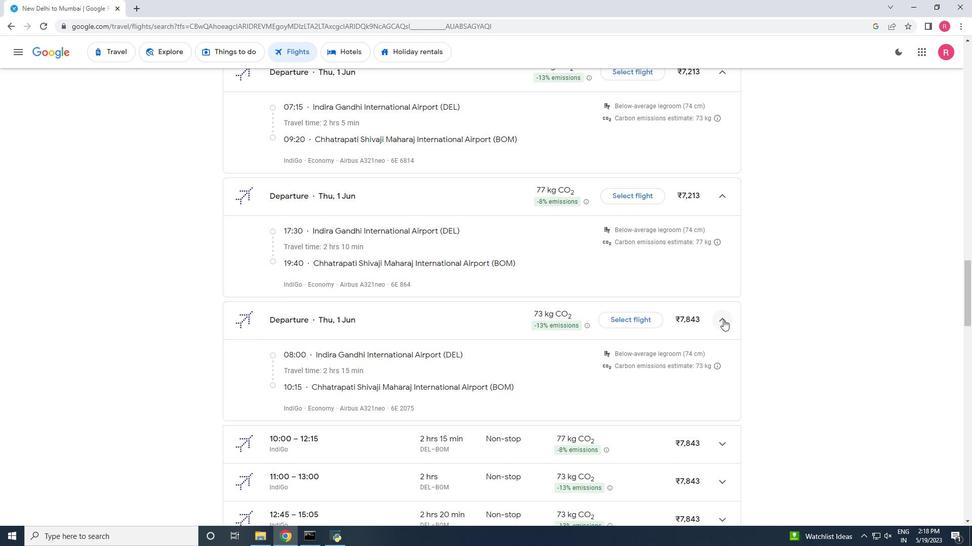 
Action: Mouse moved to (724, 342)
Screenshot: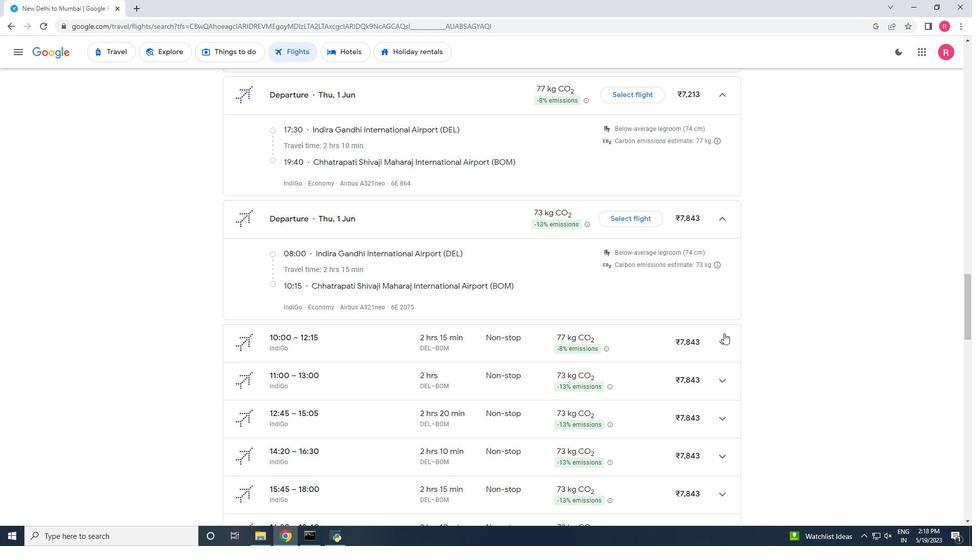 
Action: Mouse pressed left at (724, 342)
Screenshot: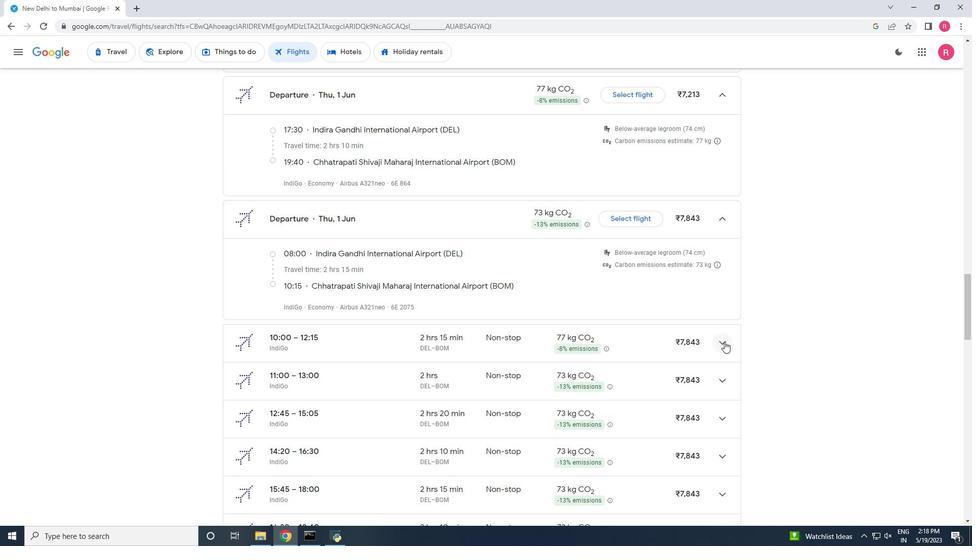 
Action: Mouse moved to (708, 336)
Screenshot: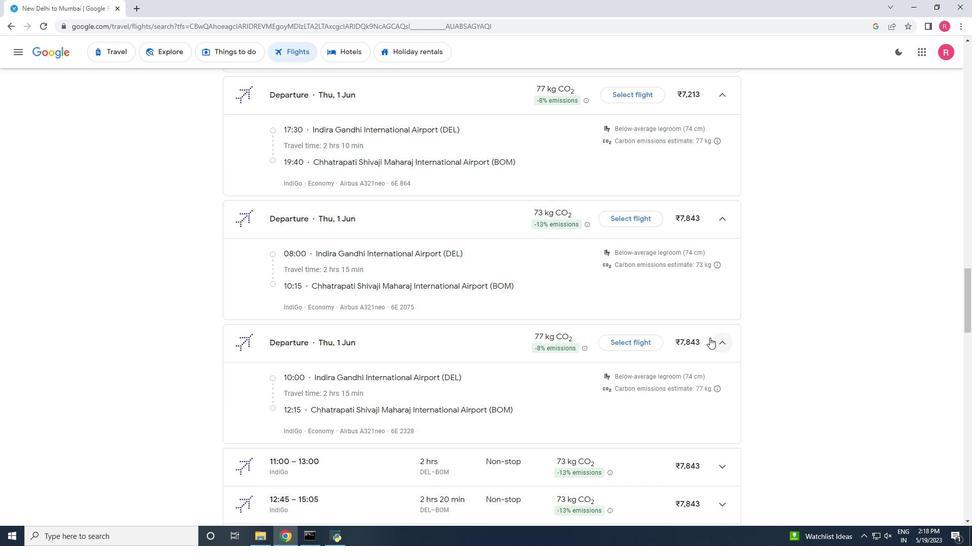 
Action: Mouse scrolled (708, 336) with delta (0, 0)
Screenshot: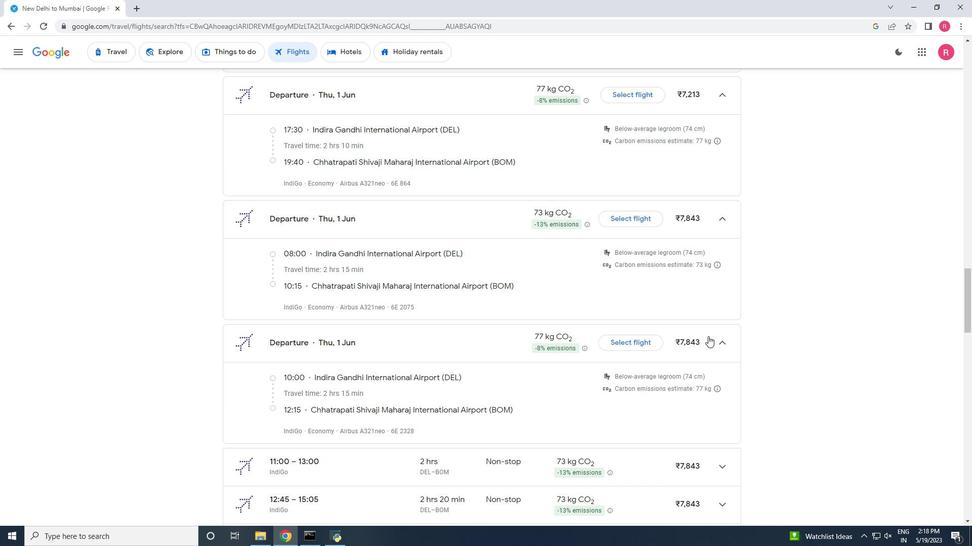 
Action: Mouse scrolled (708, 336) with delta (0, 0)
Screenshot: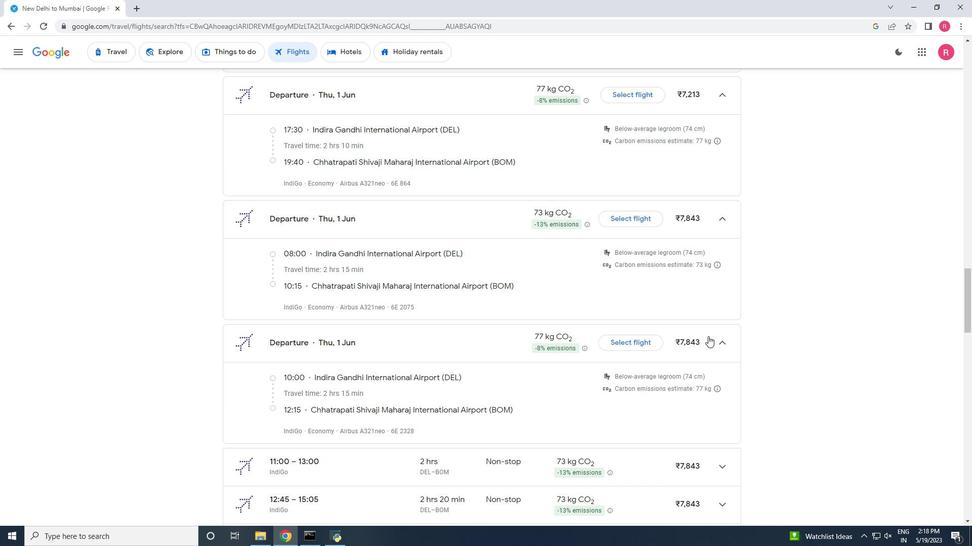 
Action: Mouse scrolled (708, 336) with delta (0, 0)
Screenshot: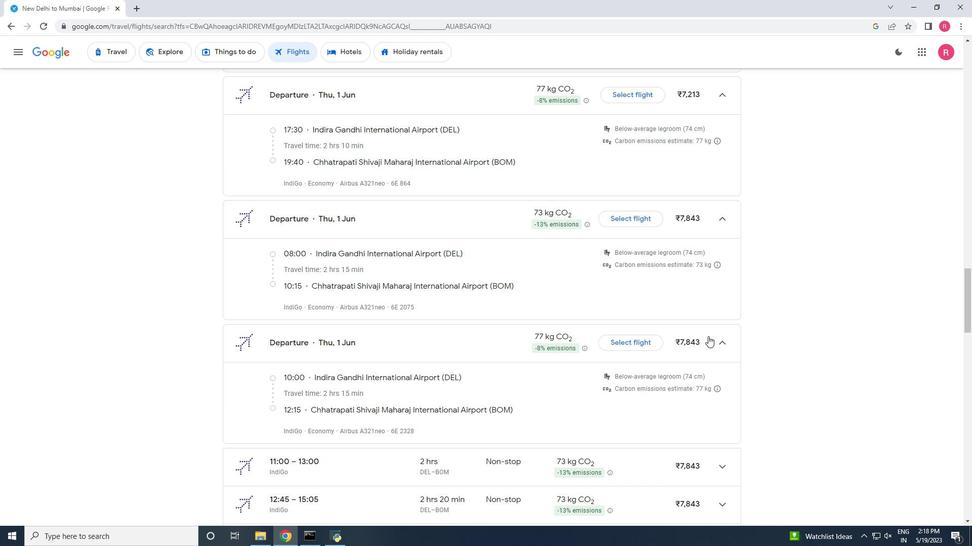 
Action: Mouse moved to (725, 320)
Screenshot: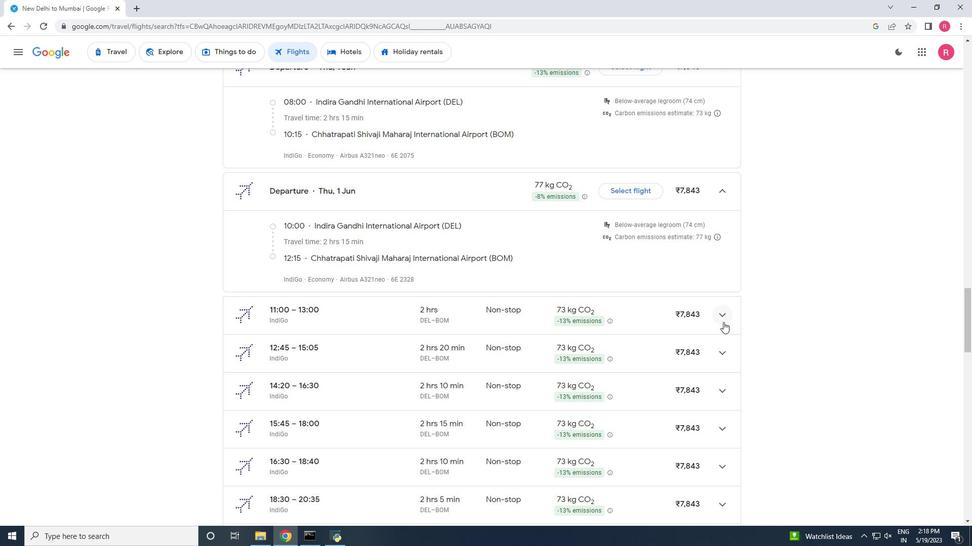 
Action: Mouse pressed left at (725, 320)
Screenshot: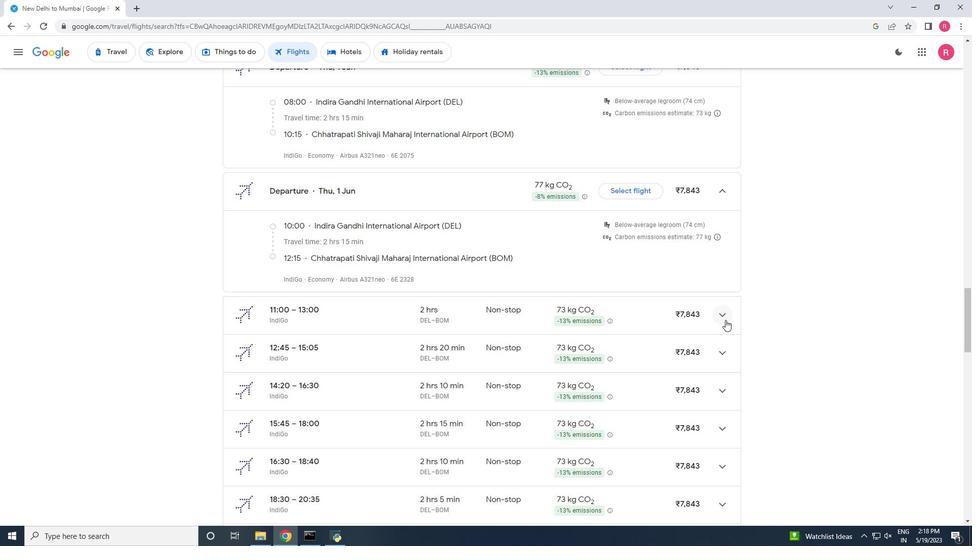 
Action: Mouse moved to (700, 321)
Screenshot: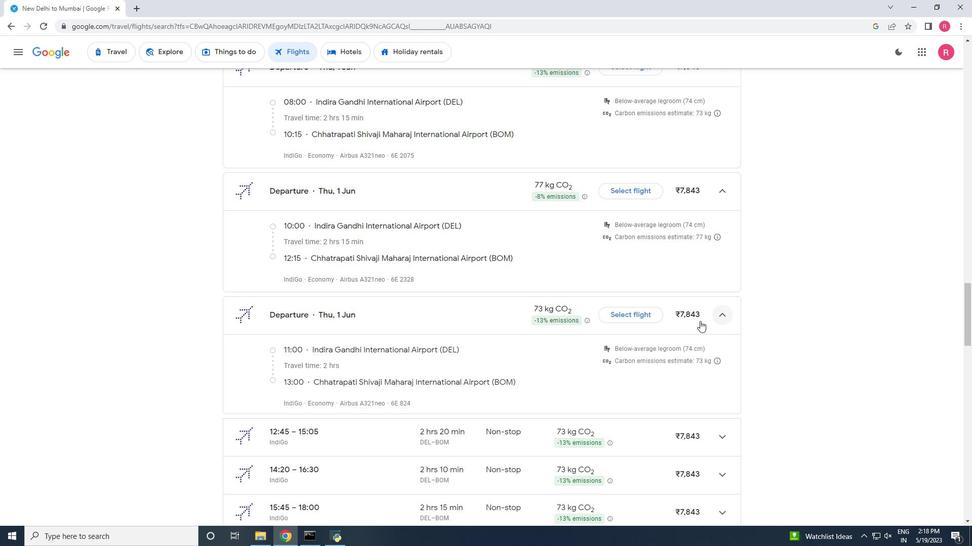 
Action: Mouse scrolled (700, 321) with delta (0, 0)
Screenshot: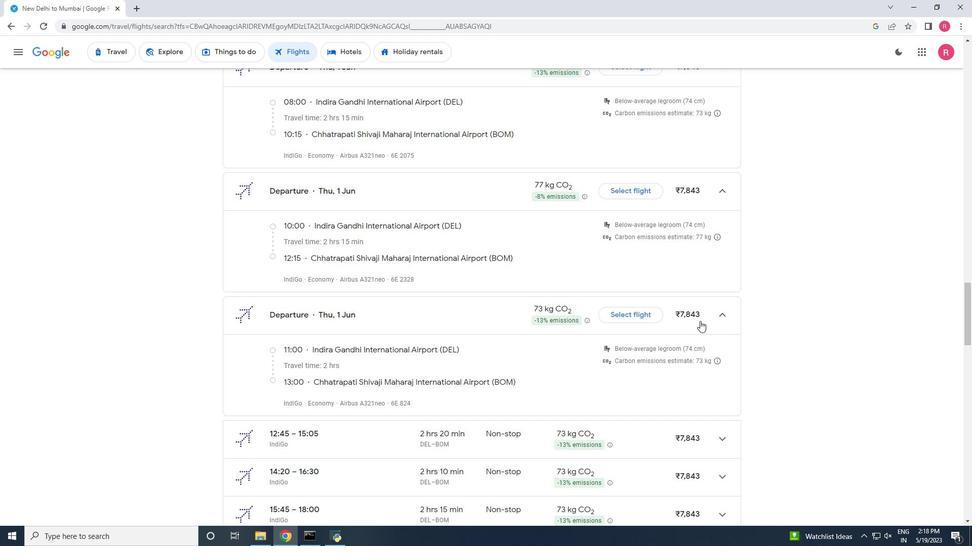 
Action: Mouse scrolled (700, 321) with delta (0, 0)
Screenshot: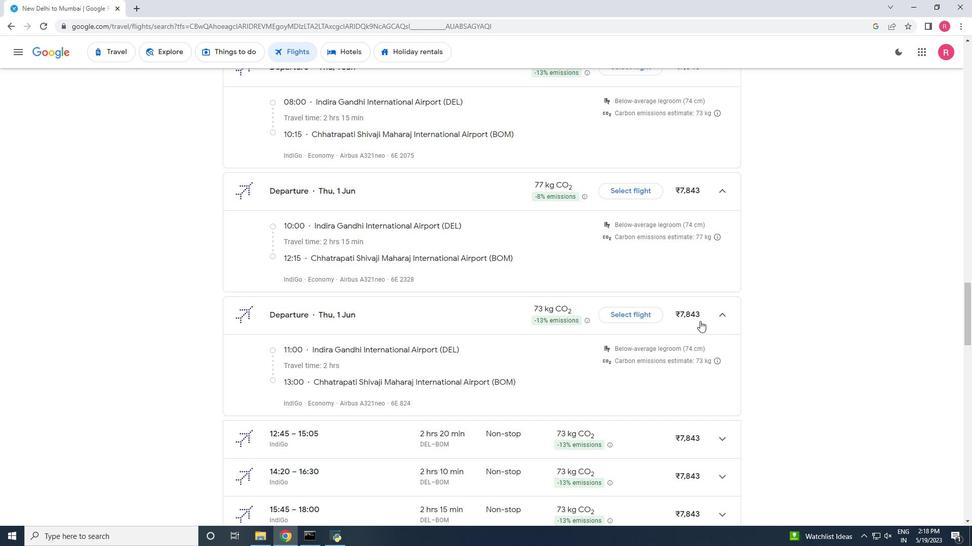 
Action: Mouse scrolled (700, 321) with delta (0, 0)
Screenshot: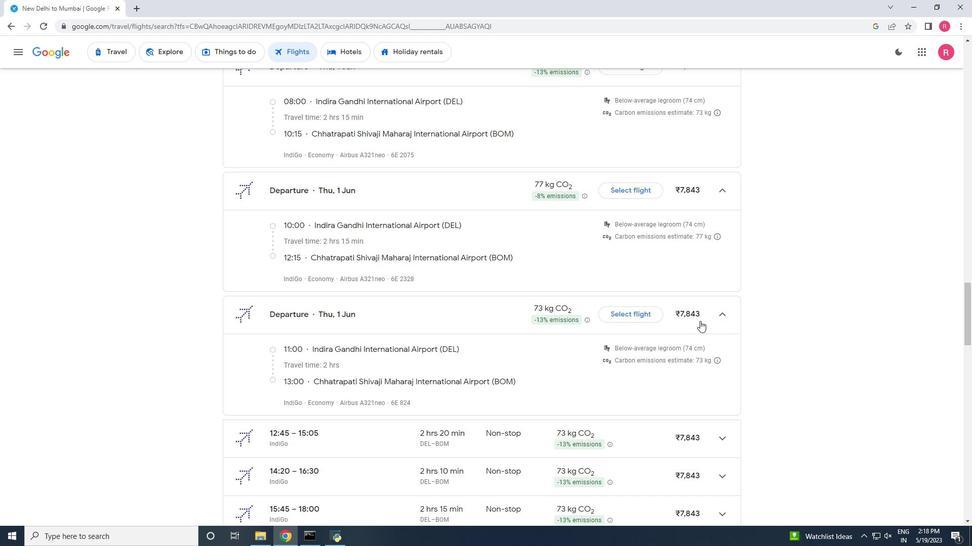 
Action: Mouse moved to (722, 287)
Screenshot: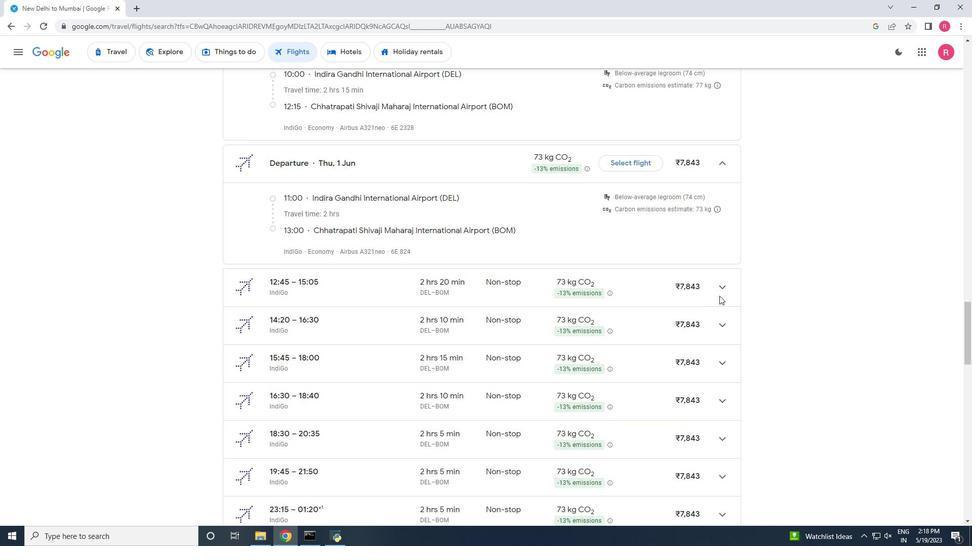 
Action: Mouse pressed left at (722, 287)
Screenshot: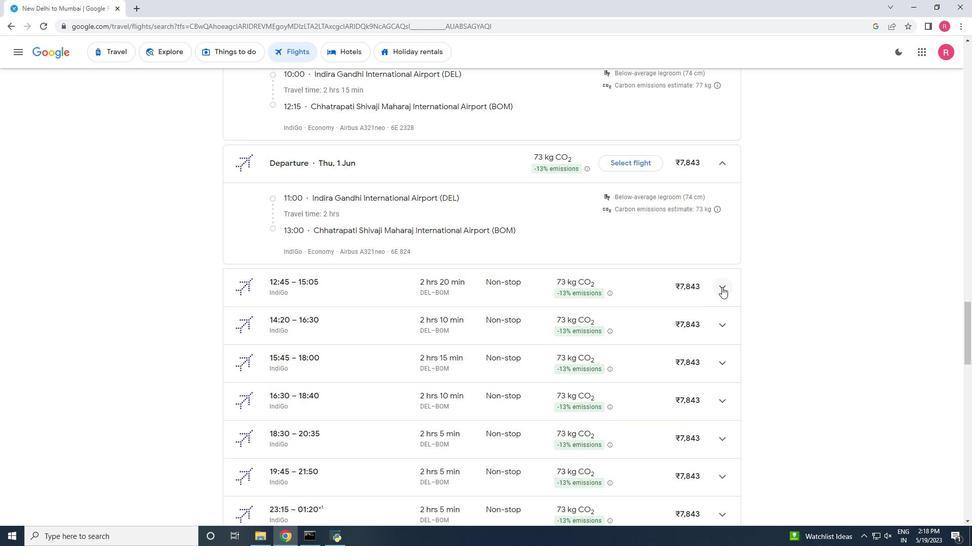 
Action: Mouse scrolled (722, 287) with delta (0, 0)
Screenshot: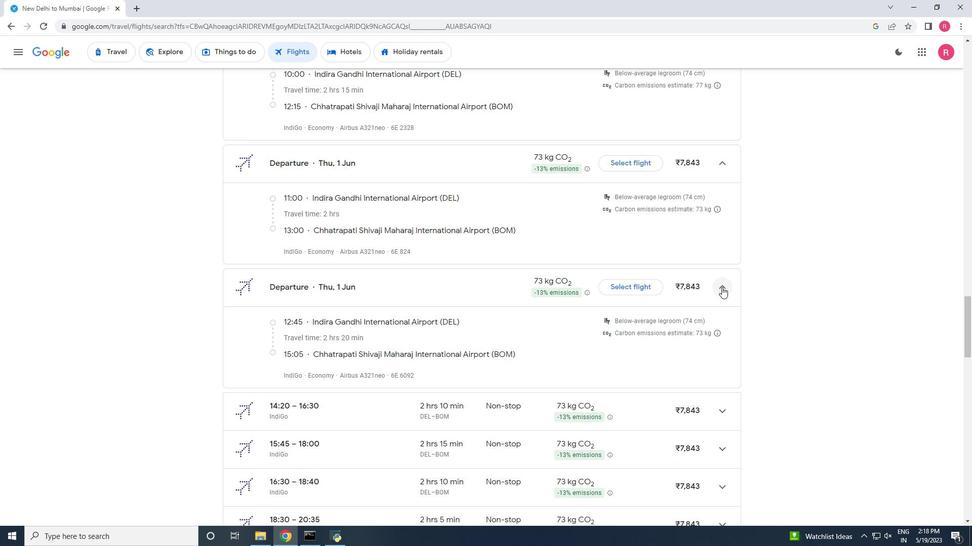 
Action: Mouse moved to (722, 287)
Screenshot: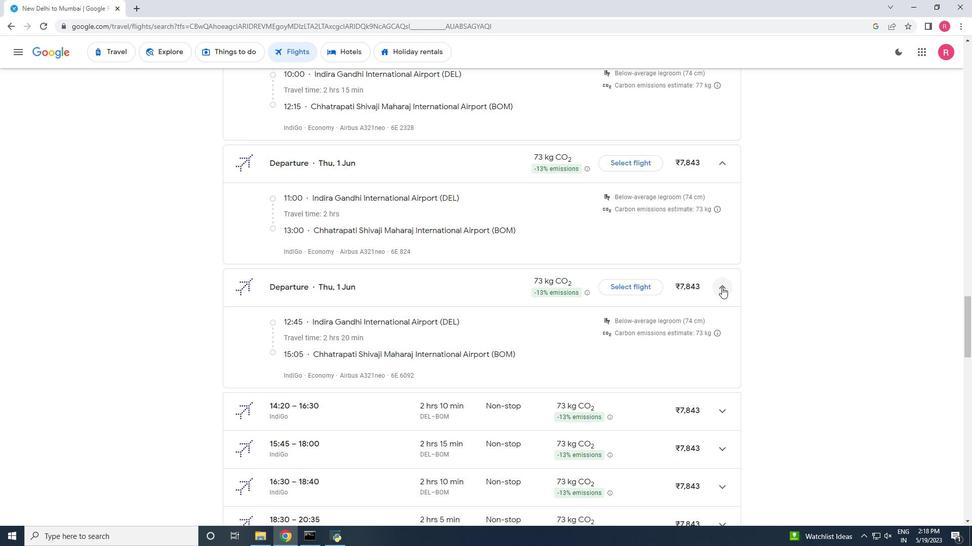 
Action: Mouse scrolled (722, 287) with delta (0, 0)
Screenshot: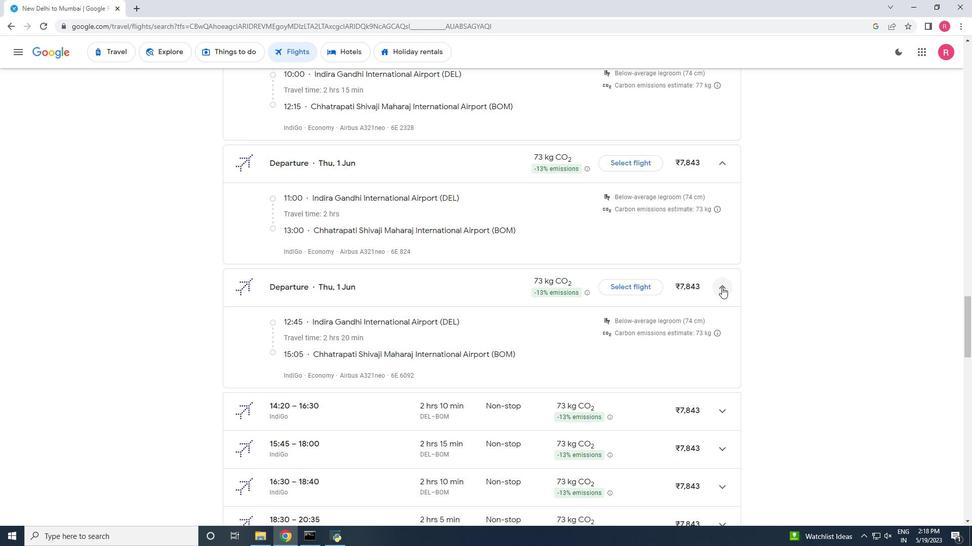 
Action: Mouse scrolled (722, 287) with delta (0, 0)
Screenshot: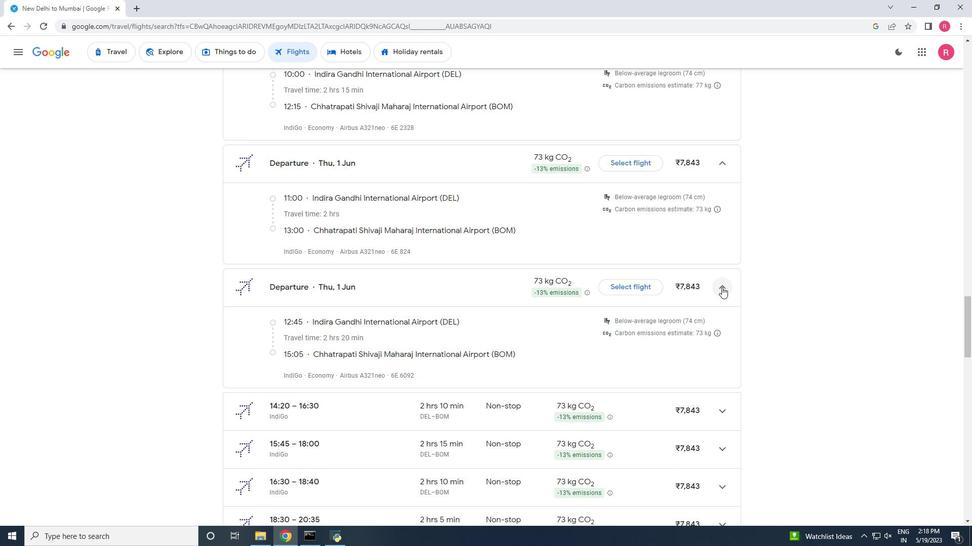 
Action: Mouse moved to (722, 259)
Screenshot: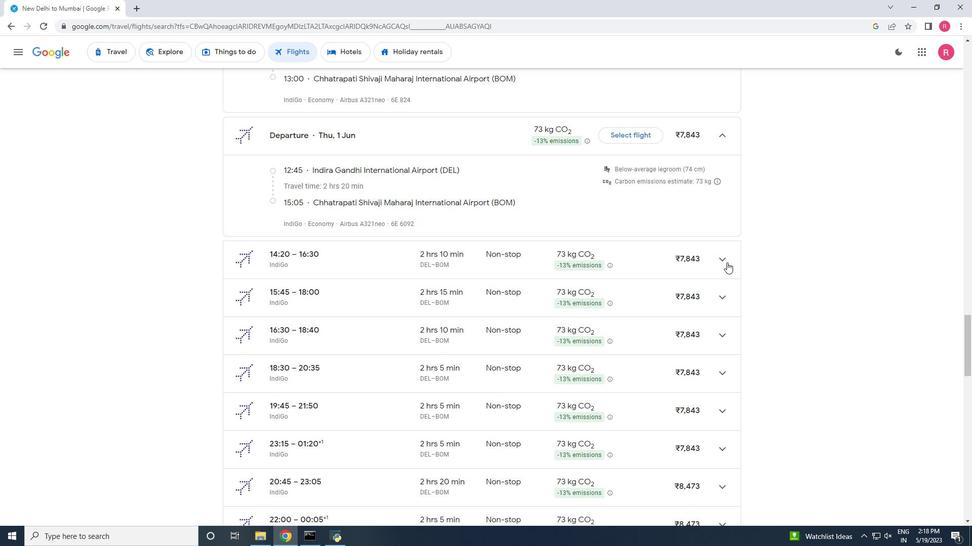 
Action: Mouse pressed left at (722, 259)
Screenshot: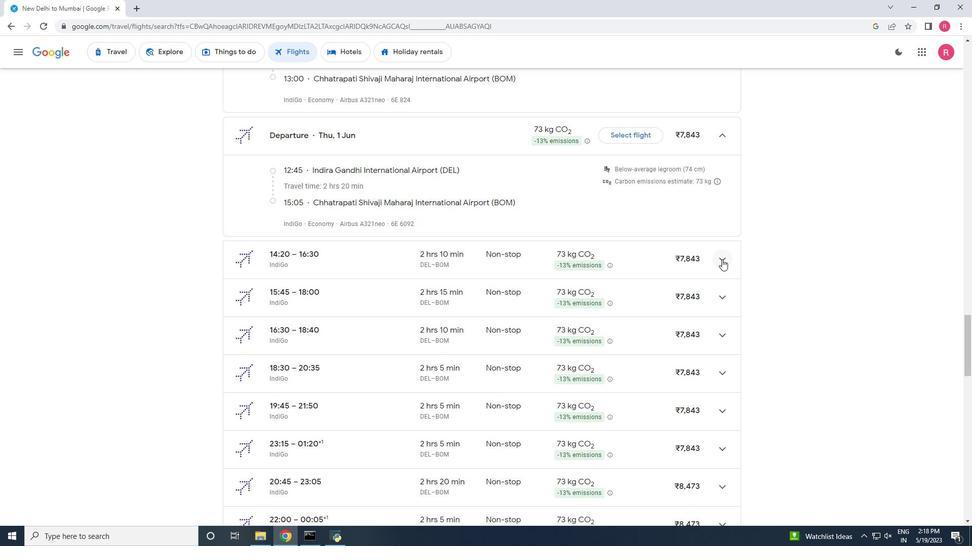 
Action: Mouse moved to (714, 264)
Screenshot: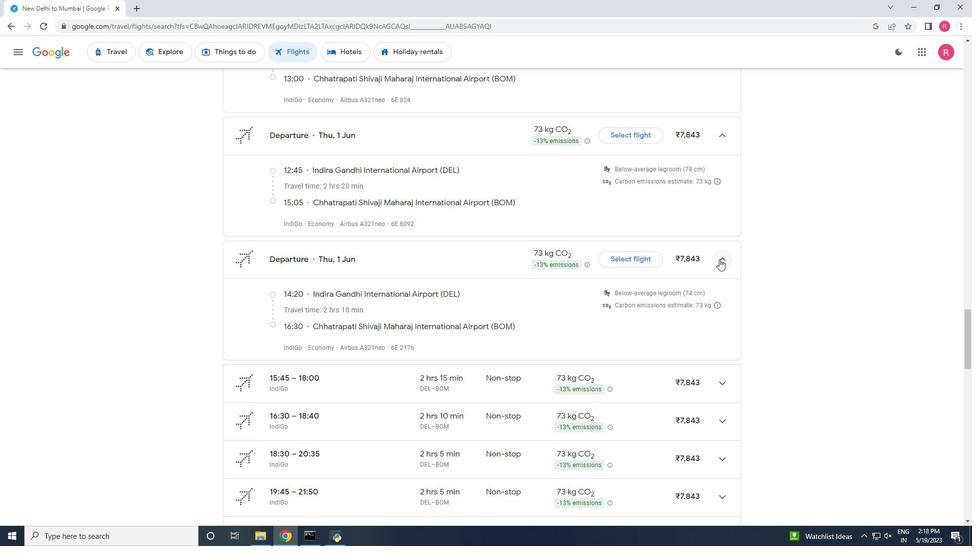 
Action: Mouse scrolled (714, 263) with delta (0, 0)
Screenshot: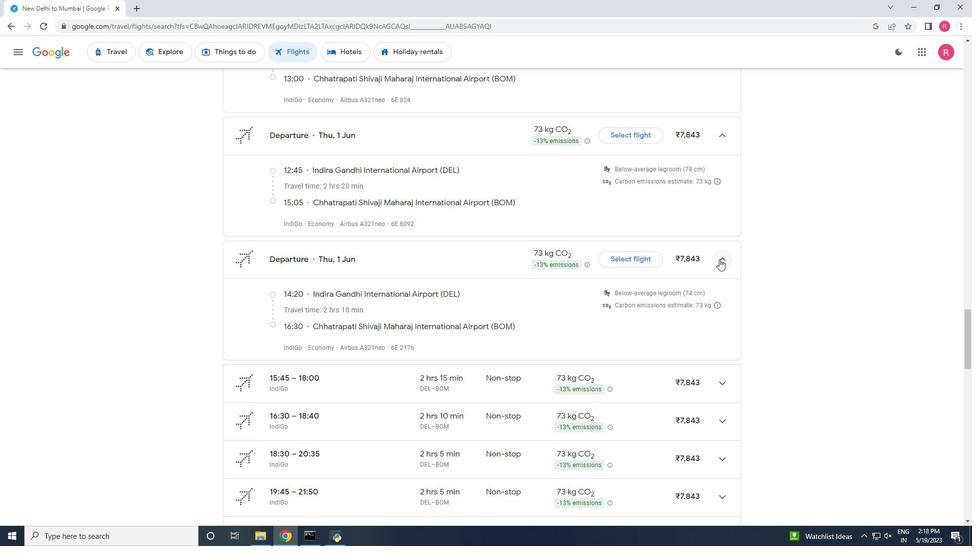 
Action: Mouse moved to (713, 265)
Screenshot: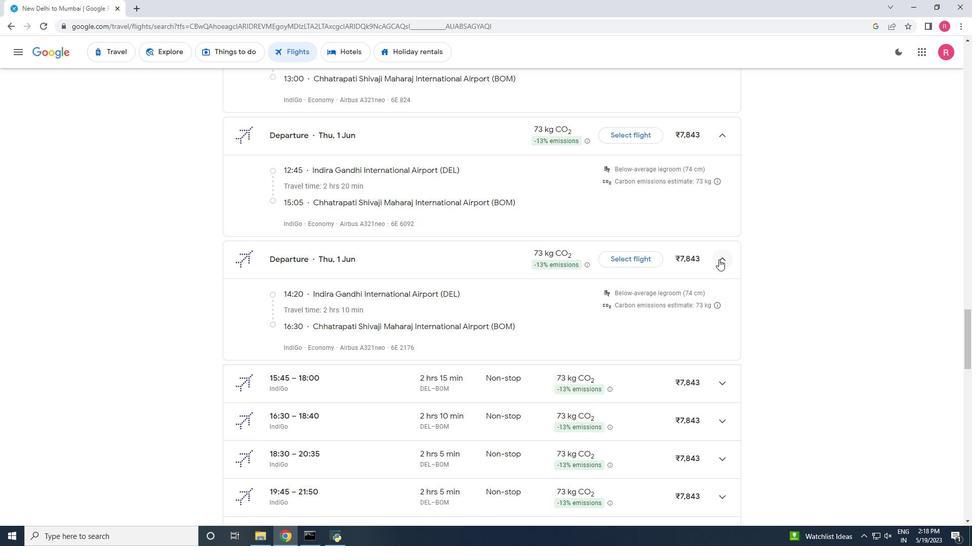 
Action: Mouse scrolled (713, 264) with delta (0, 0)
Screenshot: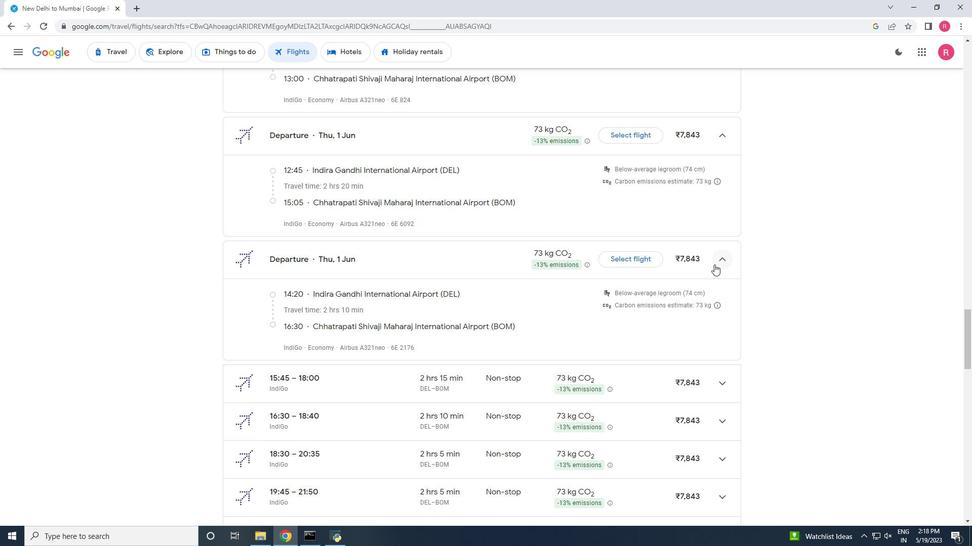 
Action: Mouse moved to (720, 287)
Screenshot: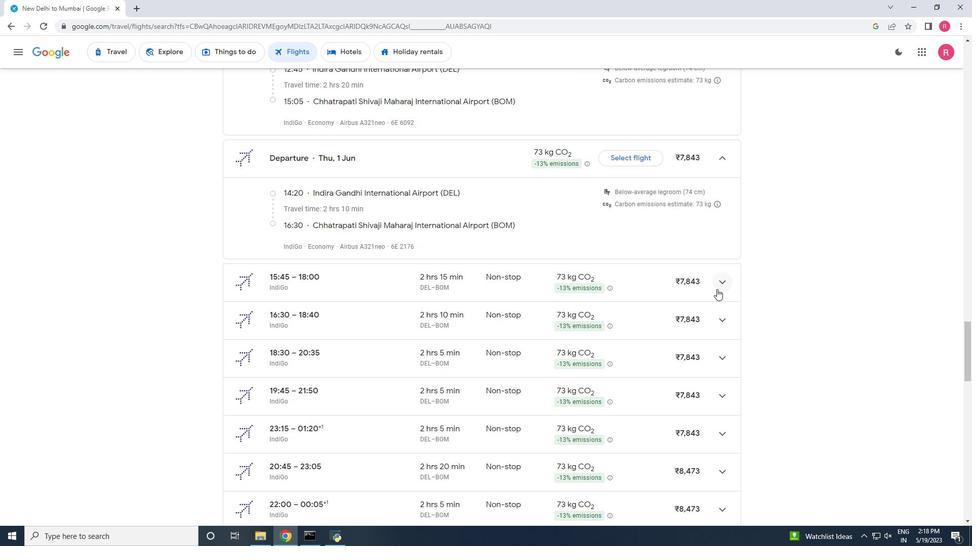 
Action: Mouse pressed left at (720, 287)
Screenshot: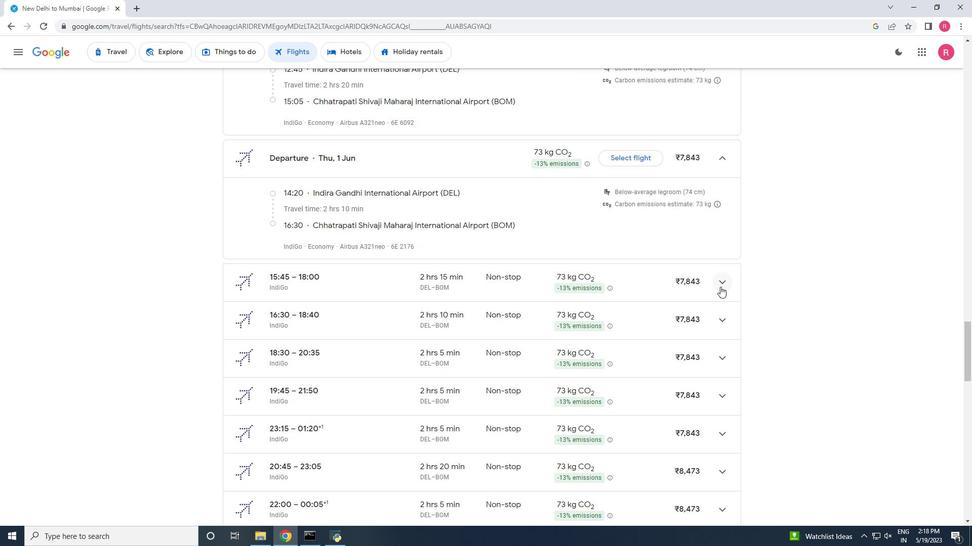 
Action: Mouse moved to (691, 296)
Screenshot: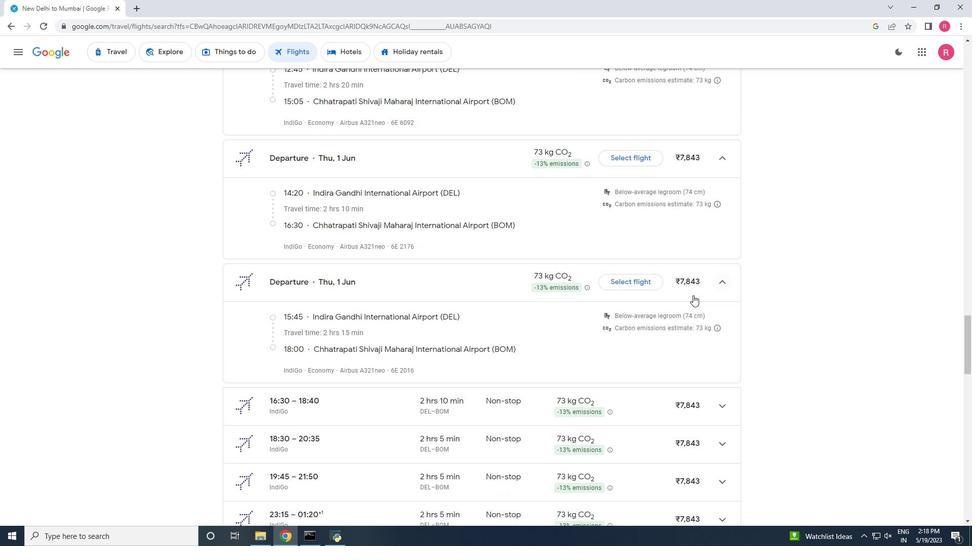 
Action: Mouse scrolled (691, 296) with delta (0, 0)
Screenshot: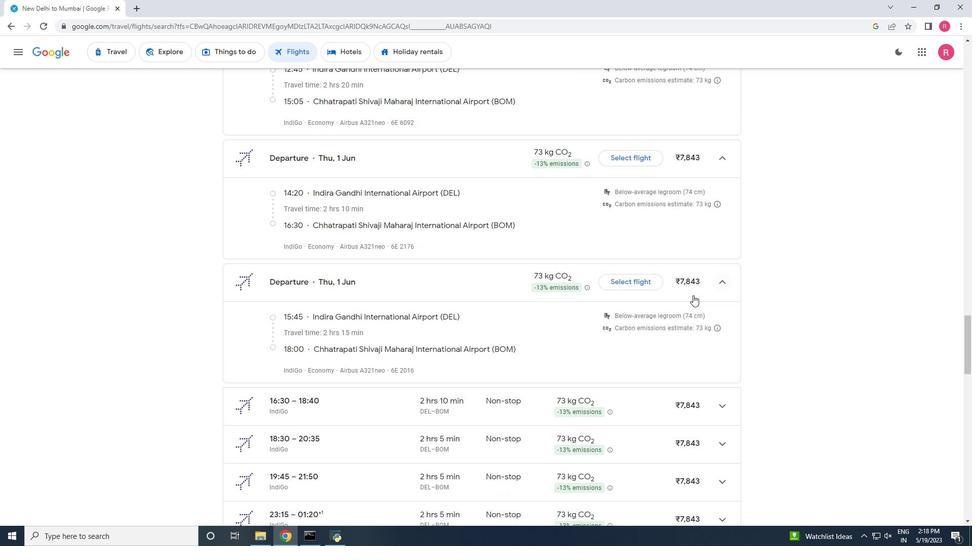 
Action: Mouse moved to (690, 296)
Screenshot: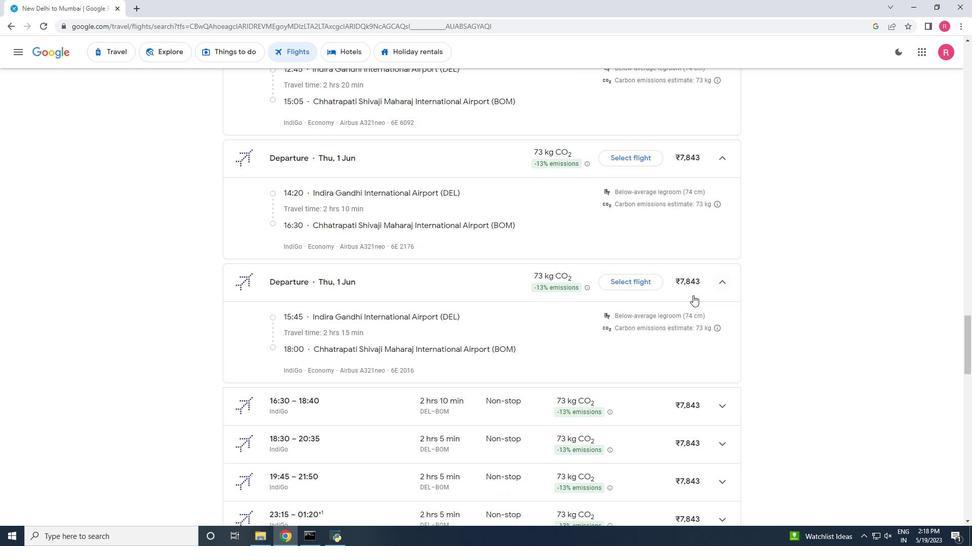 
Action: Mouse scrolled (690, 296) with delta (0, 0)
Screenshot: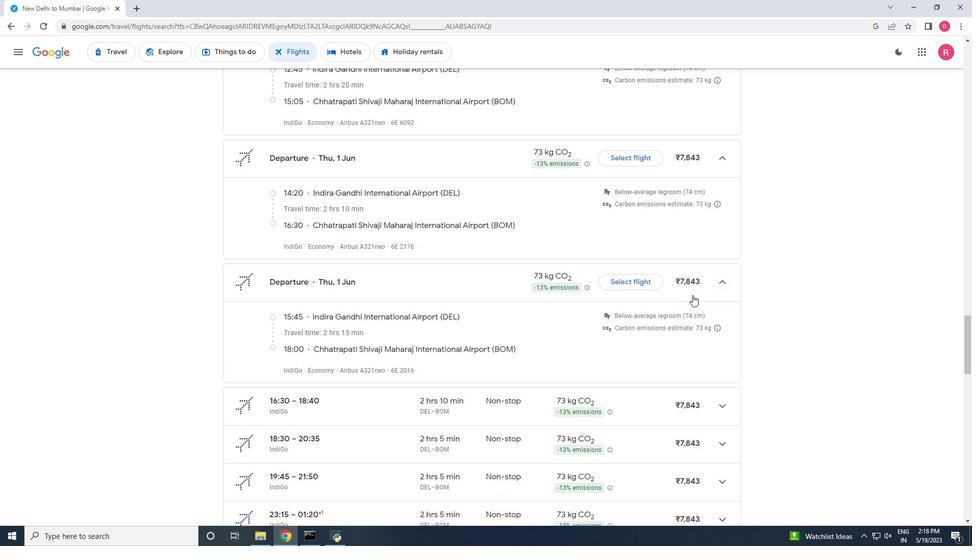 
Action: Mouse moved to (690, 297)
Screenshot: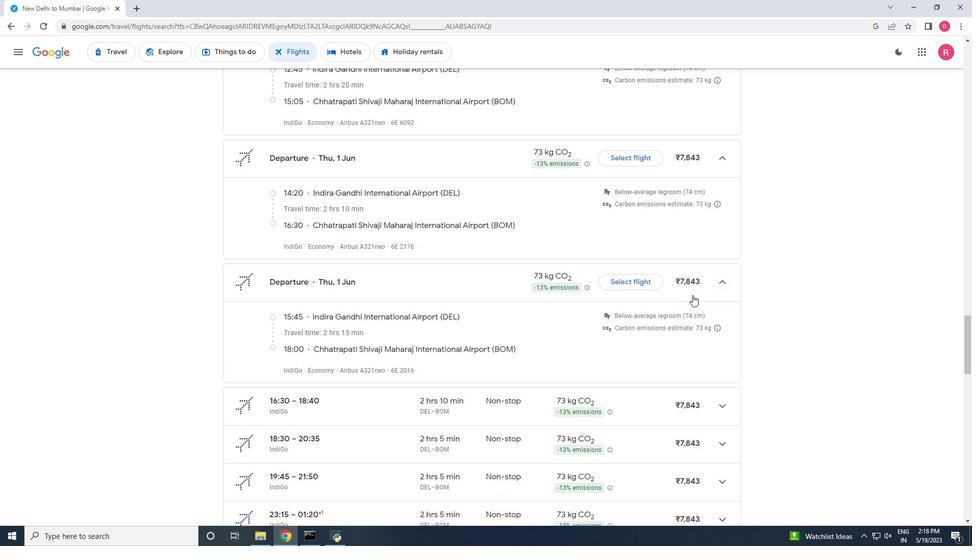 
Action: Mouse scrolled (690, 296) with delta (0, 0)
Screenshot: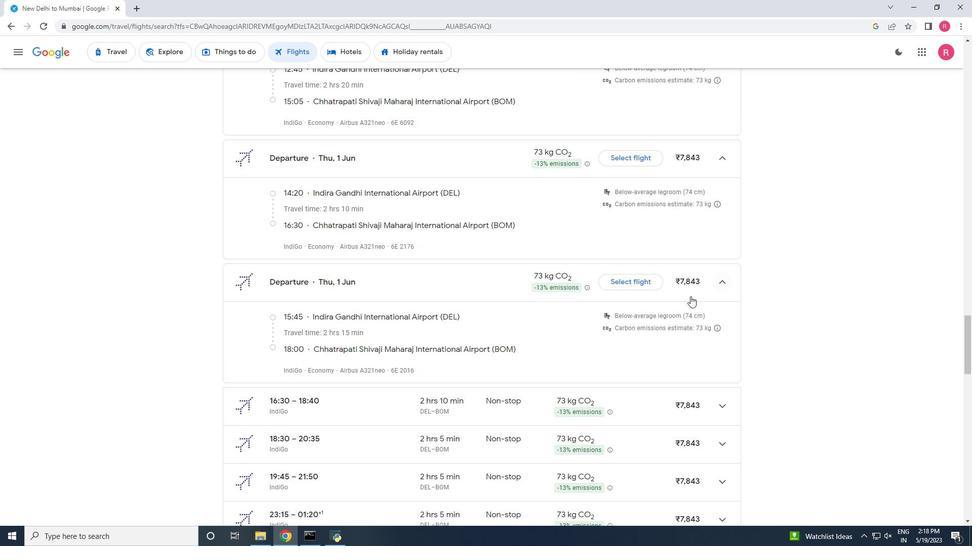 
Action: Mouse moved to (721, 260)
Screenshot: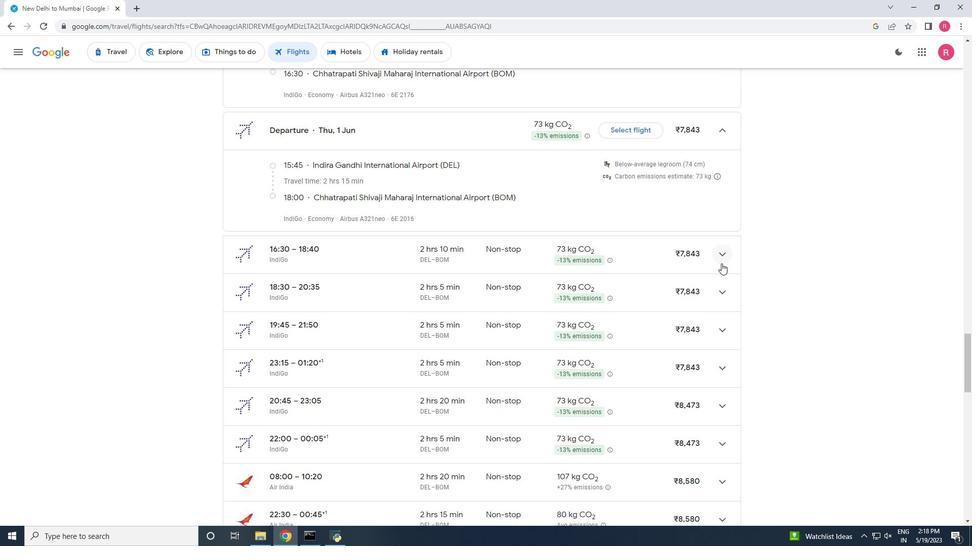
Action: Mouse pressed left at (721, 260)
Screenshot: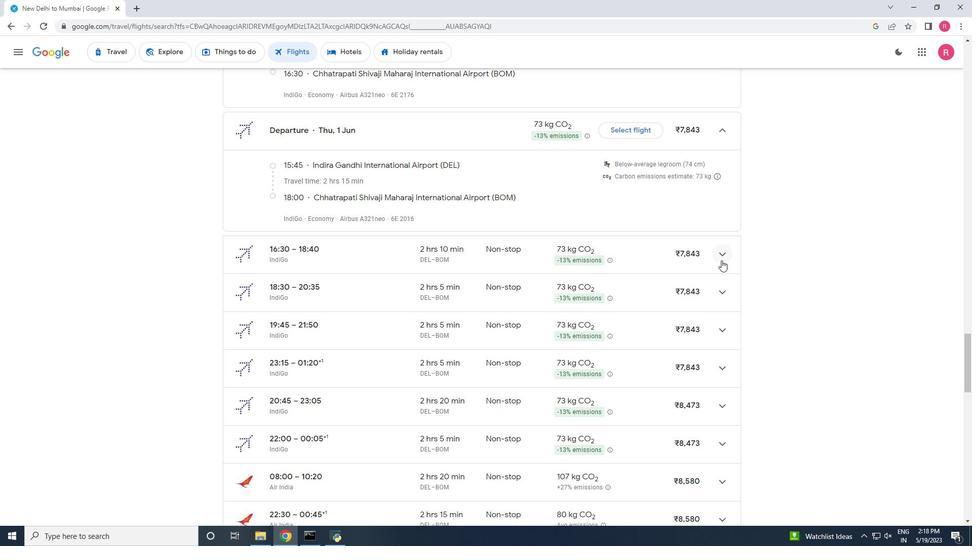 
Action: Mouse moved to (723, 375)
Screenshot: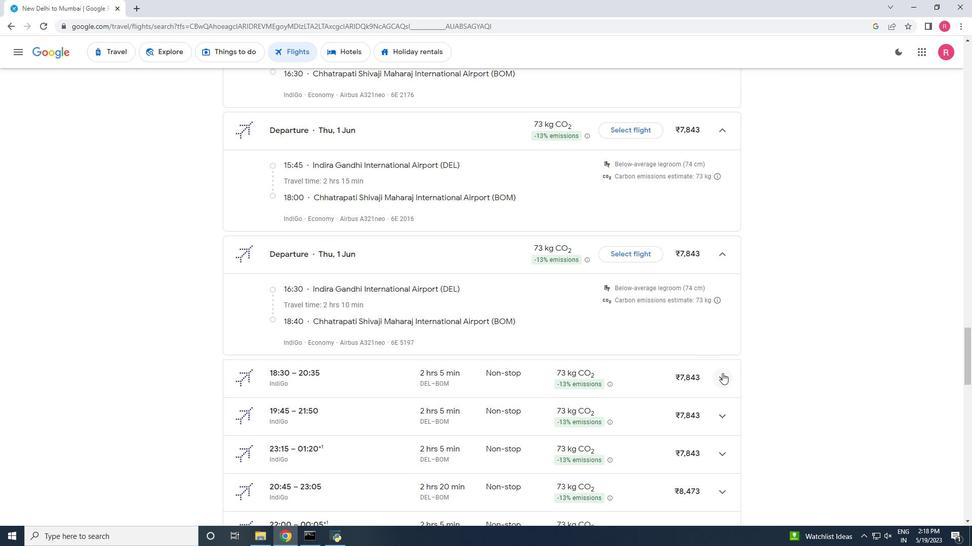 
Action: Mouse pressed left at (723, 375)
Screenshot: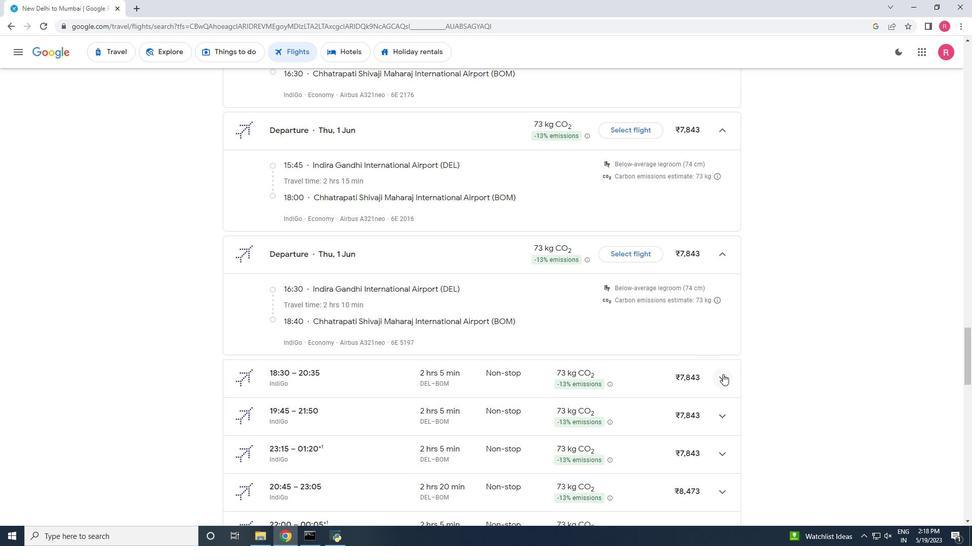 
Action: Mouse moved to (709, 369)
Screenshot: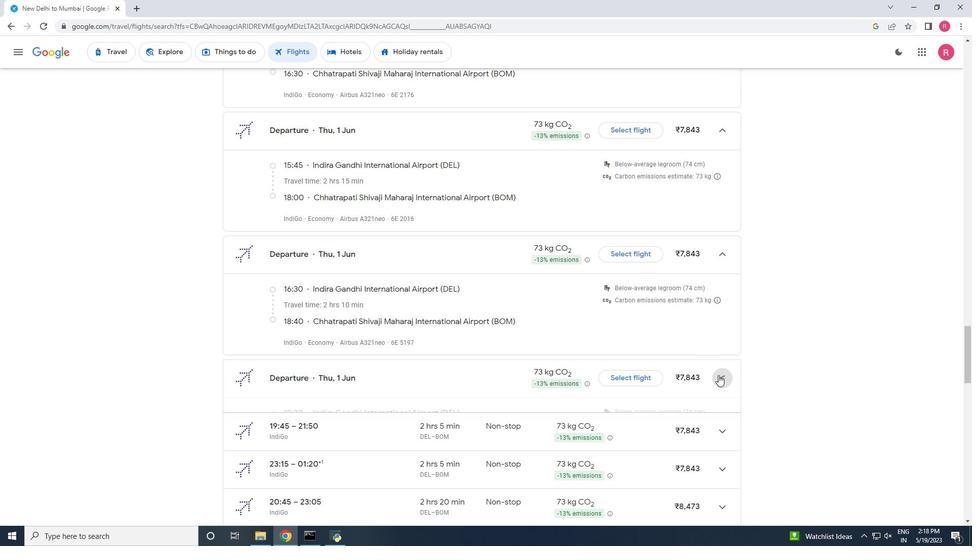 
Action: Mouse scrolled (709, 369) with delta (0, 0)
Screenshot: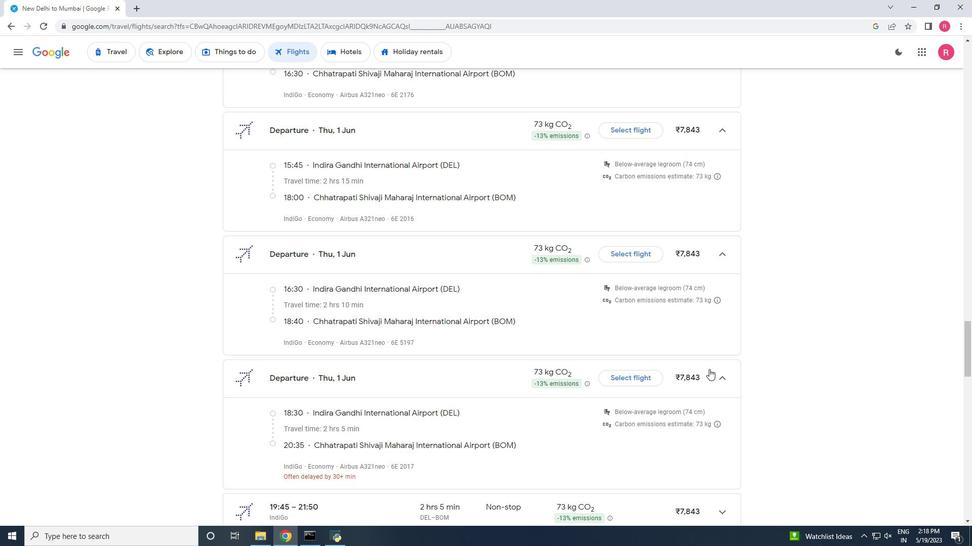 
Action: Mouse moved to (708, 368)
Screenshot: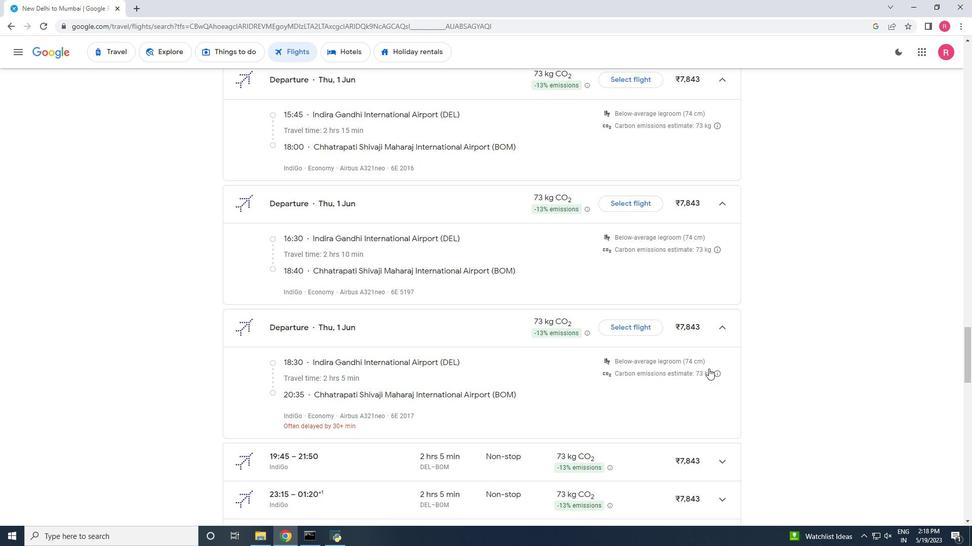 
Action: Mouse scrolled (708, 368) with delta (0, 0)
Screenshot: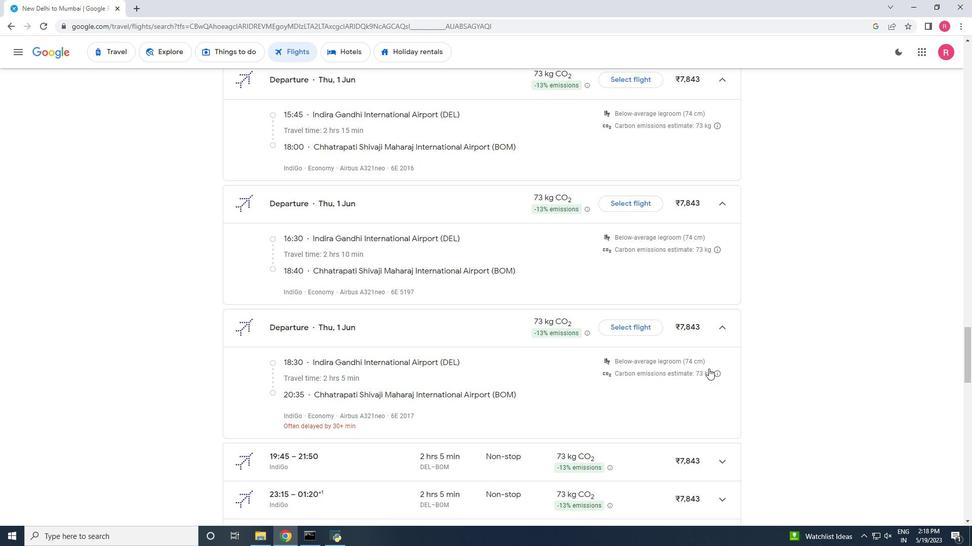 
Action: Mouse scrolled (708, 368) with delta (0, 0)
Screenshot: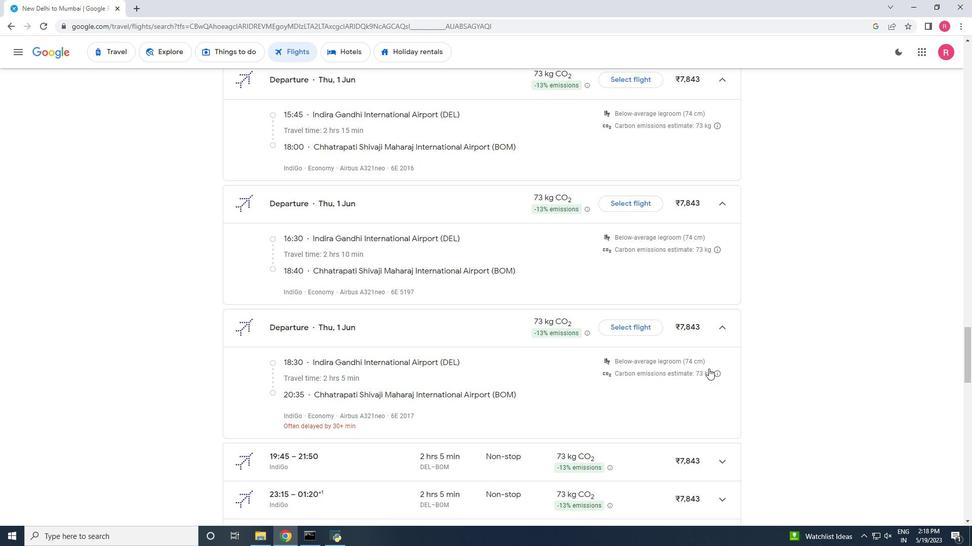 
Action: Mouse scrolled (708, 368) with delta (0, 0)
Screenshot: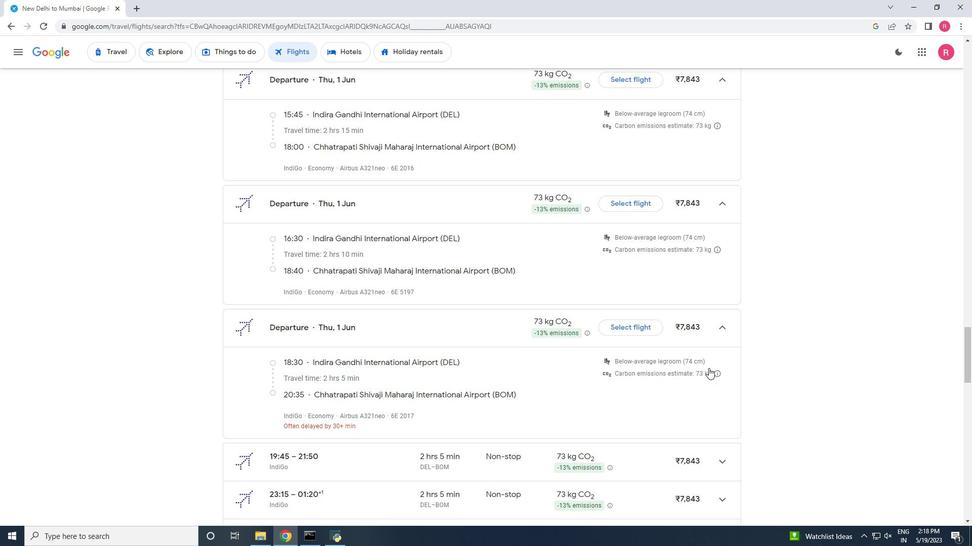 
Action: Mouse scrolled (708, 368) with delta (0, 0)
Screenshot: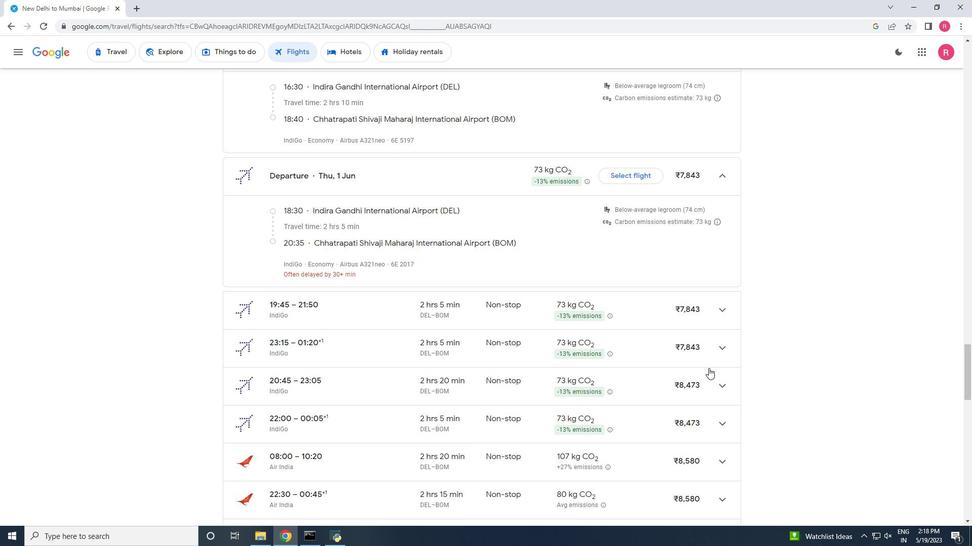 
Action: Mouse moved to (716, 257)
Screenshot: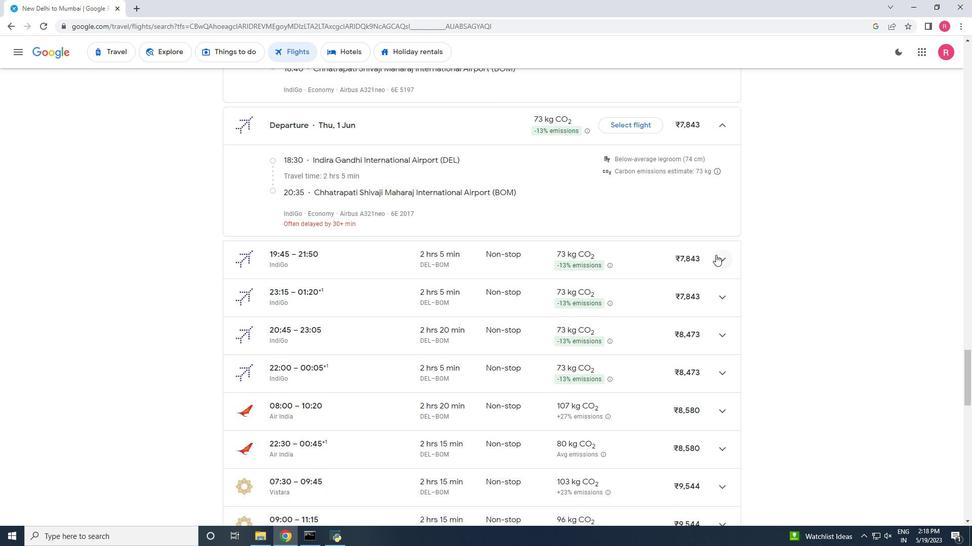 
Action: Mouse pressed left at (716, 257)
Screenshot: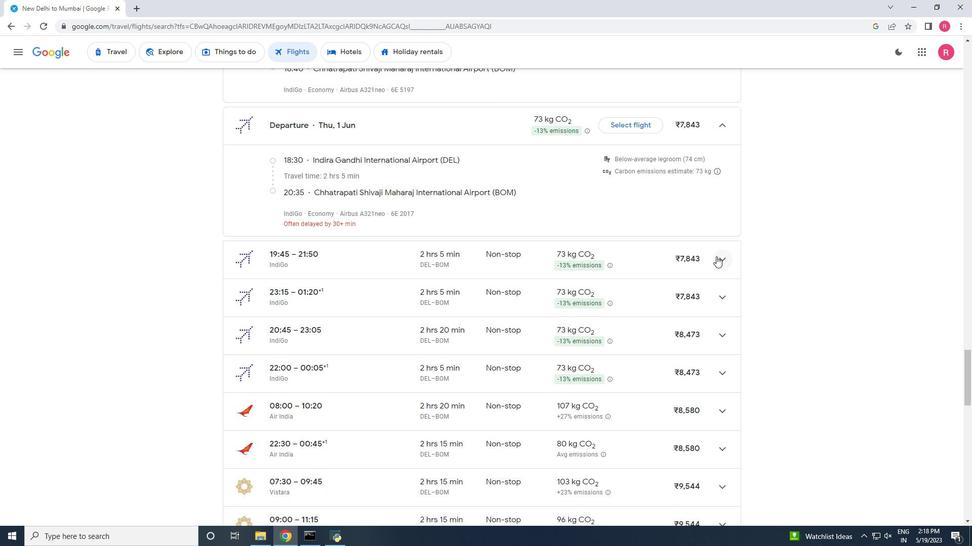 
Action: Mouse moved to (713, 260)
Screenshot: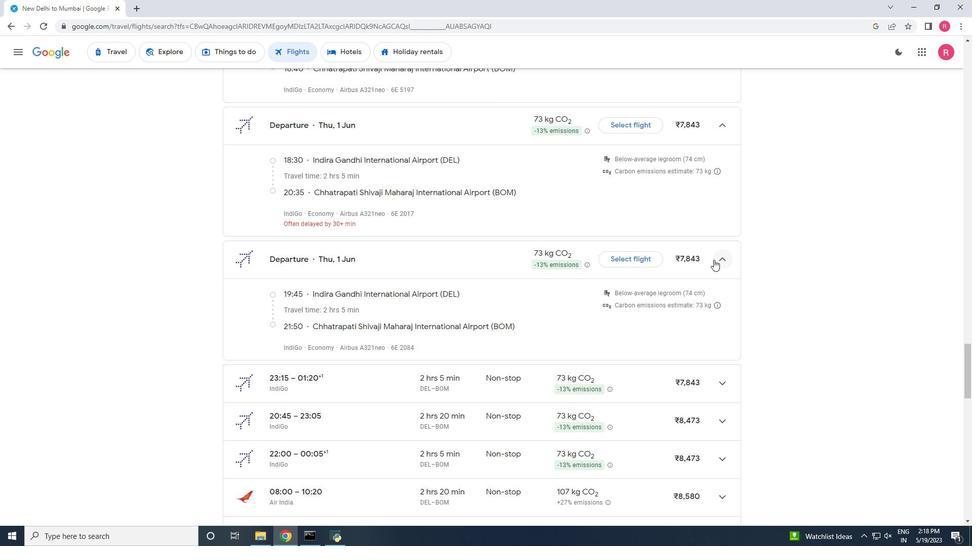 
Action: Mouse scrolled (713, 260) with delta (0, 0)
Screenshot: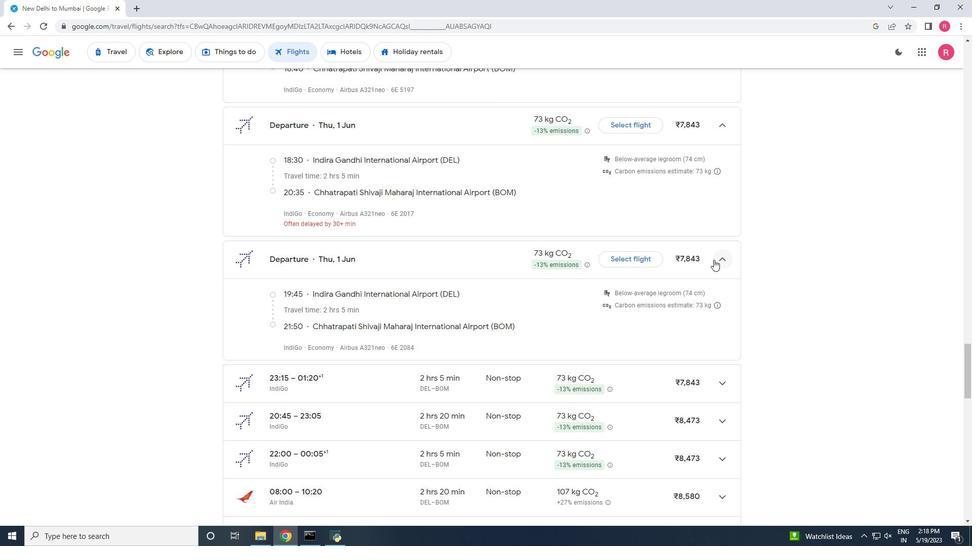 
Action: Mouse scrolled (713, 260) with delta (0, 0)
Screenshot: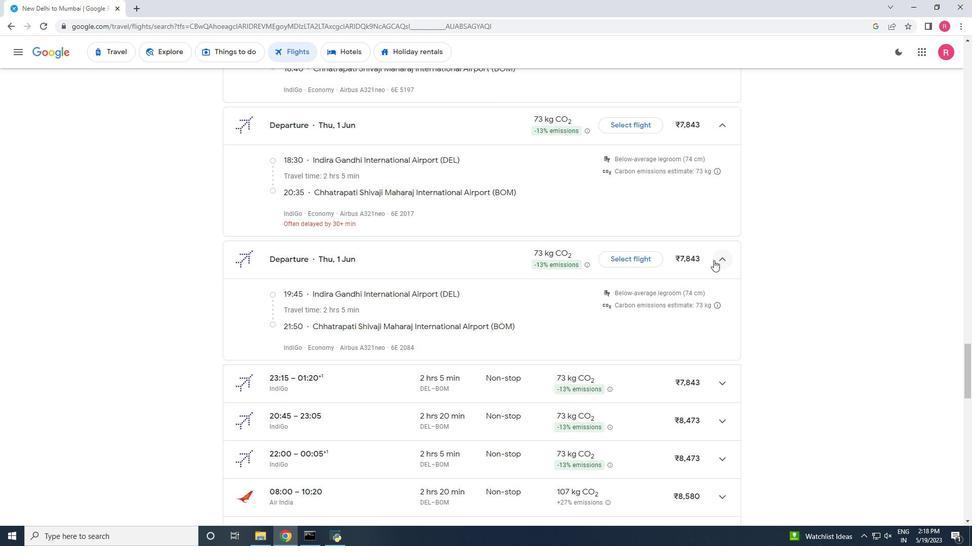 
Action: Mouse moved to (714, 282)
Screenshot: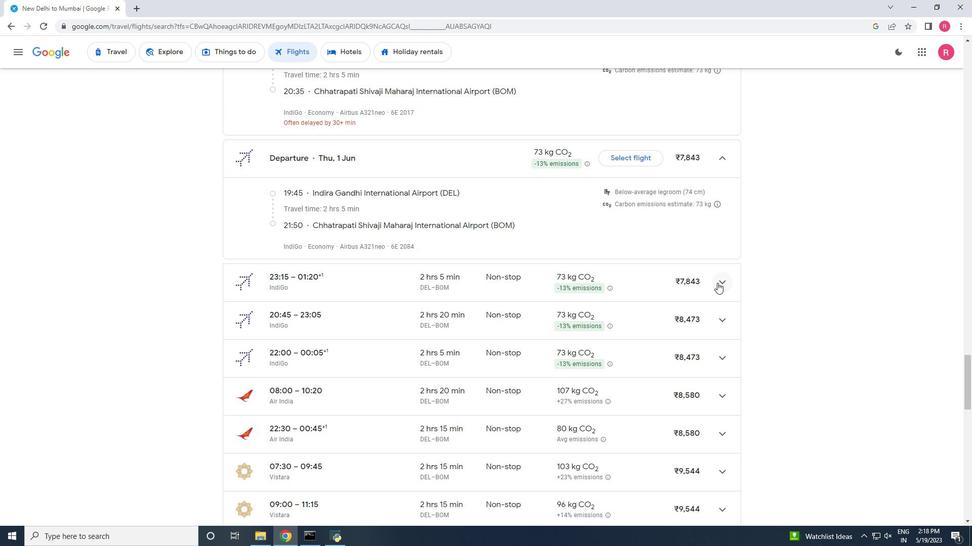 
Action: Mouse pressed left at (714, 282)
Screenshot: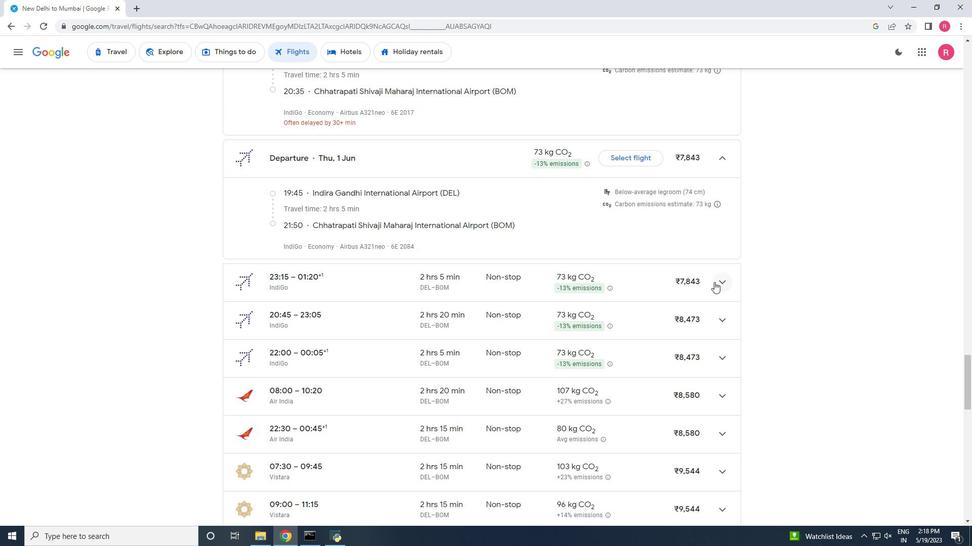 
Action: Mouse moved to (667, 347)
Screenshot: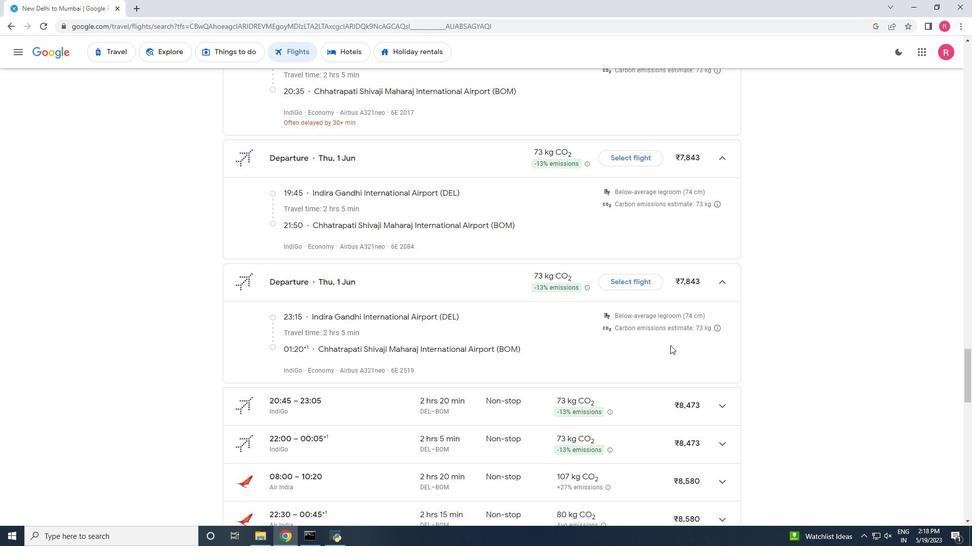 
Action: Mouse scrolled (667, 347) with delta (0, 0)
Screenshot: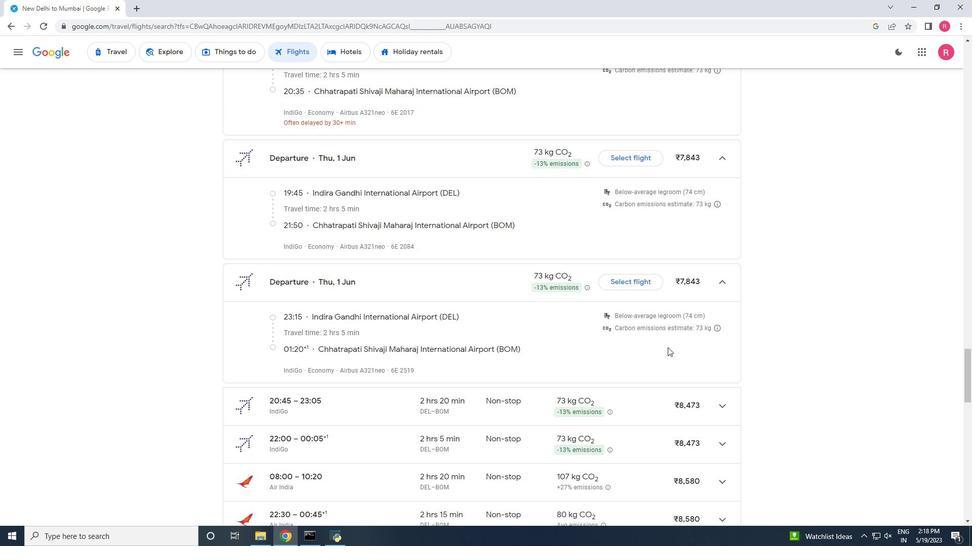 
Action: Mouse scrolled (667, 347) with delta (0, 0)
Screenshot: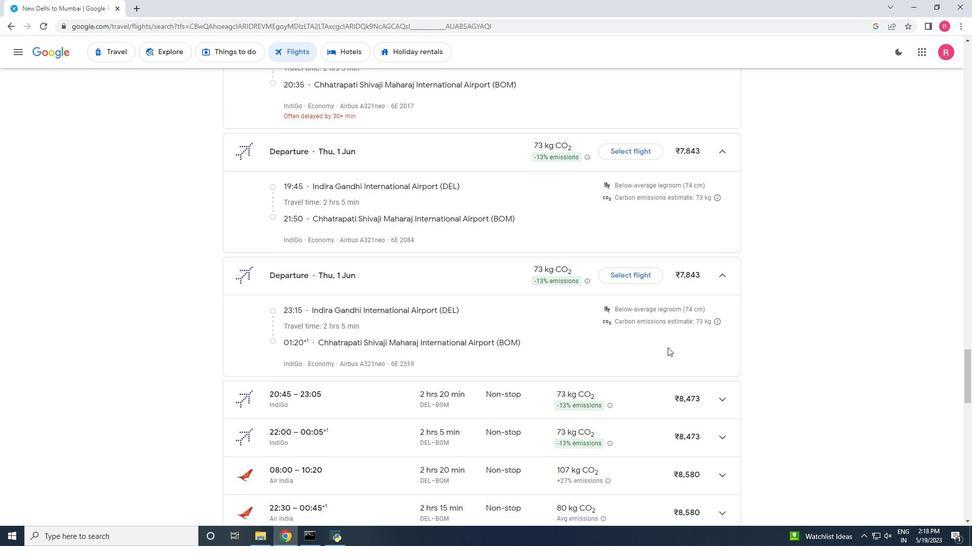
Action: Mouse moved to (727, 304)
Screenshot: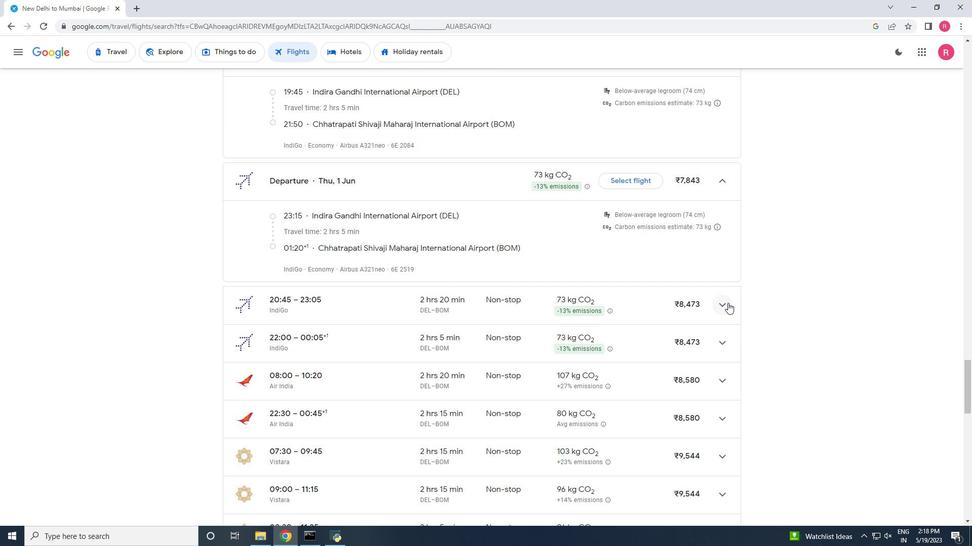 
Action: Mouse pressed left at (727, 304)
Screenshot: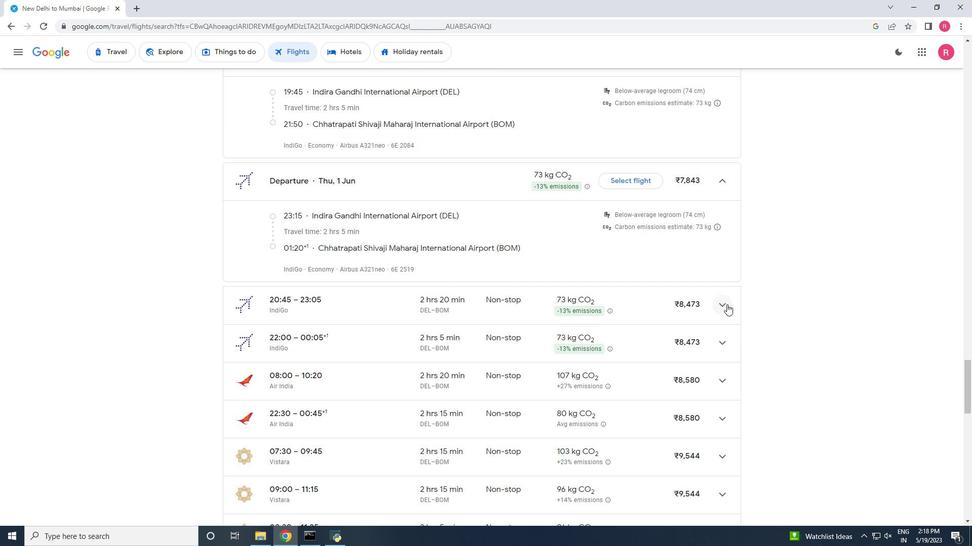 
Action: Mouse moved to (658, 340)
Screenshot: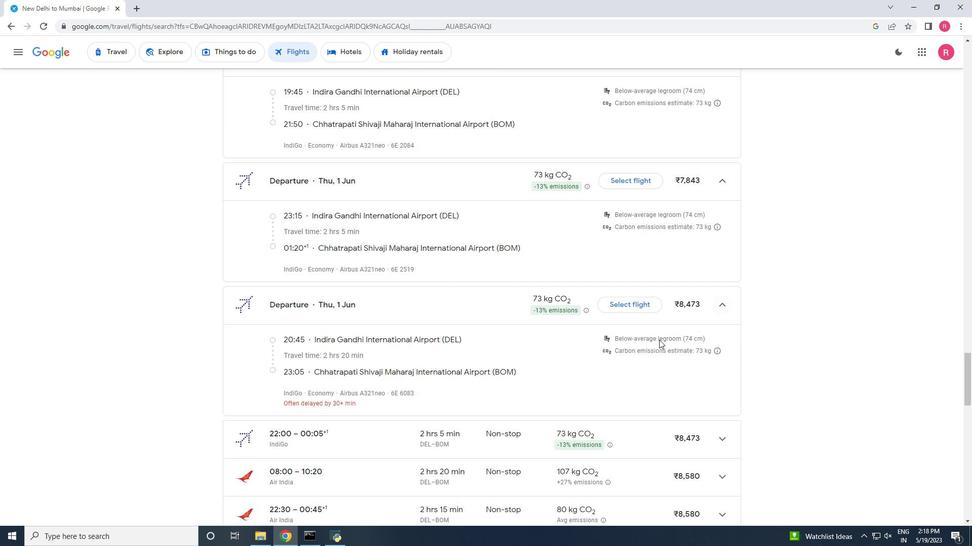 
Action: Mouse scrolled (658, 340) with delta (0, 0)
Screenshot: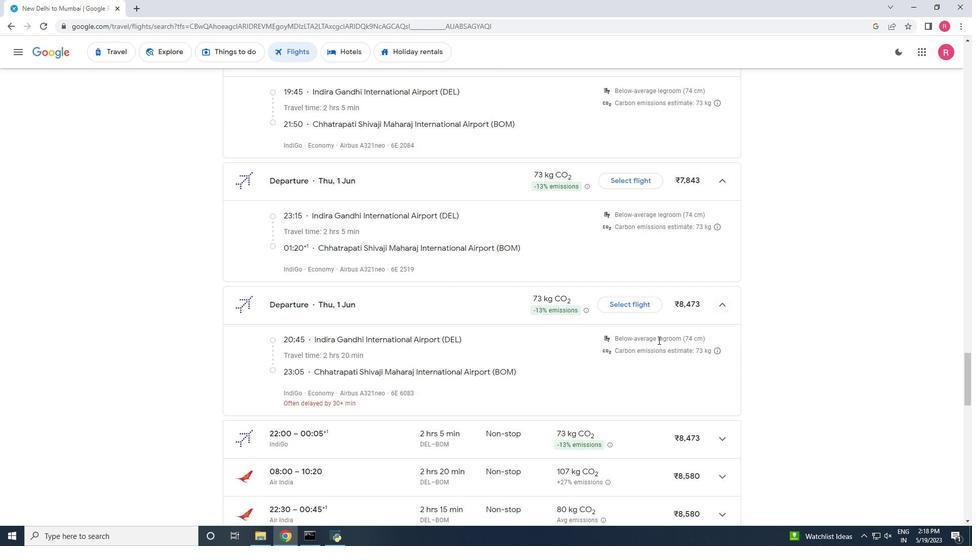 
Action: Mouse scrolled (658, 340) with delta (0, 0)
Screenshot: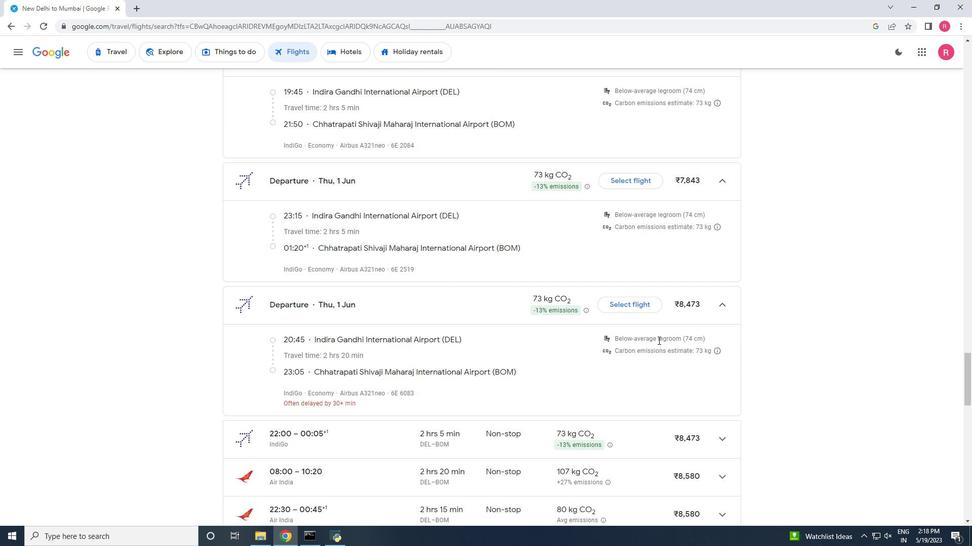 
Action: Mouse moved to (718, 337)
Screenshot: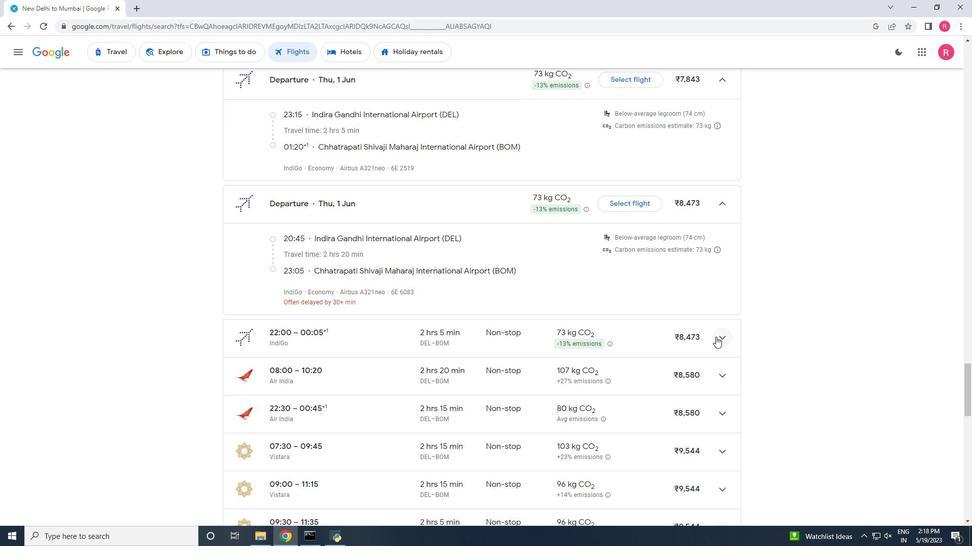 
Action: Mouse pressed left at (718, 337)
Screenshot: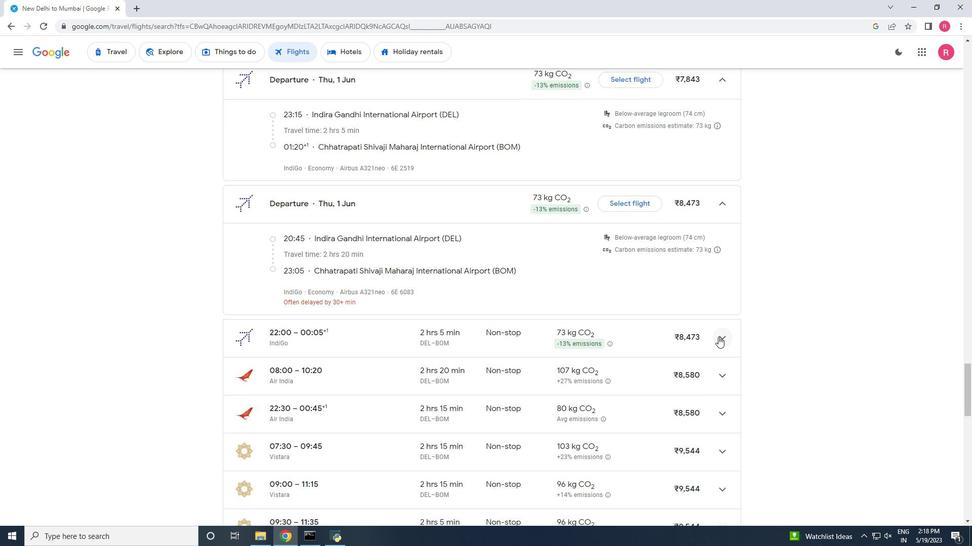 
Action: Mouse moved to (658, 339)
Screenshot: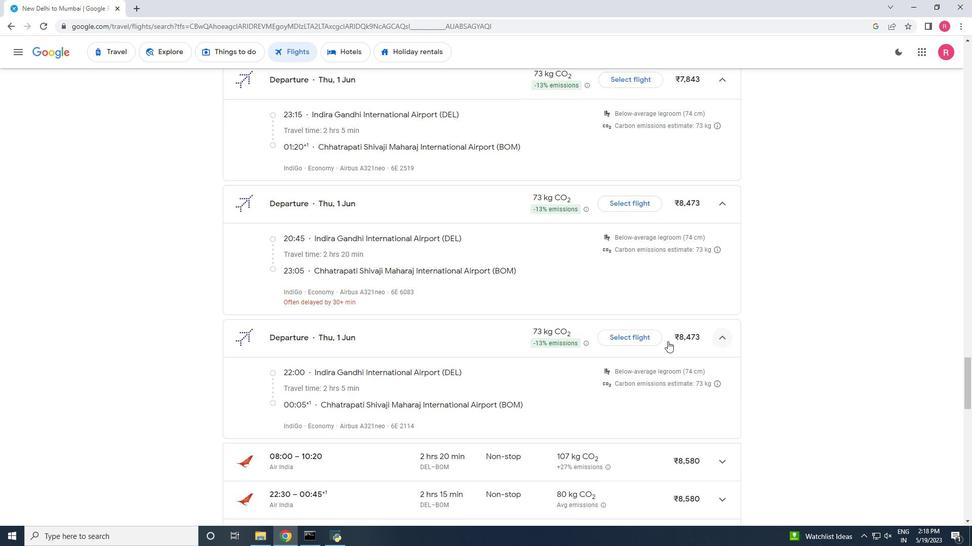 
Action: Mouse scrolled (658, 339) with delta (0, 0)
Screenshot: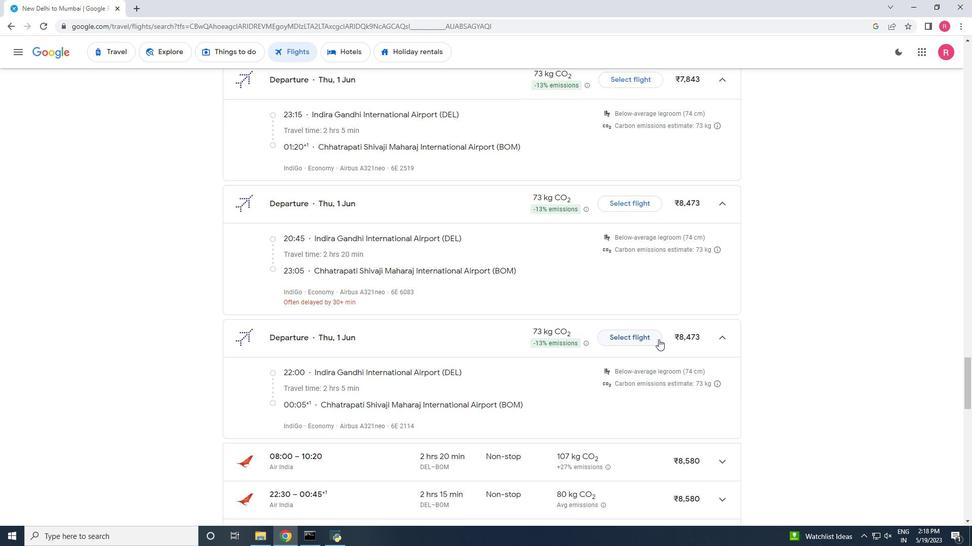 
Action: Mouse scrolled (658, 339) with delta (0, 0)
Screenshot: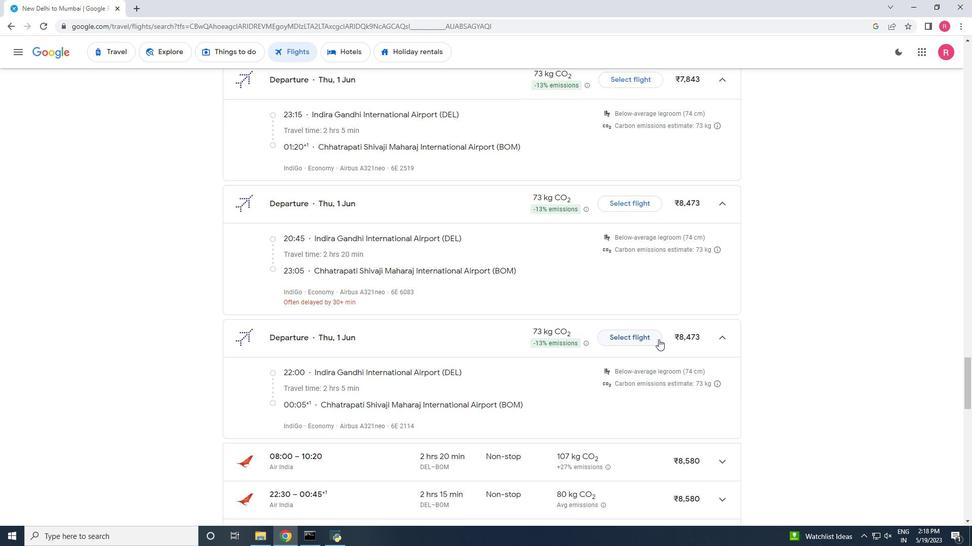 
Action: Mouse moved to (724, 361)
Screenshot: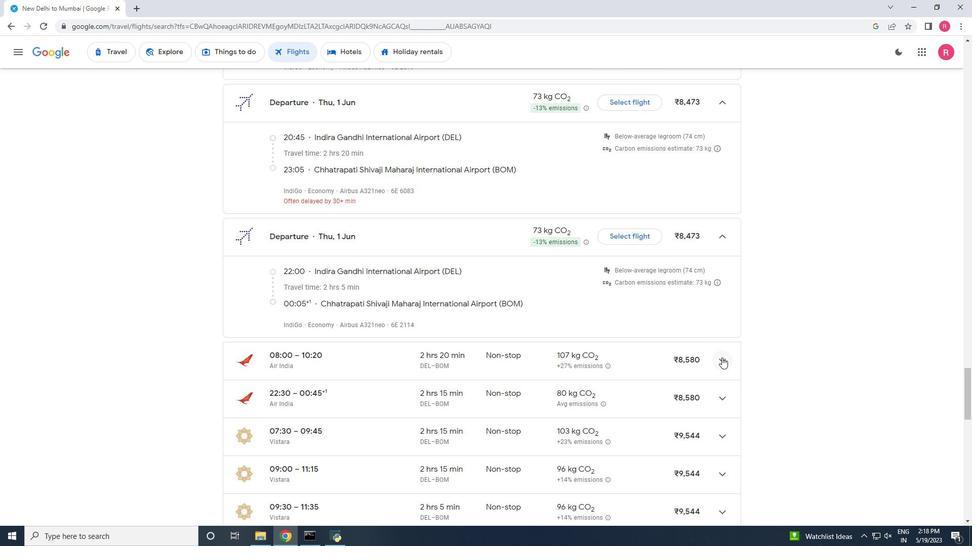 
Action: Mouse pressed left at (724, 361)
Screenshot: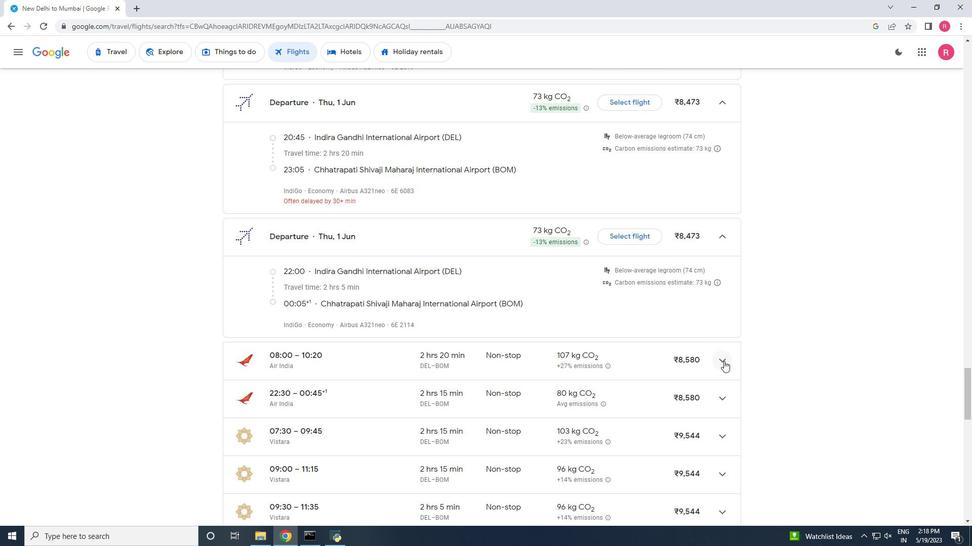 
Action: Mouse moved to (637, 339)
Screenshot: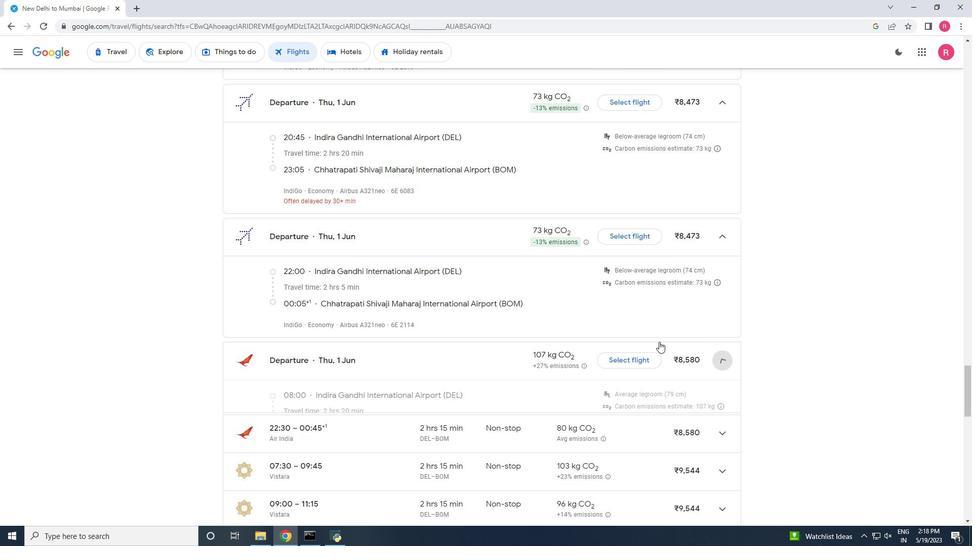 
Action: Mouse scrolled (637, 338) with delta (0, 0)
Screenshot: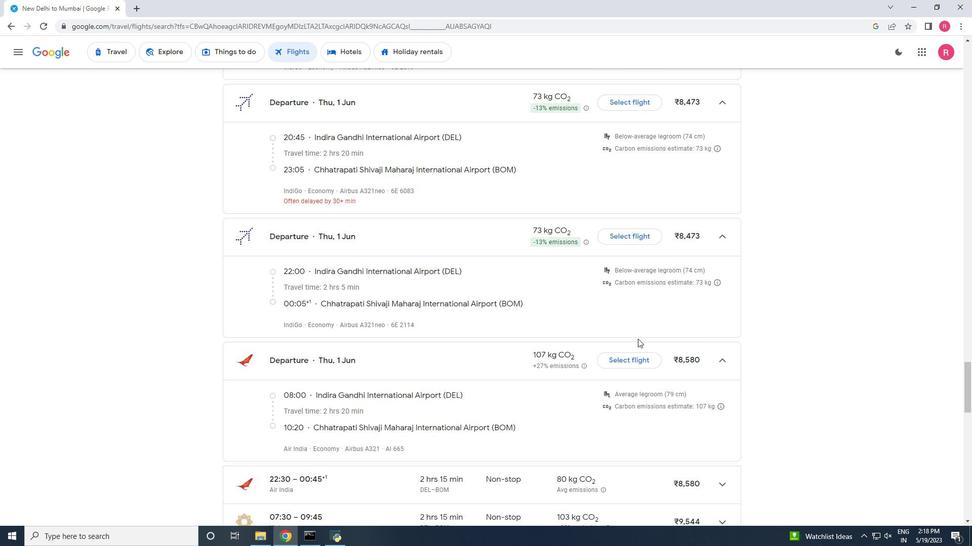 
Action: Mouse scrolled (637, 338) with delta (0, 0)
Screenshot: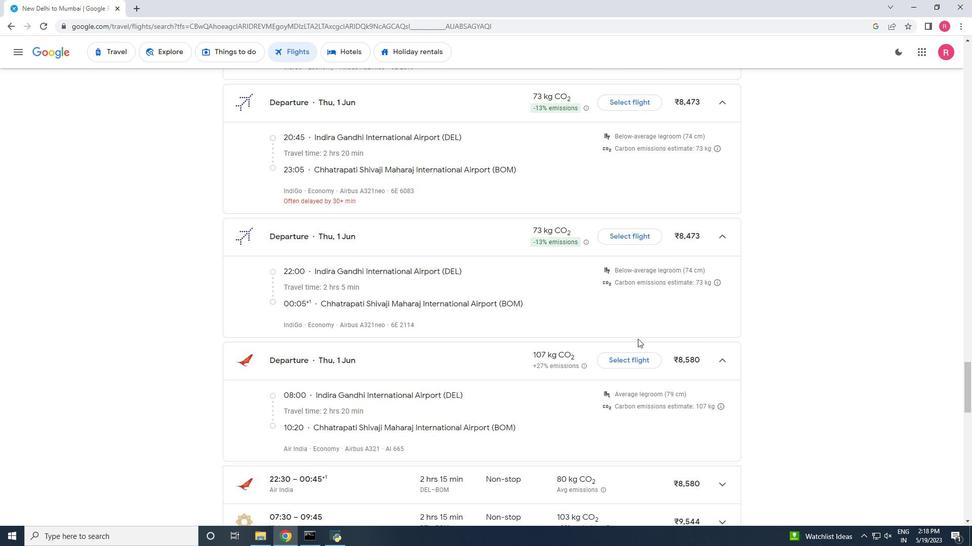 
Action: Mouse moved to (714, 387)
Screenshot: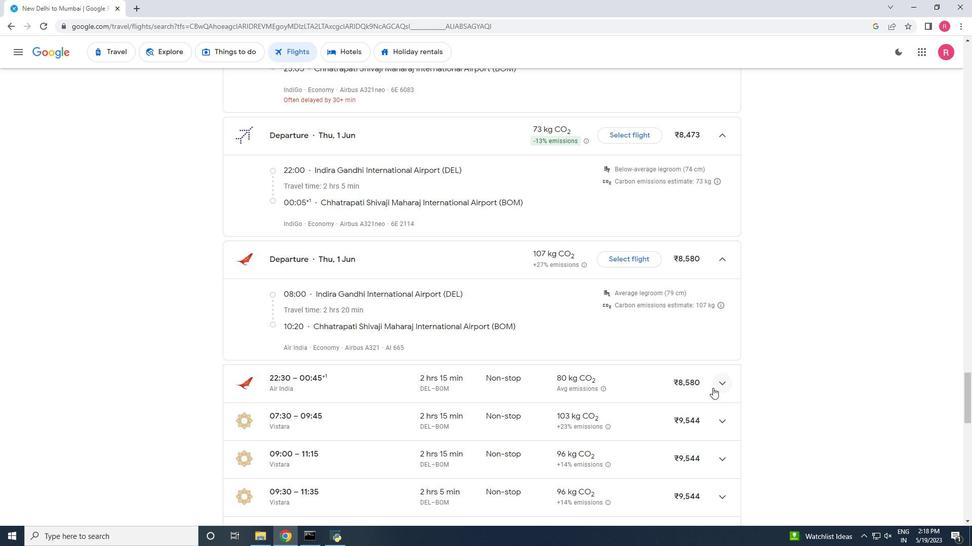
Action: Mouse pressed left at (714, 387)
Screenshot: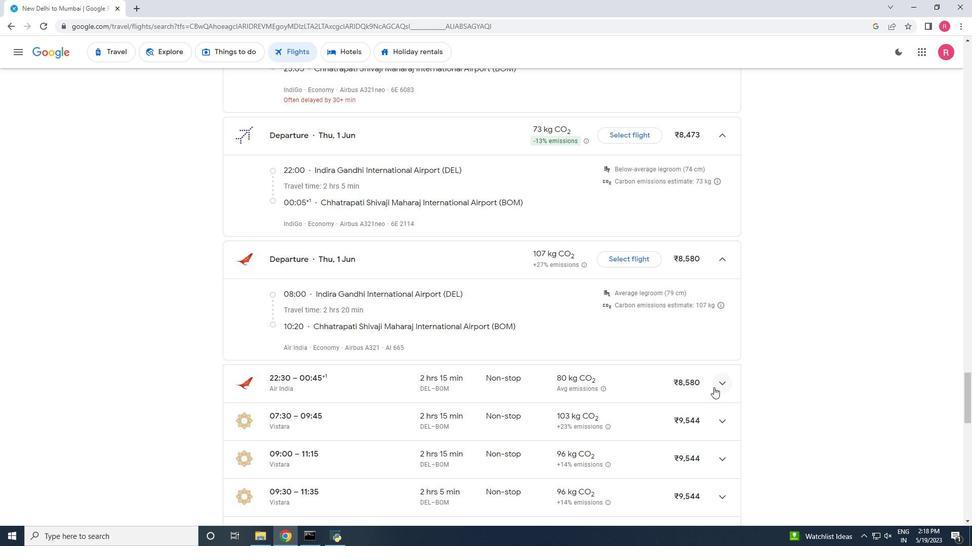 
Action: Mouse moved to (670, 386)
Screenshot: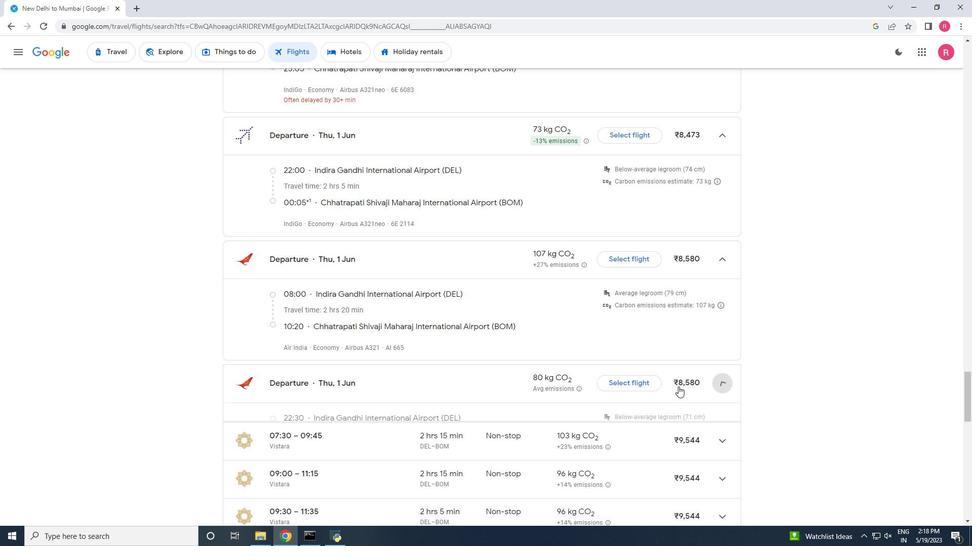 
Action: Mouse scrolled (670, 386) with delta (0, 0)
Screenshot: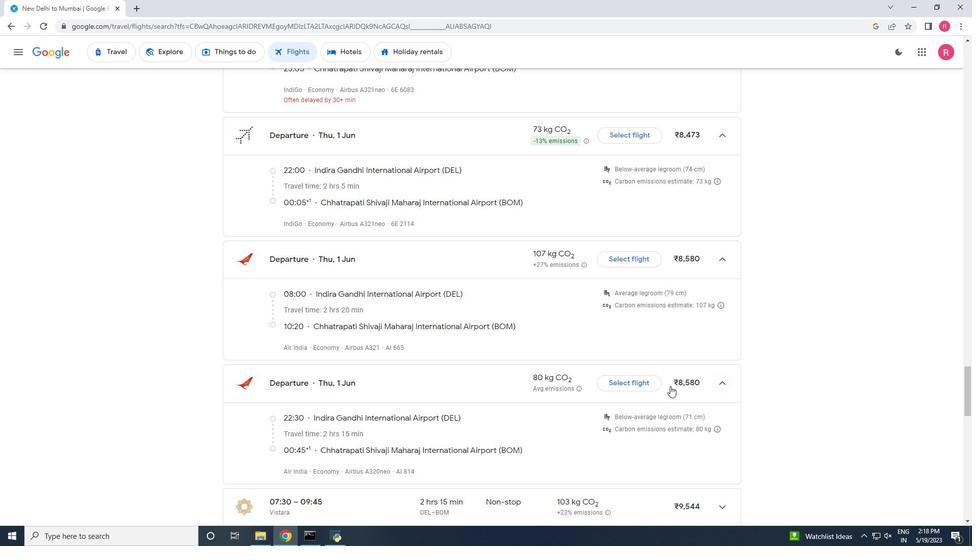 
Action: Mouse scrolled (670, 386) with delta (0, 0)
Screenshot: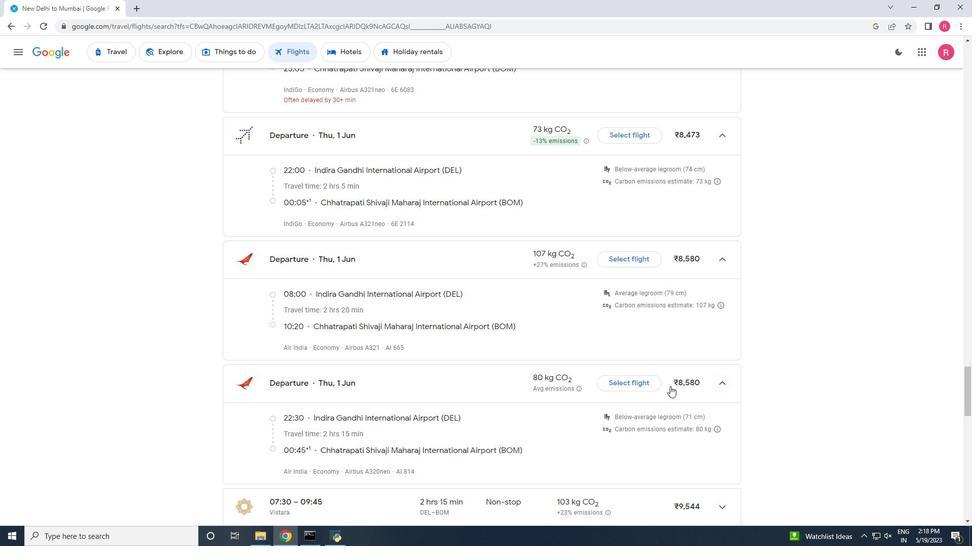 
Action: Mouse moved to (725, 412)
Screenshot: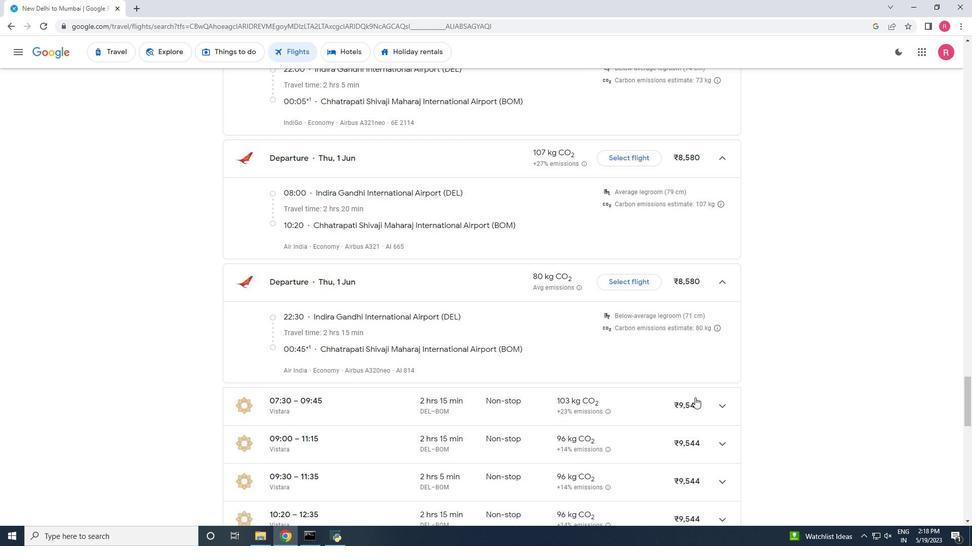 
Action: Mouse pressed left at (725, 412)
Screenshot: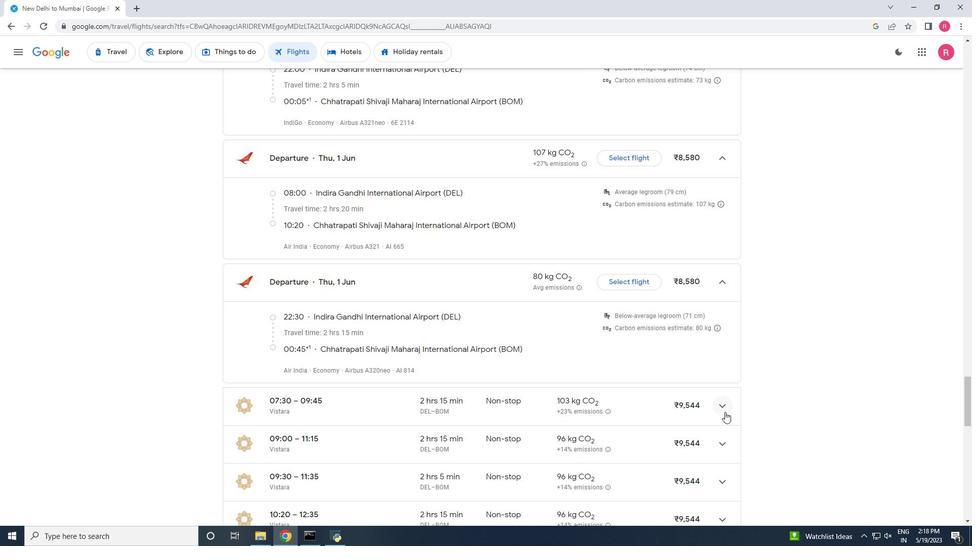 
Action: Mouse moved to (723, 412)
Screenshot: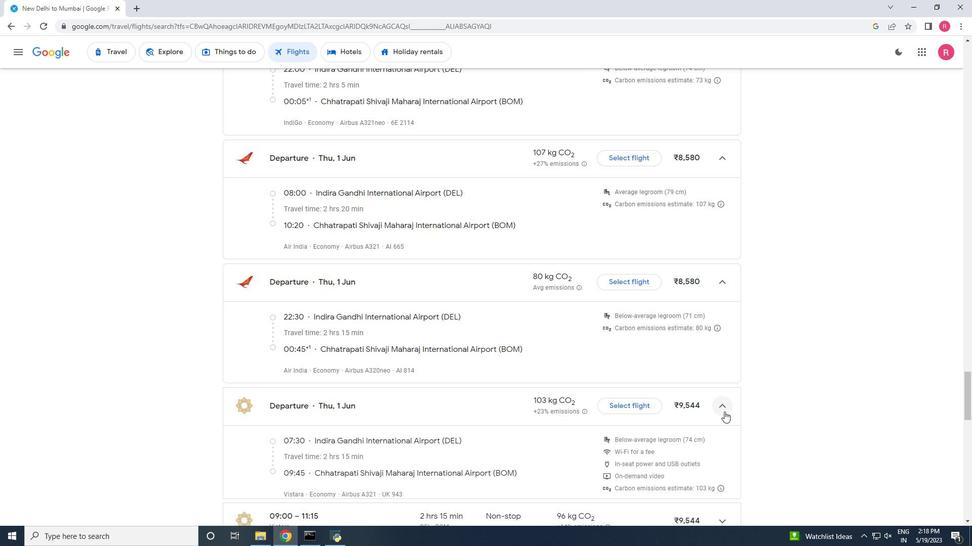
Action: Mouse scrolled (723, 411) with delta (0, 0)
Screenshot: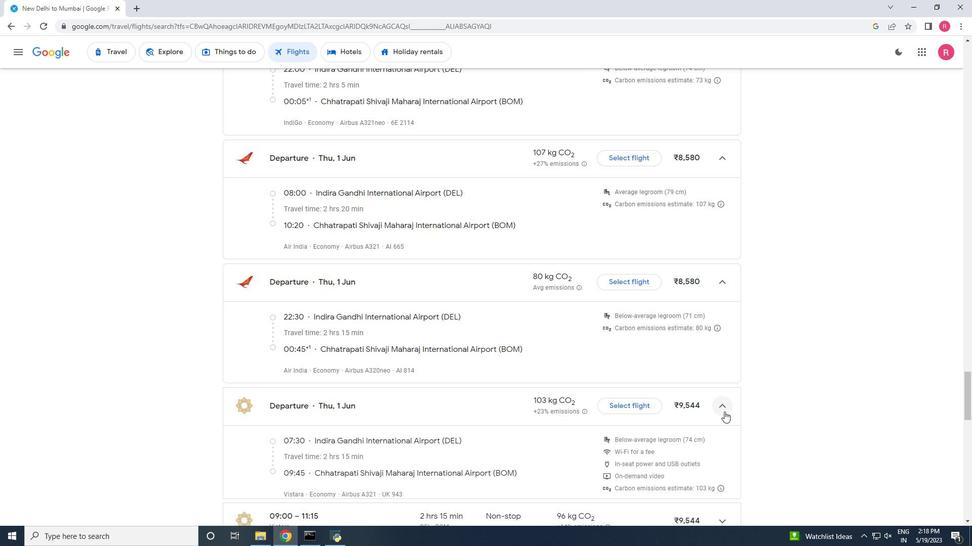 
Action: Mouse moved to (722, 412)
Screenshot: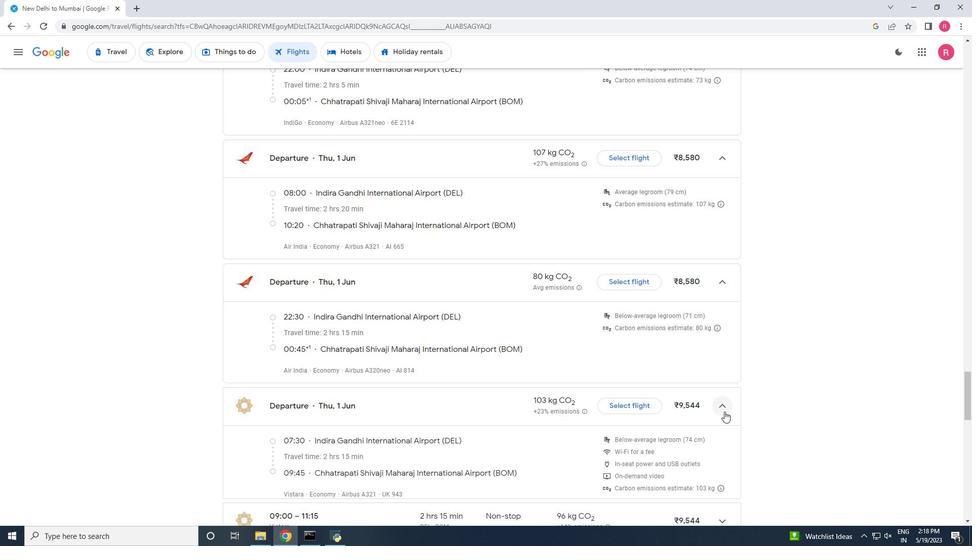 
Action: Mouse scrolled (722, 411) with delta (0, 0)
Screenshot: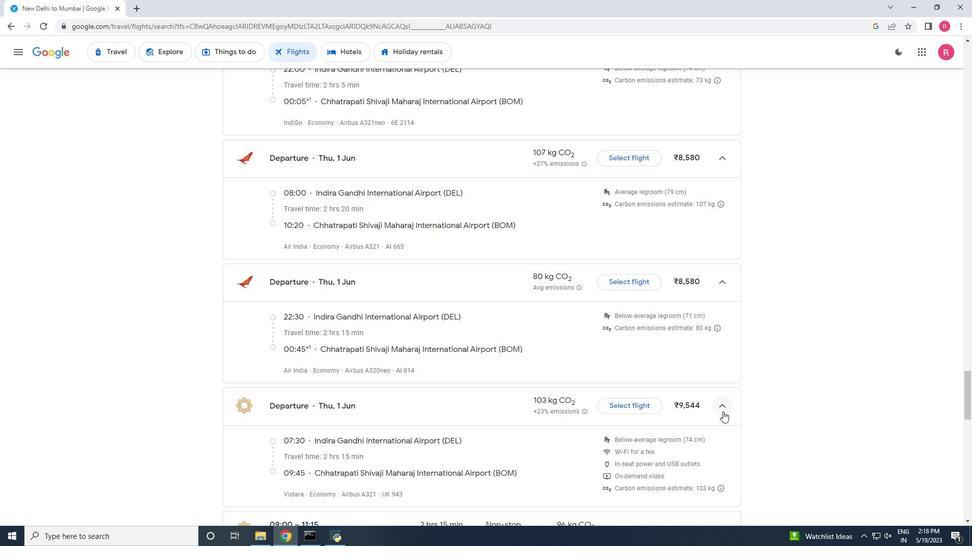 
Action: Mouse moved to (720, 411)
Screenshot: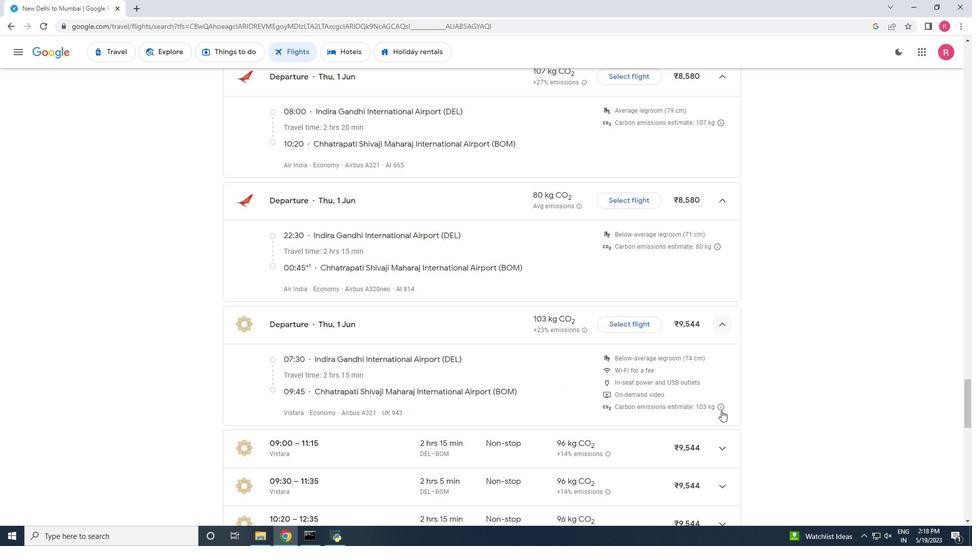 
Action: Mouse scrolled (720, 410) with delta (0, 0)
Screenshot: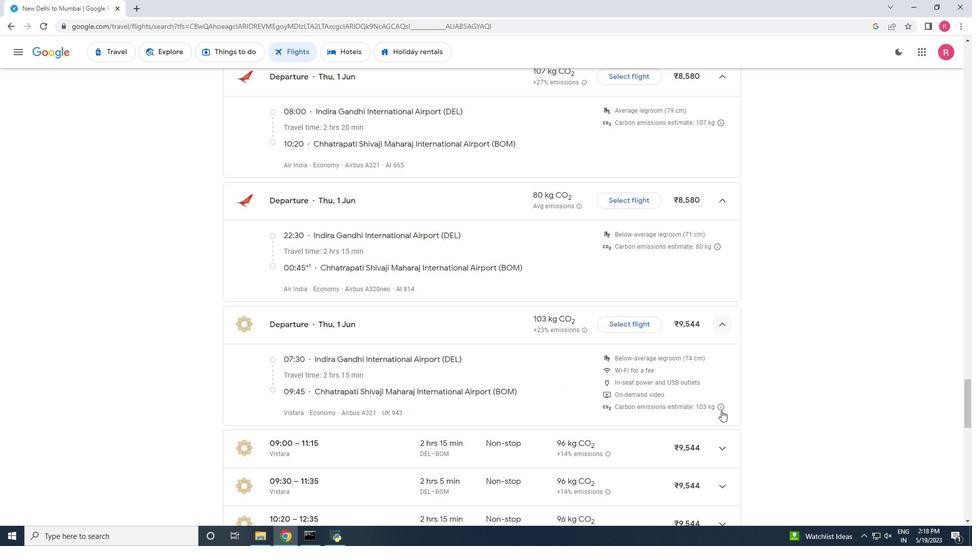 
Action: Mouse scrolled (720, 410) with delta (0, 0)
Screenshot: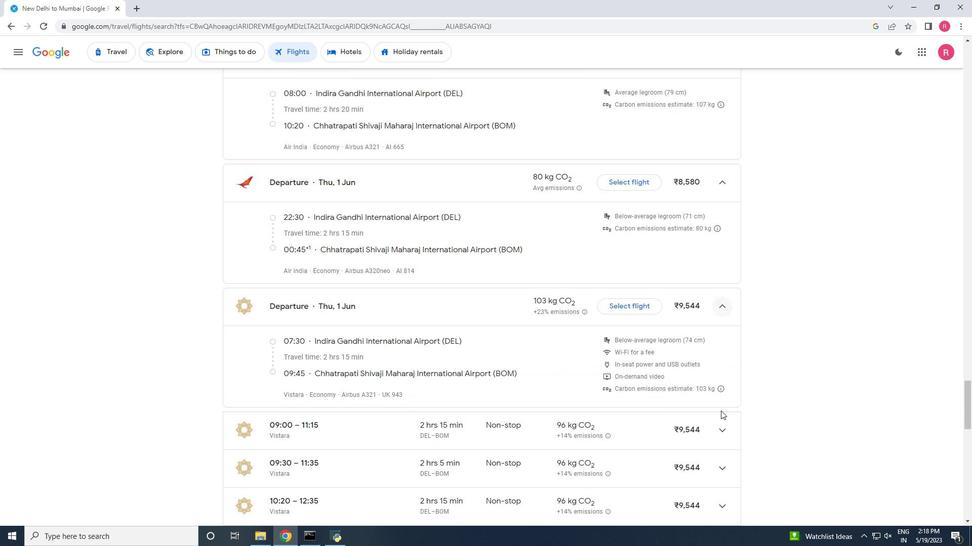 
Action: Mouse moved to (722, 330)
Screenshot: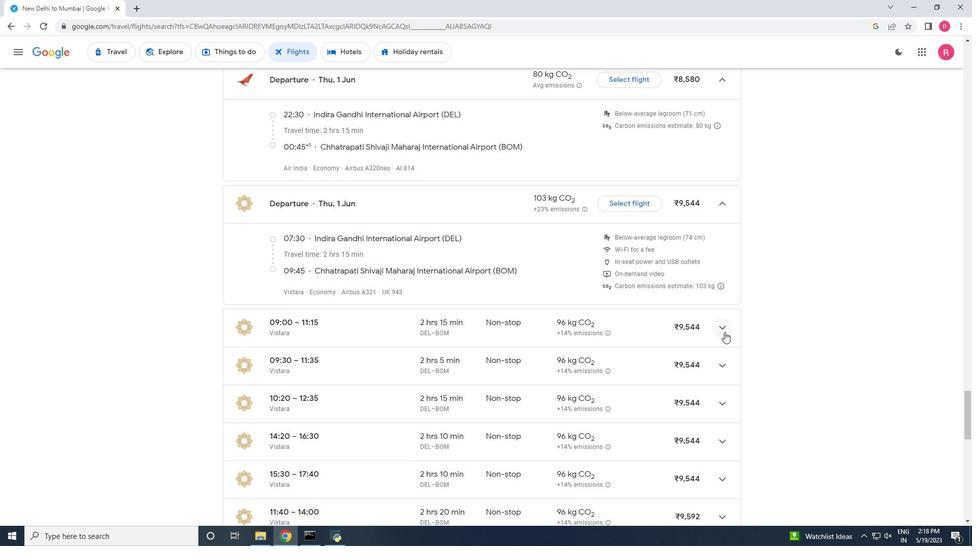 
Action: Mouse pressed left at (722, 330)
Screenshot: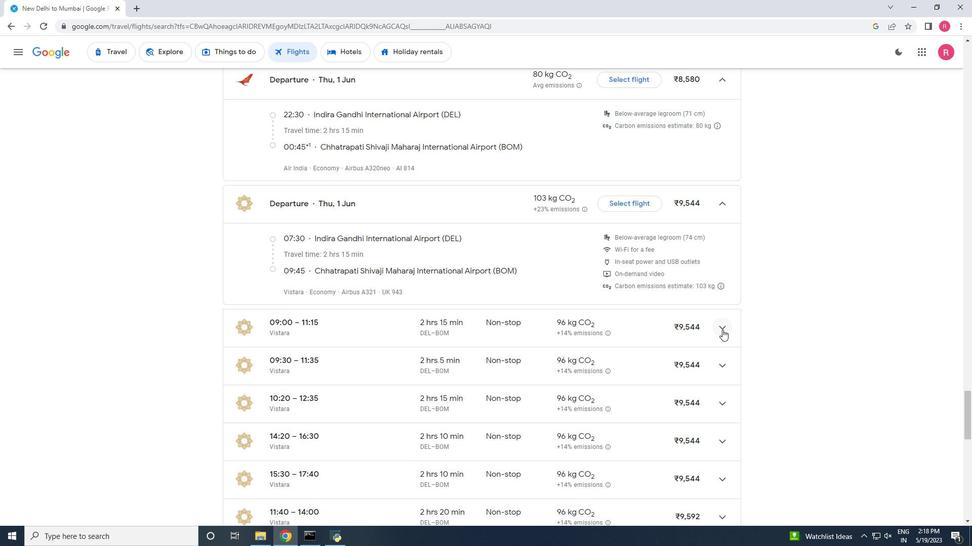 
Action: Mouse moved to (708, 355)
Screenshot: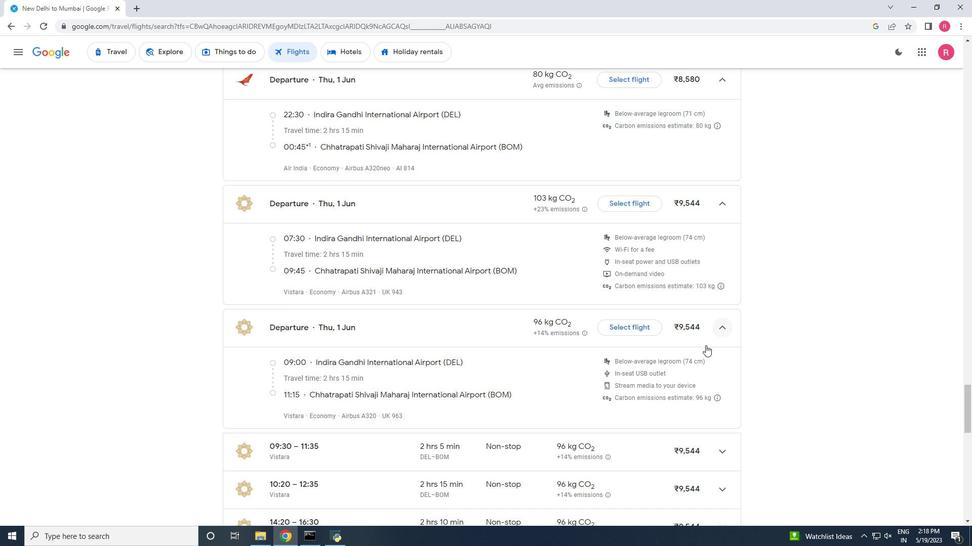 
Action: Mouse scrolled (708, 354) with delta (0, 0)
Screenshot: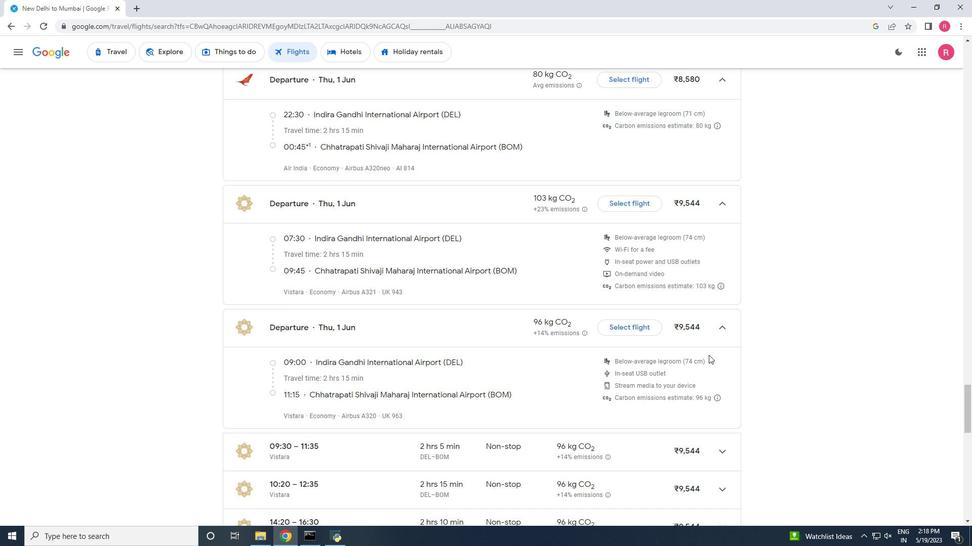 
Action: Mouse scrolled (708, 354) with delta (0, 0)
Screenshot: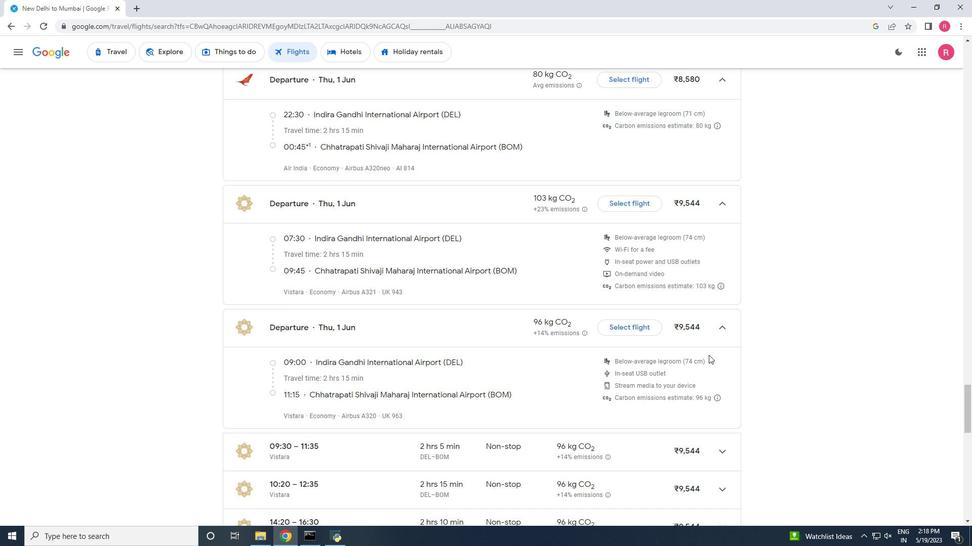
Action: Mouse moved to (725, 346)
Screenshot: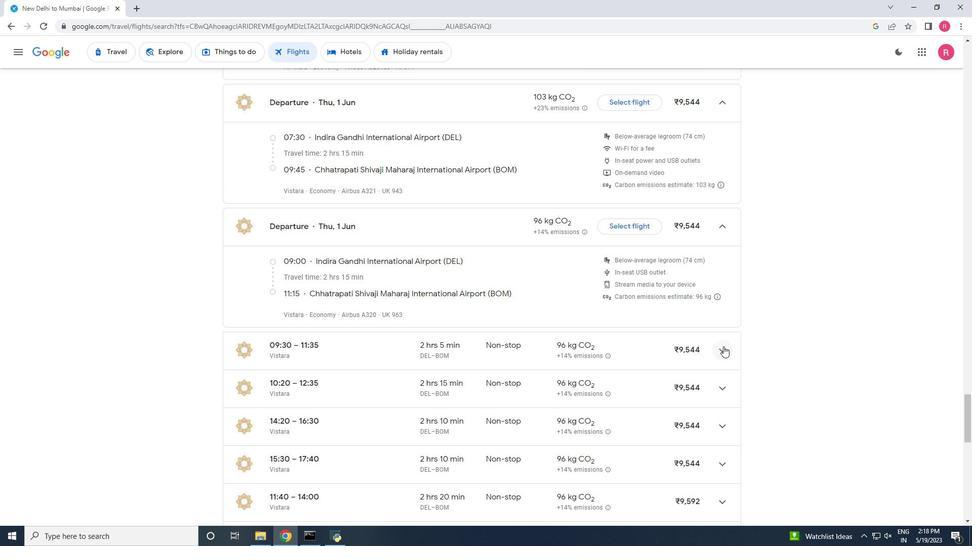 
Action: Mouse pressed left at (725, 346)
Screenshot: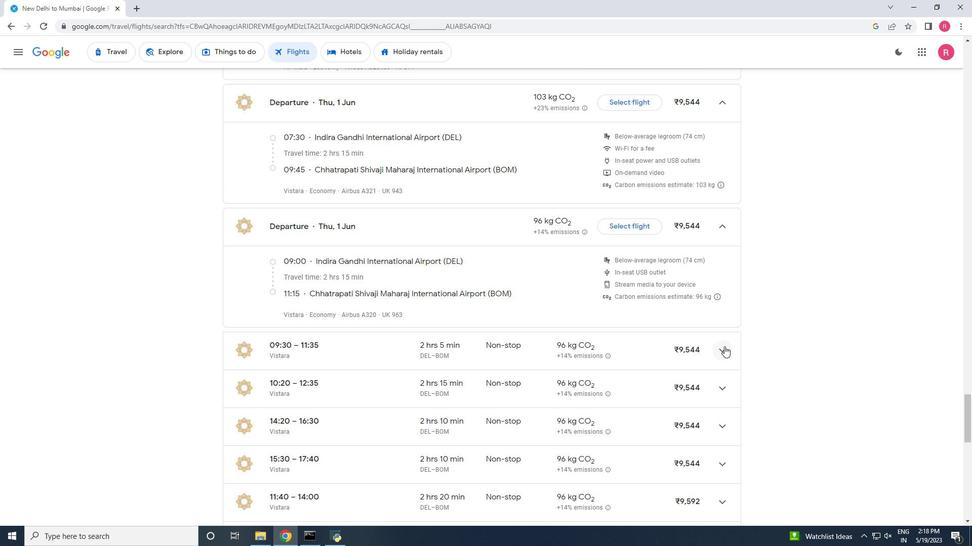 
Action: Mouse moved to (681, 363)
Screenshot: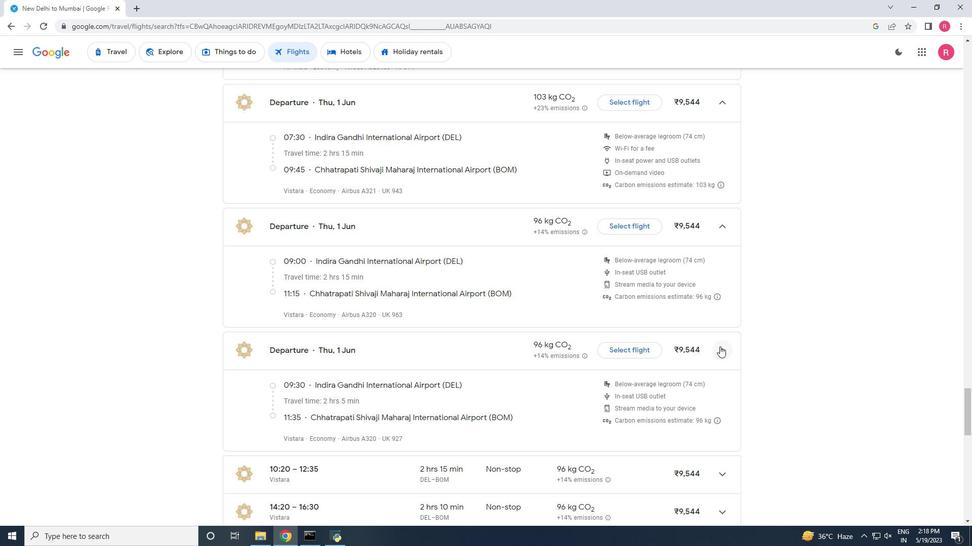 
Action: Mouse scrolled (681, 363) with delta (0, 0)
Screenshot: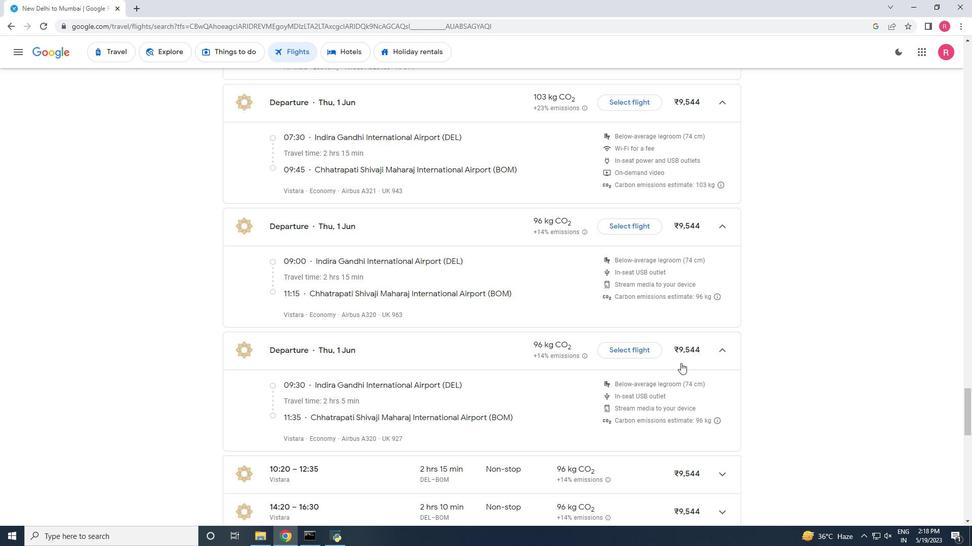 
Action: Mouse scrolled (681, 363) with delta (0, 0)
Screenshot: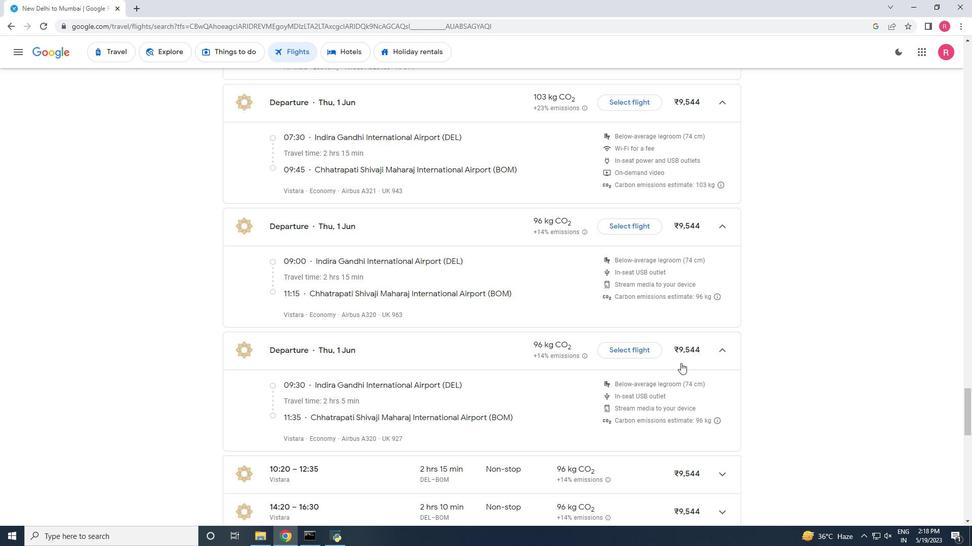 
Action: Mouse scrolled (681, 363) with delta (0, 0)
Screenshot: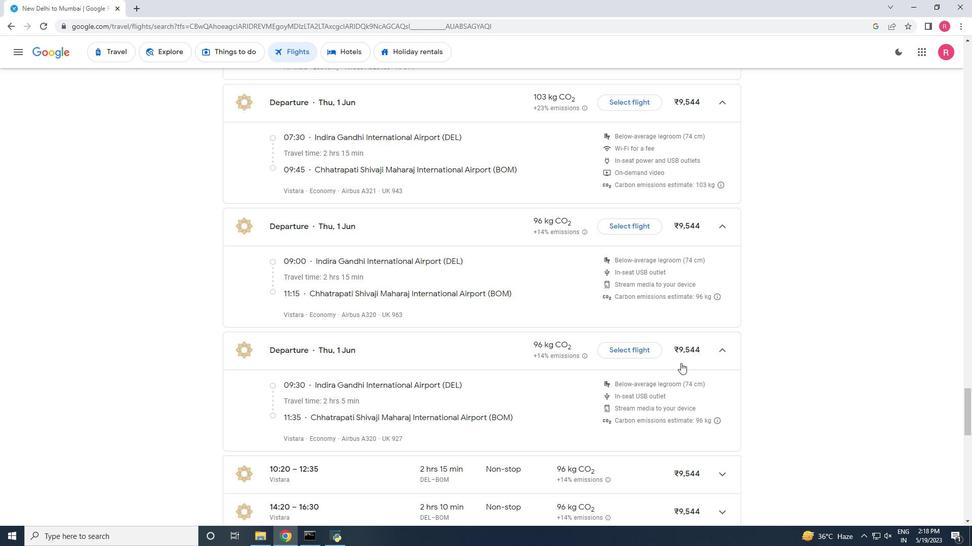 
Action: Mouse scrolled (681, 363) with delta (0, 0)
Screenshot: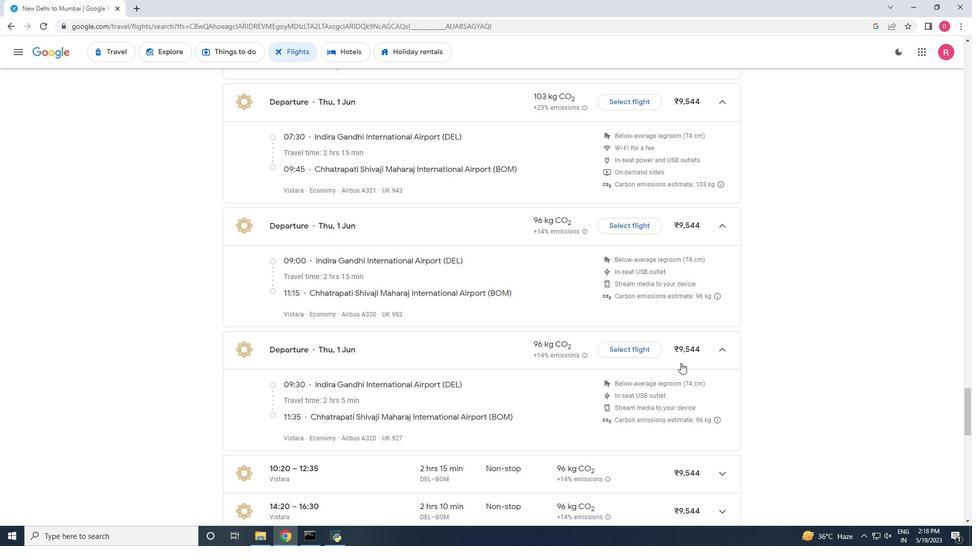 
Action: Mouse moved to (721, 276)
Screenshot: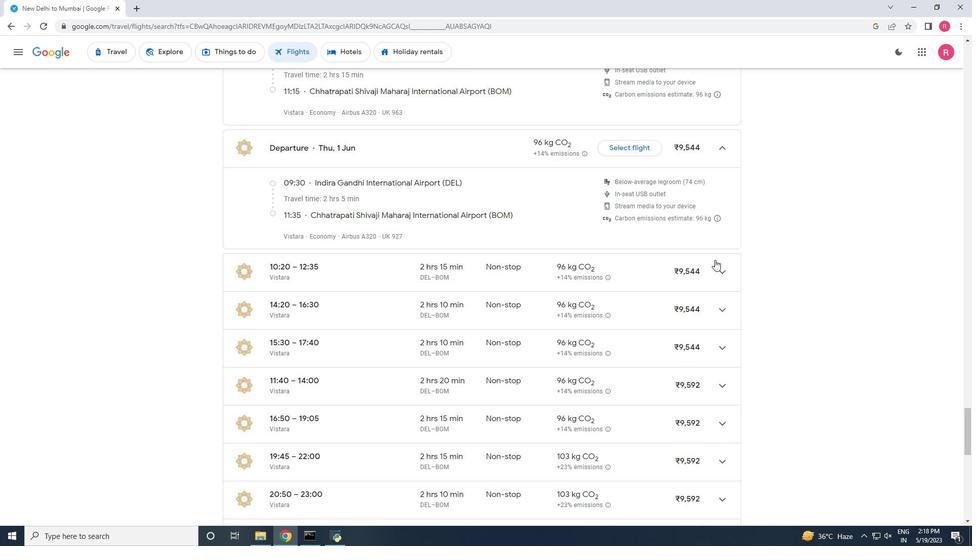 
Action: Mouse pressed left at (721, 276)
Screenshot: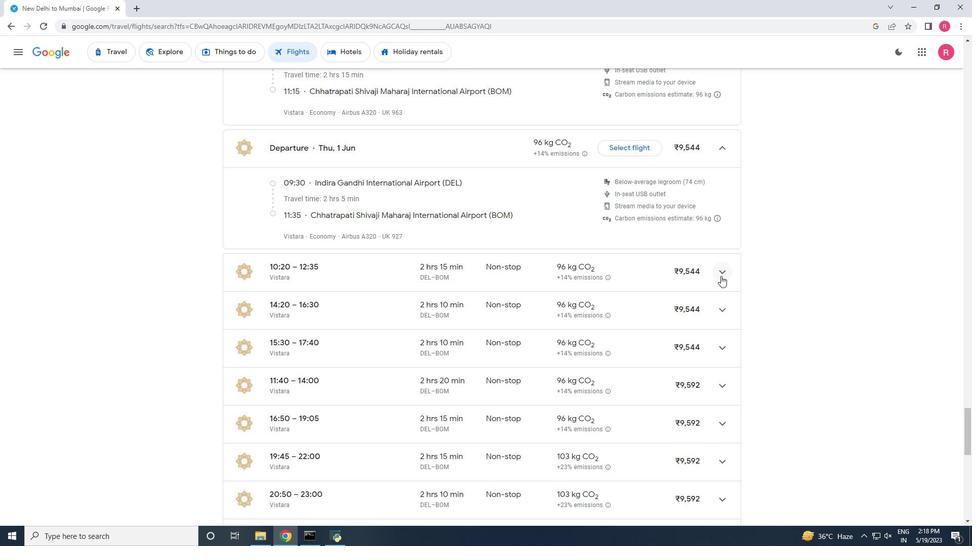 
Action: Mouse moved to (717, 277)
Screenshot: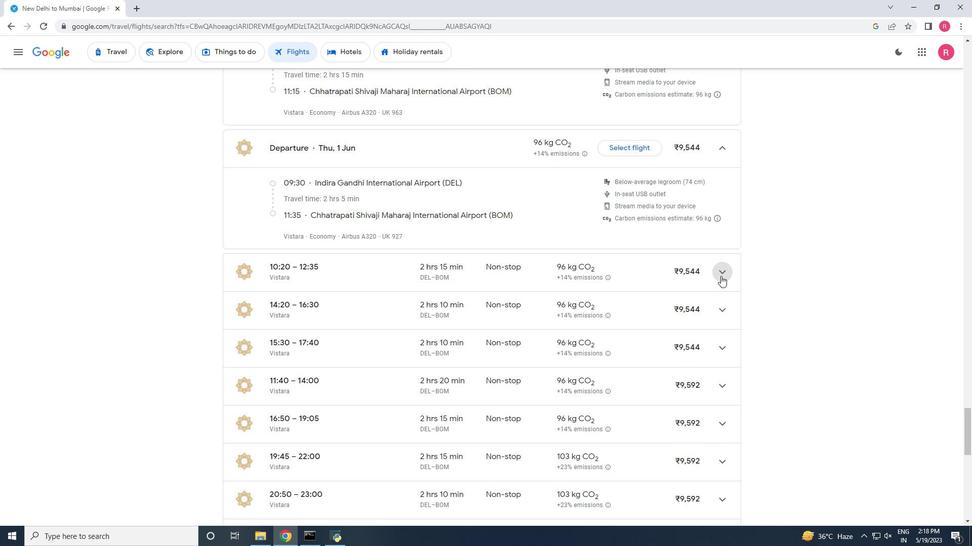 
Action: Mouse scrolled (717, 276) with delta (0, 0)
Screenshot: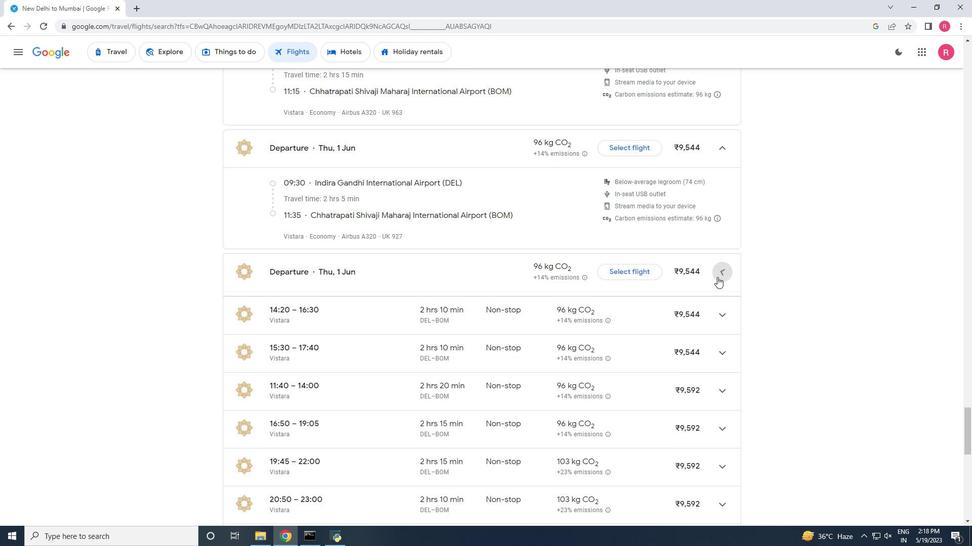 
Action: Mouse scrolled (717, 276) with delta (0, 0)
Screenshot: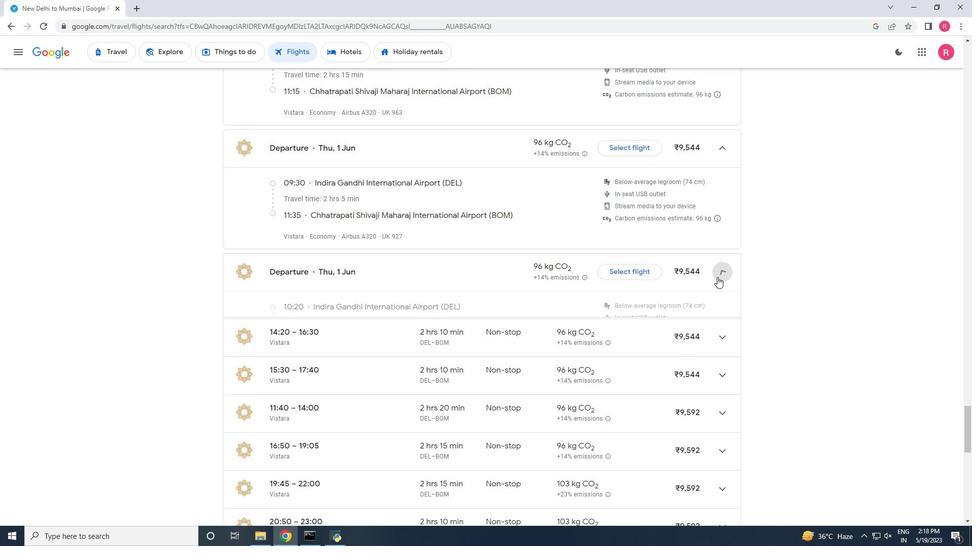 
Action: Mouse scrolled (717, 276) with delta (0, 0)
Screenshot: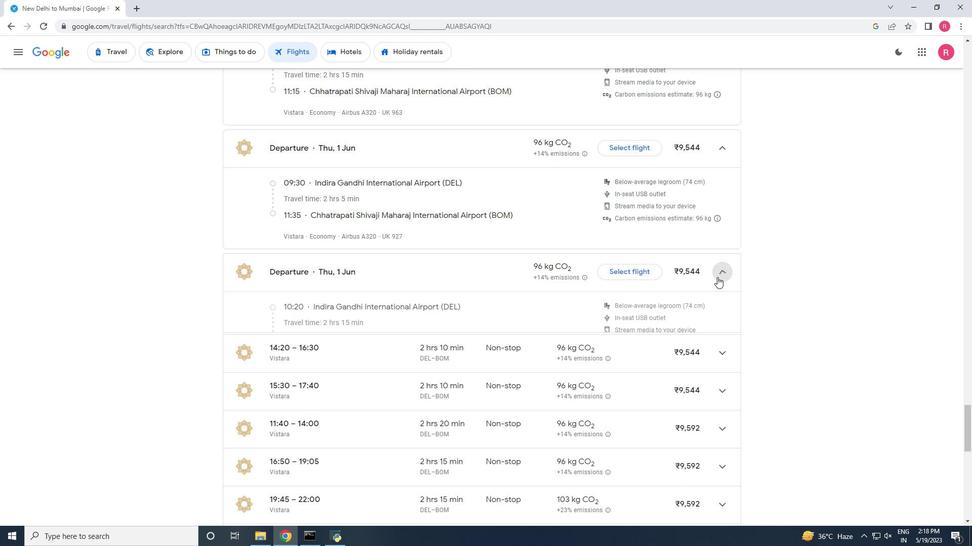 
Action: Mouse scrolled (717, 276) with delta (0, 0)
Screenshot: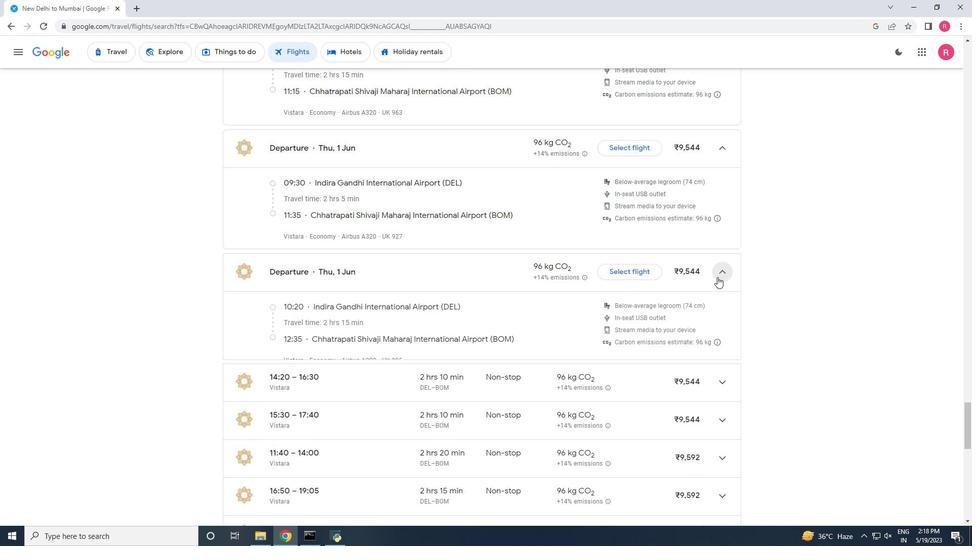 
Action: Mouse scrolled (717, 276) with delta (0, 0)
Screenshot: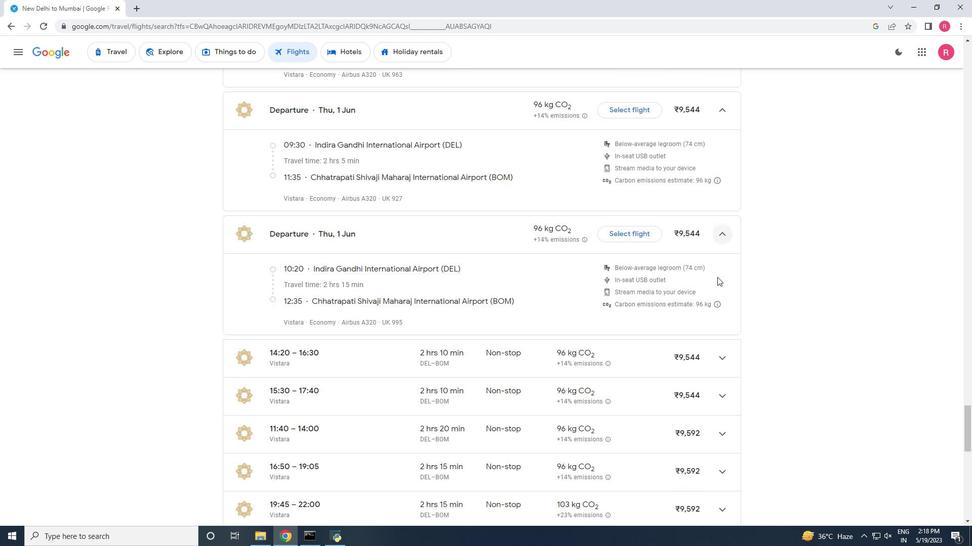 
Action: Mouse moved to (729, 150)
Screenshot: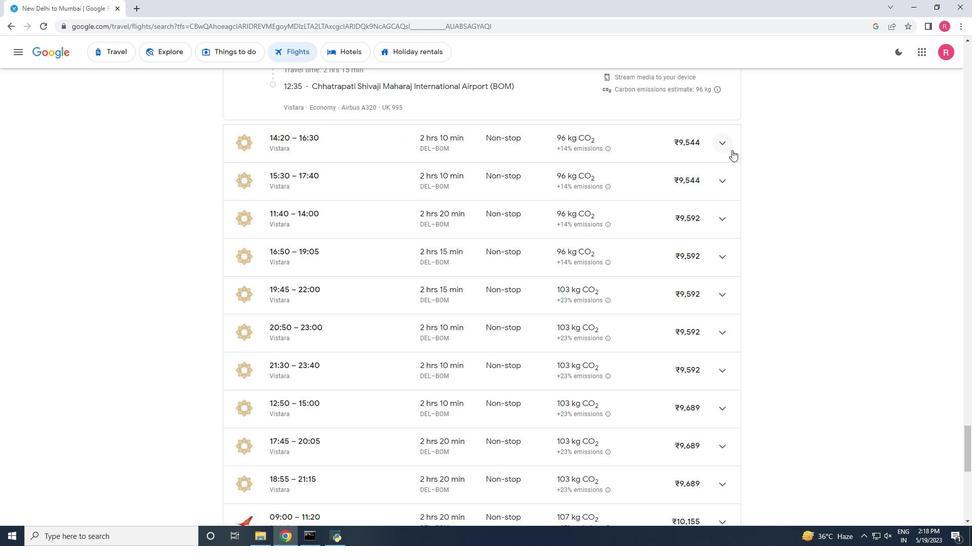 
Action: Mouse pressed left at (729, 150)
Screenshot: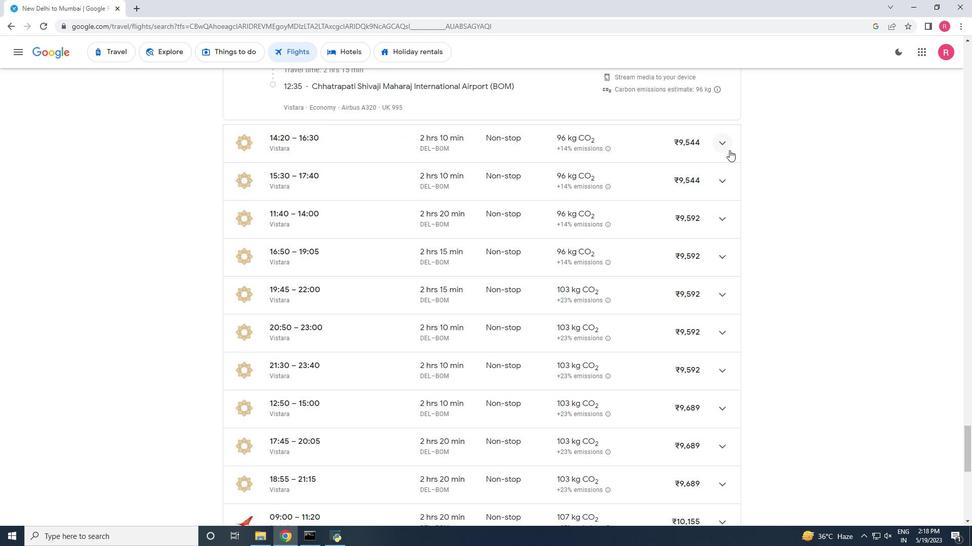 
Action: Mouse moved to (726, 272)
Screenshot: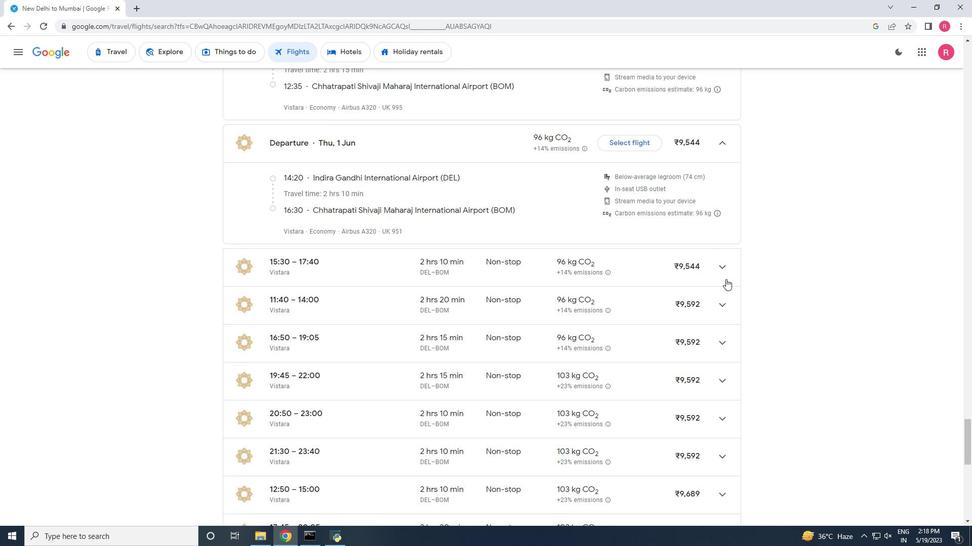 
Action: Mouse pressed left at (726, 272)
Screenshot: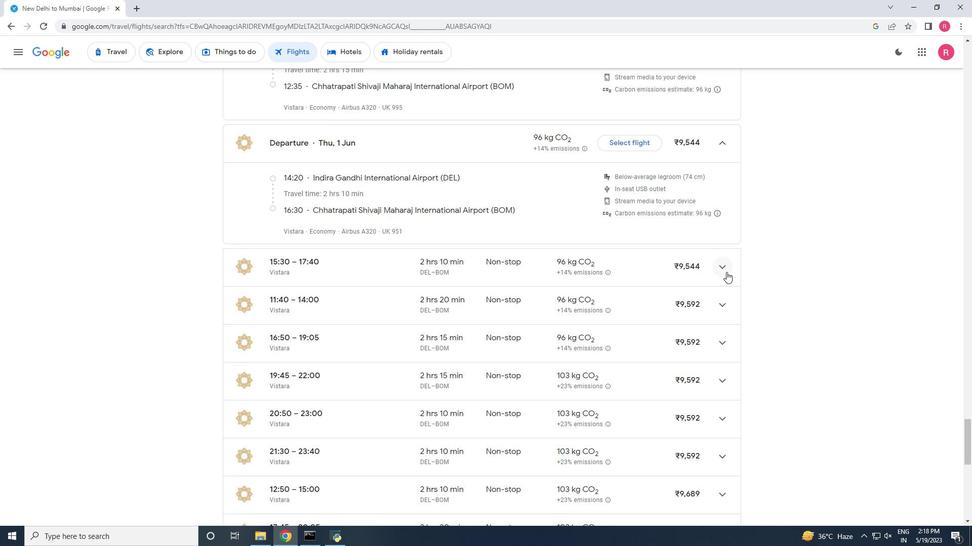 
Action: Mouse moved to (726, 272)
Screenshot: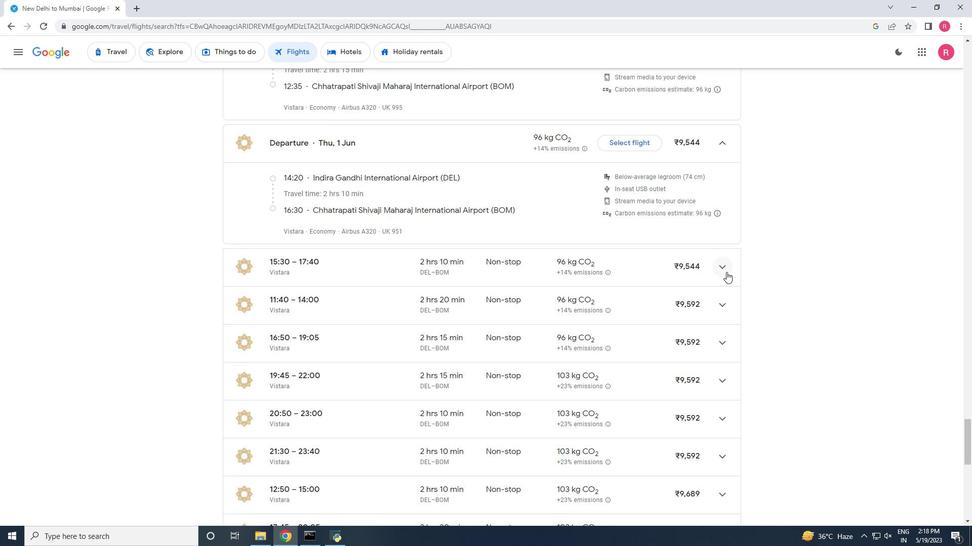 
Action: Mouse scrolled (726, 271) with delta (0, 0)
Screenshot: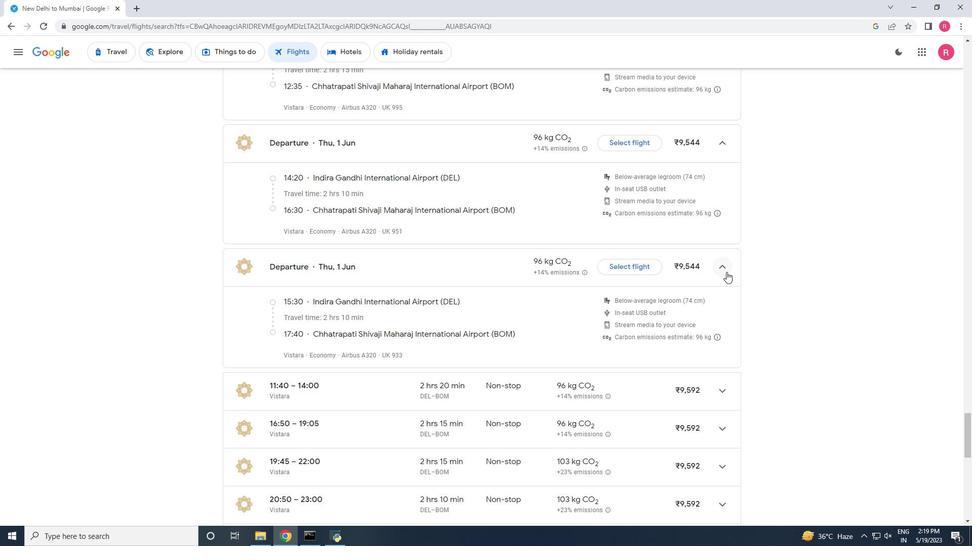 
Action: Mouse moved to (716, 344)
Screenshot: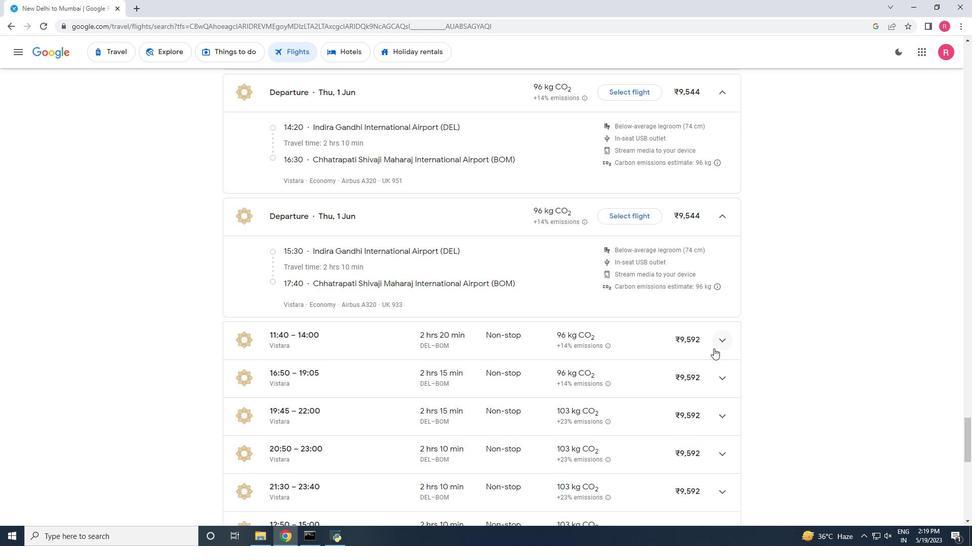 
Action: Mouse pressed left at (716, 344)
Screenshot: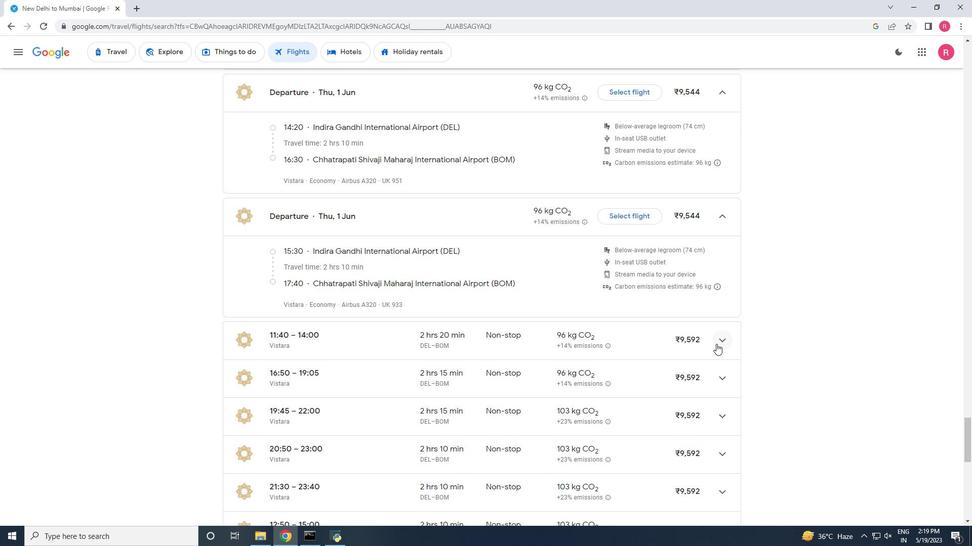 
Action: Mouse moved to (714, 342)
Screenshot: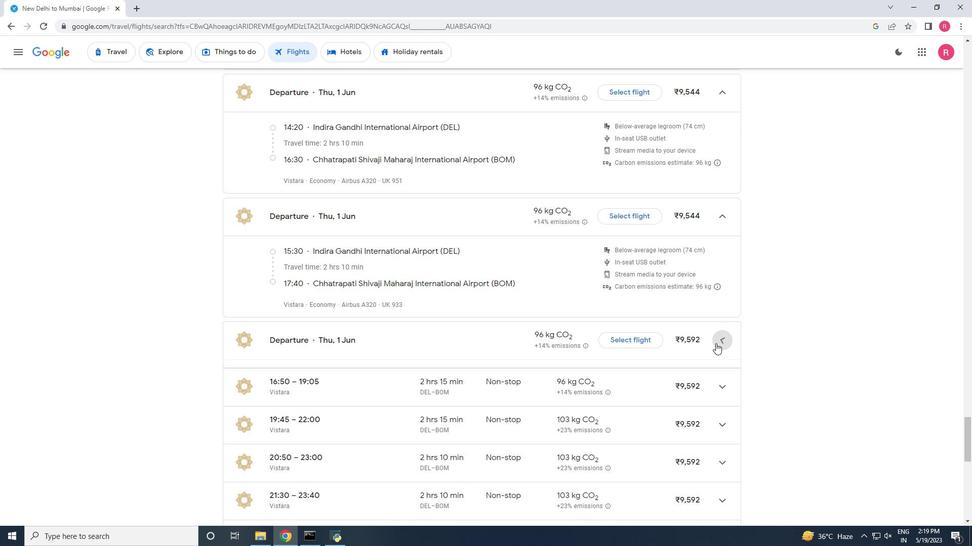 
Action: Mouse scrolled (714, 342) with delta (0, 0)
Screenshot: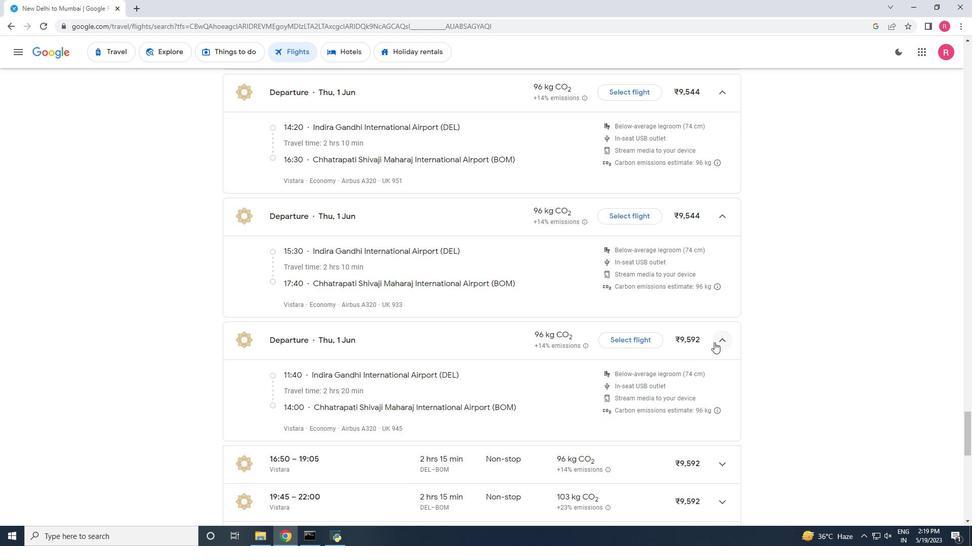 
Action: Mouse moved to (728, 410)
Screenshot: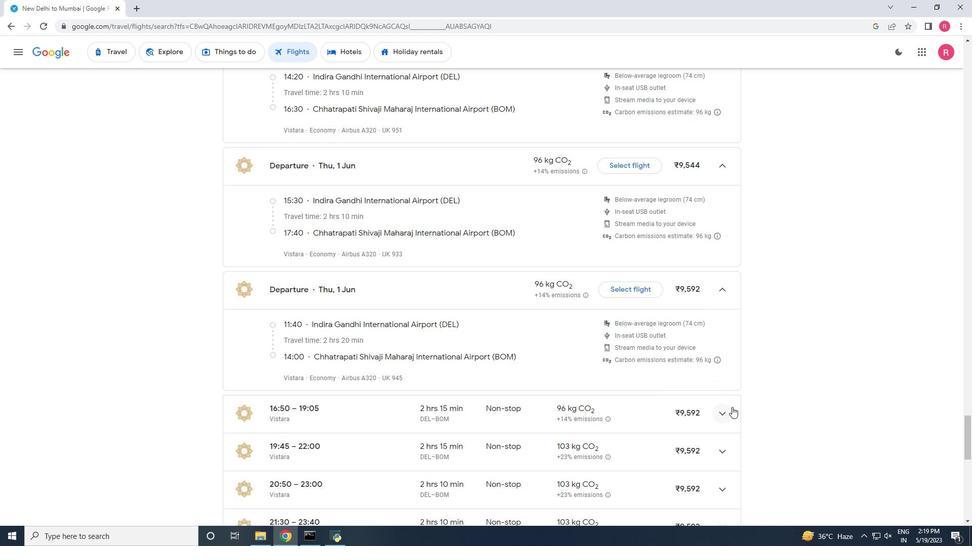 
Action: Mouse pressed left at (728, 410)
Screenshot: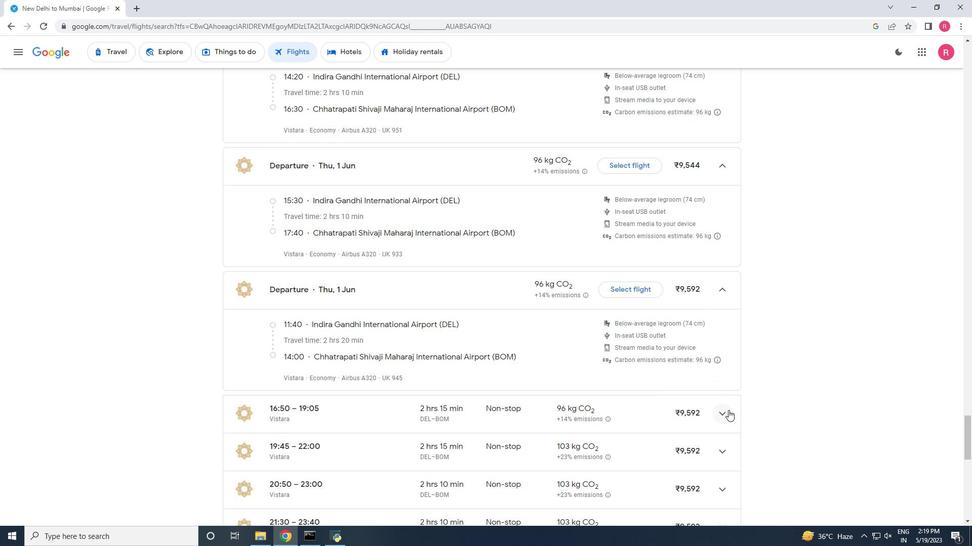 
Action: Mouse moved to (689, 390)
Screenshot: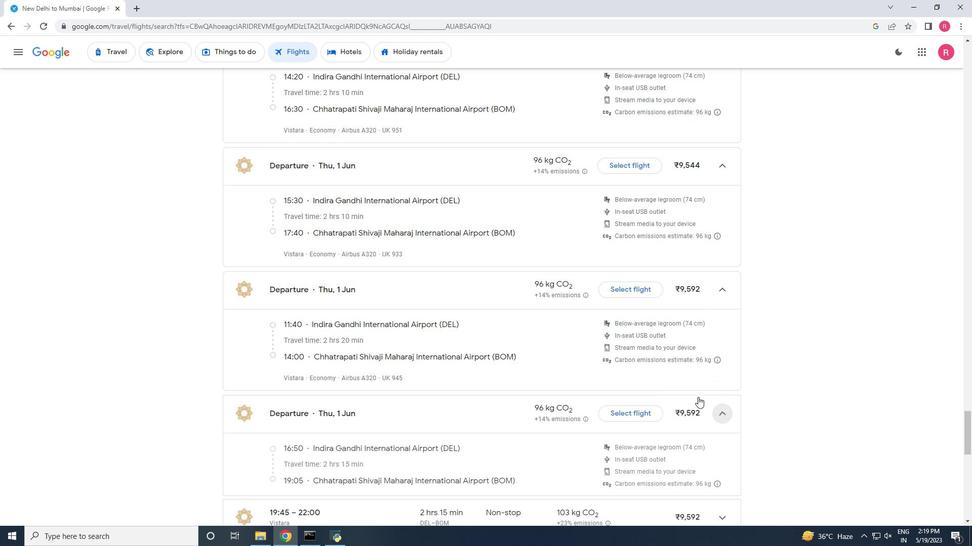 
Action: Mouse scrolled (689, 390) with delta (0, 0)
Screenshot: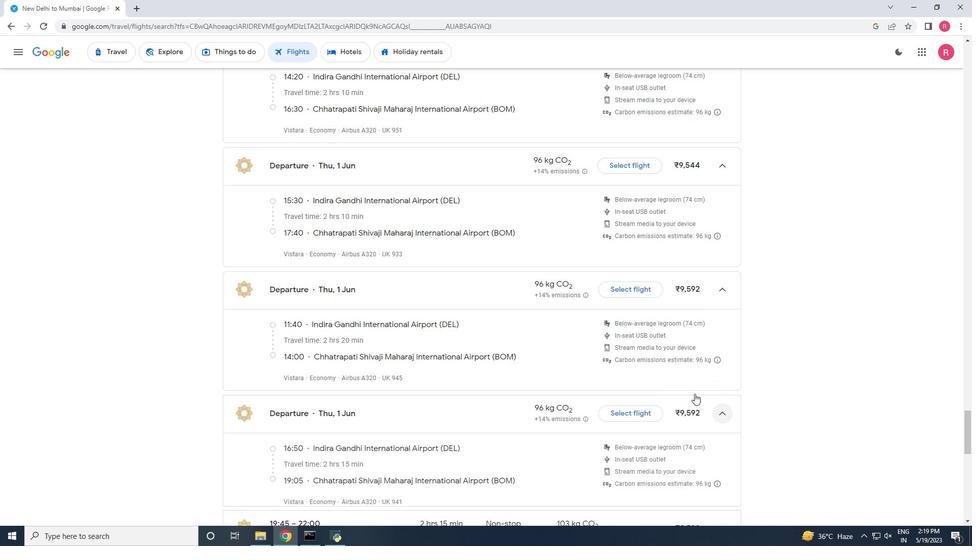 
Action: Mouse scrolled (689, 390) with delta (0, 0)
Screenshot: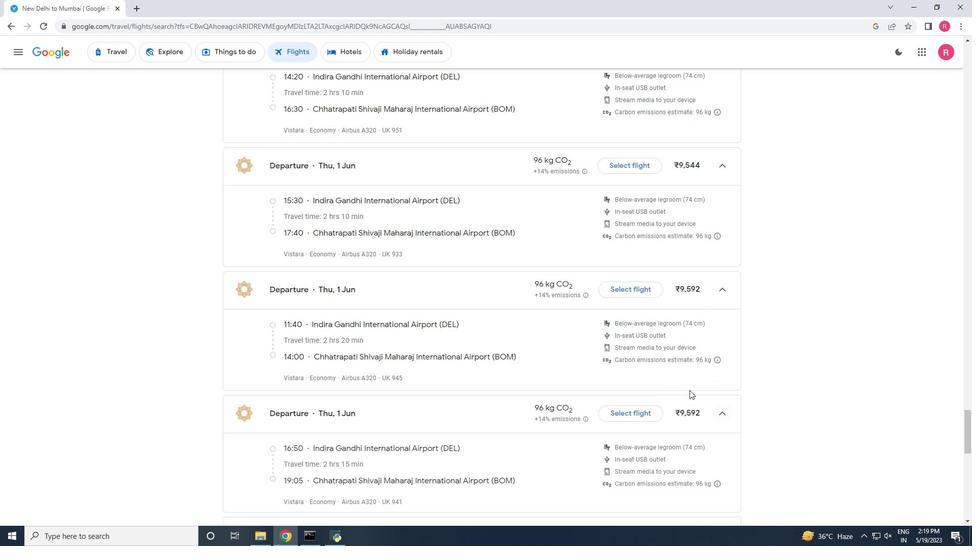 
Action: Mouse scrolled (689, 390) with delta (0, 0)
Screenshot: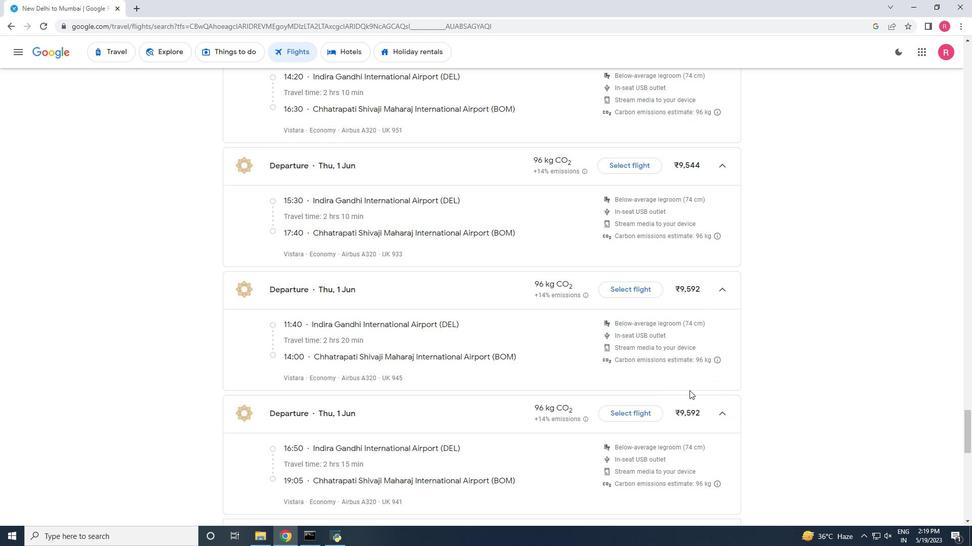 
Action: Mouse scrolled (689, 390) with delta (0, 0)
Screenshot: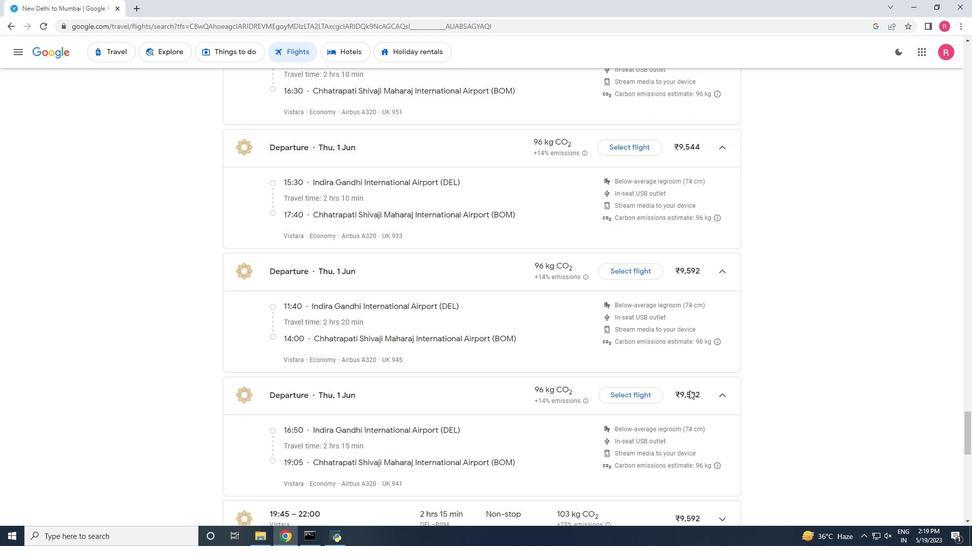 
Action: Mouse moved to (722, 340)
Screenshot: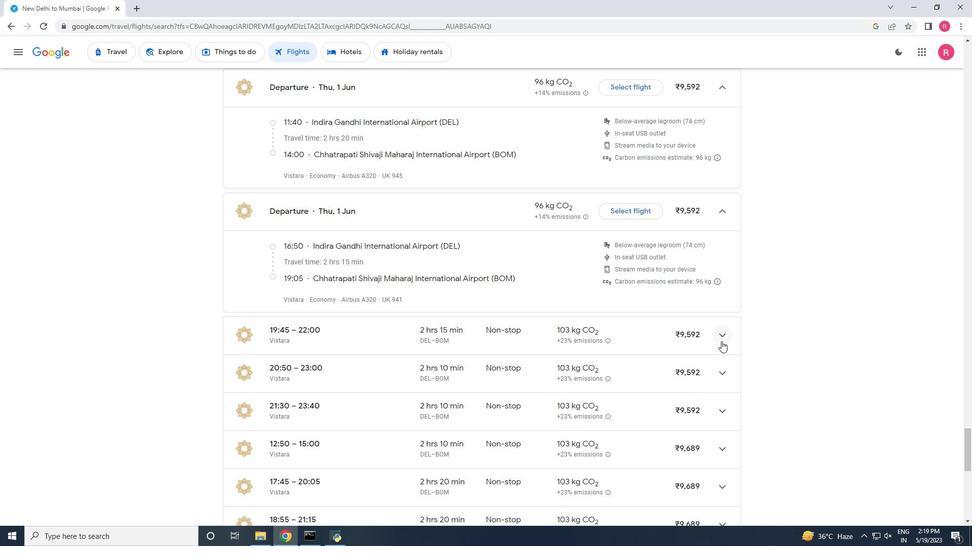 
Action: Mouse pressed left at (722, 340)
Screenshot: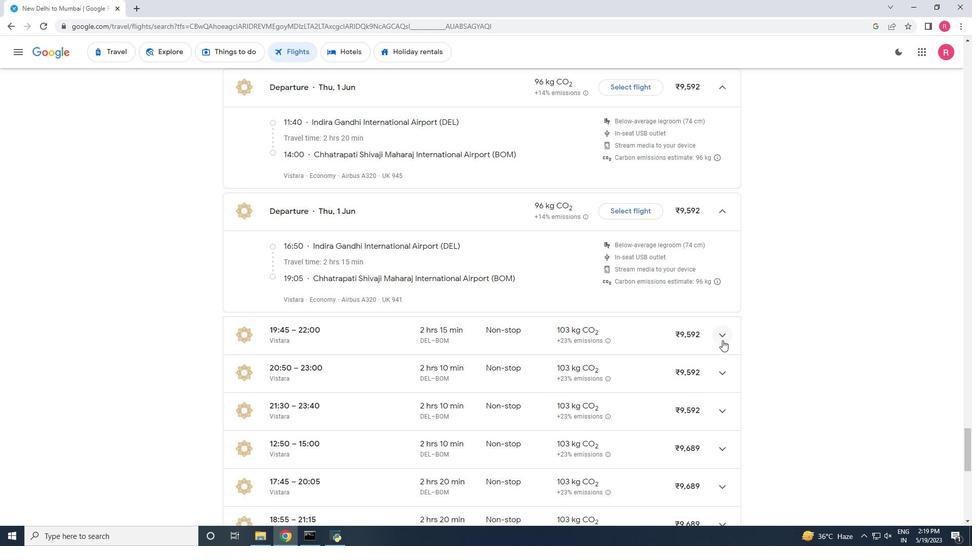
Action: Mouse moved to (723, 340)
Screenshot: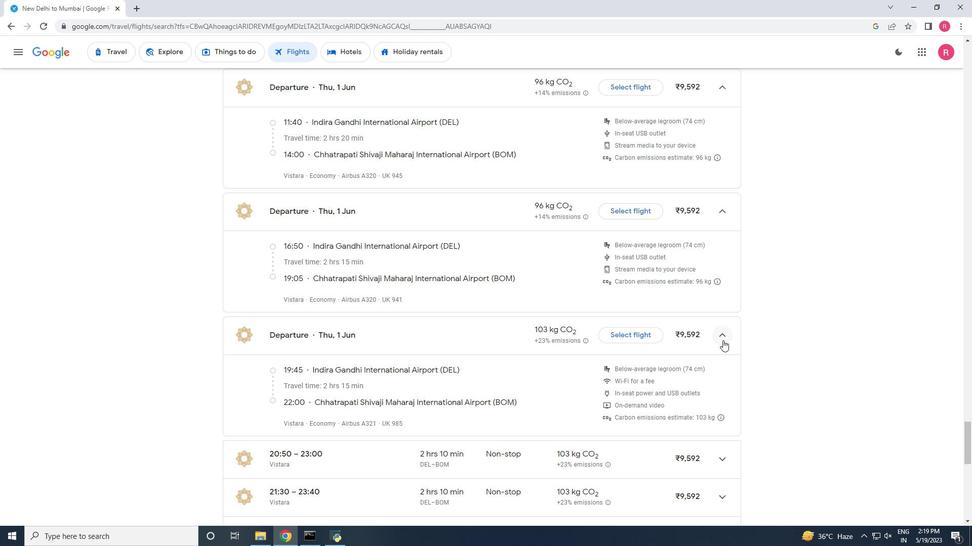 
Action: Mouse scrolled (723, 340) with delta (0, 0)
Screenshot: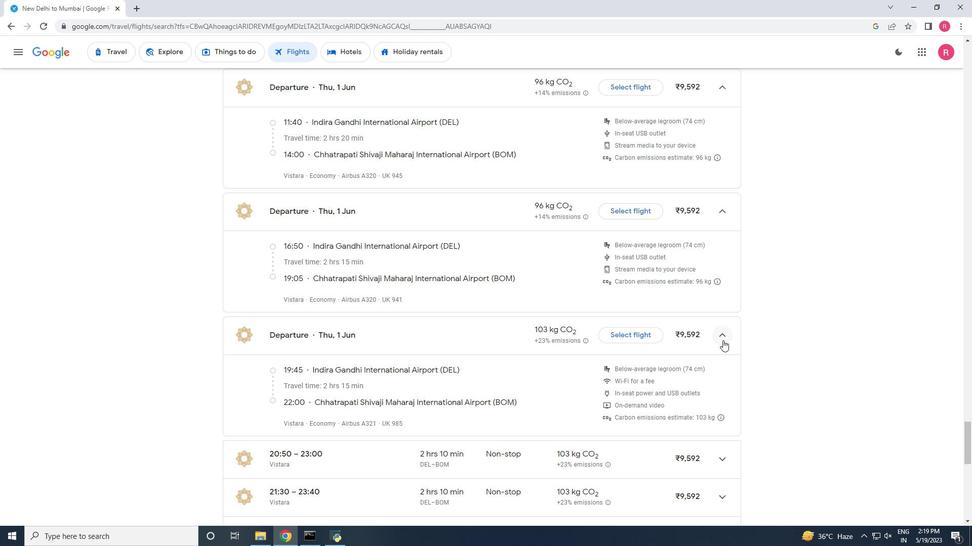 
Action: Mouse scrolled (723, 340) with delta (0, 0)
Screenshot: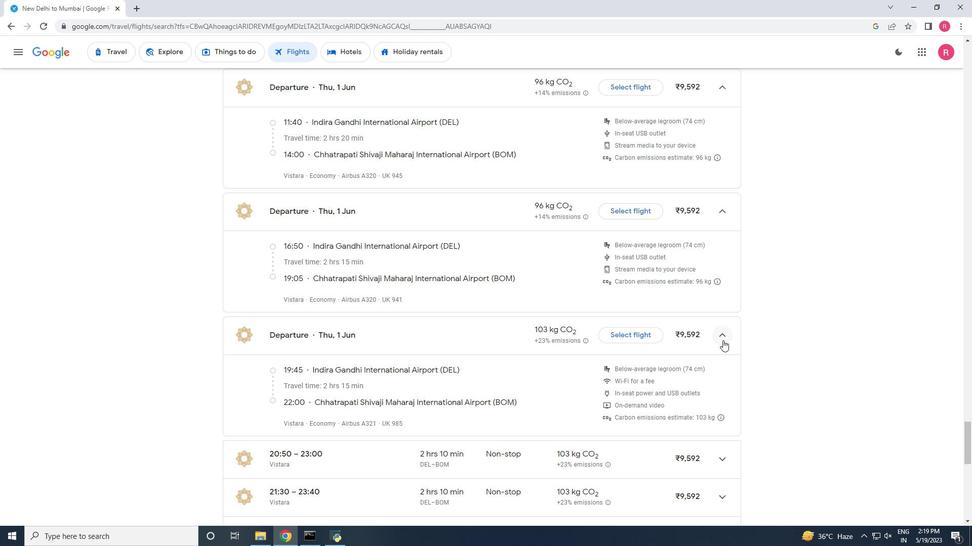 
Action: Mouse moved to (725, 359)
Screenshot: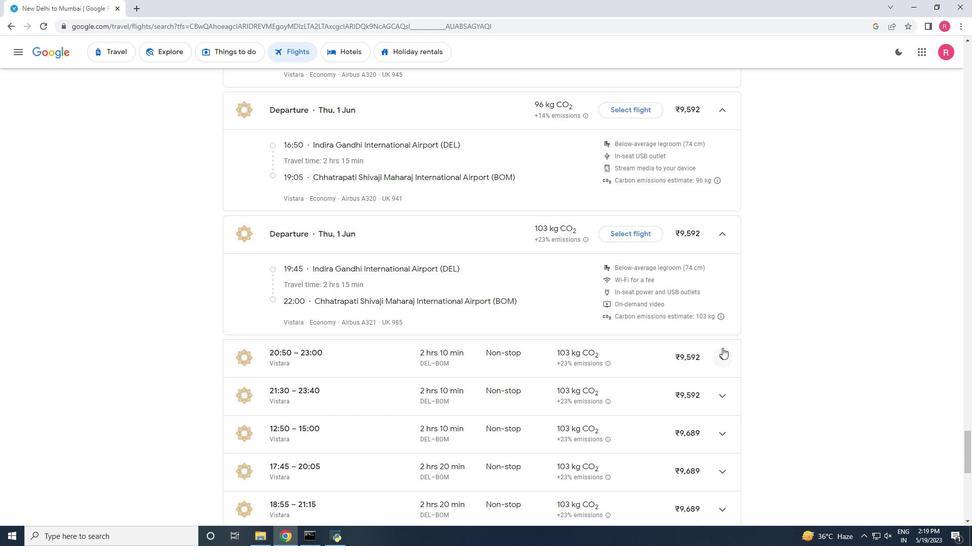
Action: Mouse pressed left at (725, 359)
Screenshot: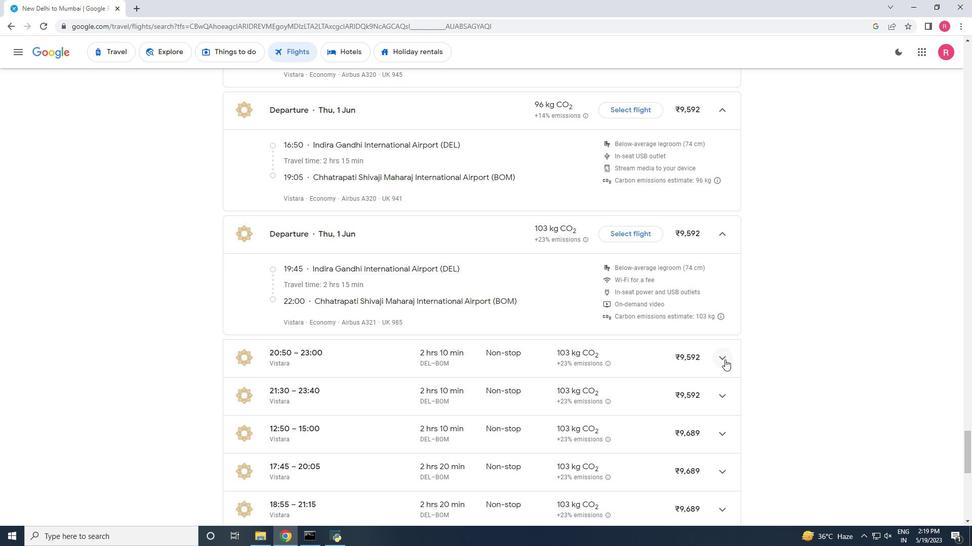 
Action: Mouse moved to (724, 359)
